Task: Look for space in Arona, Spain from 8th June, 2023 to 19th June, 2023 for 1 adult in price range Rs.5000 to Rs.12000. Place can be shared room with 1  bedroom having 1 bed and 1 bathroom. Property type can be house, flat, guest house, hotel. Booking option can be shelf check-in. Required host language is English.
Action: Mouse moved to (356, 254)
Screenshot: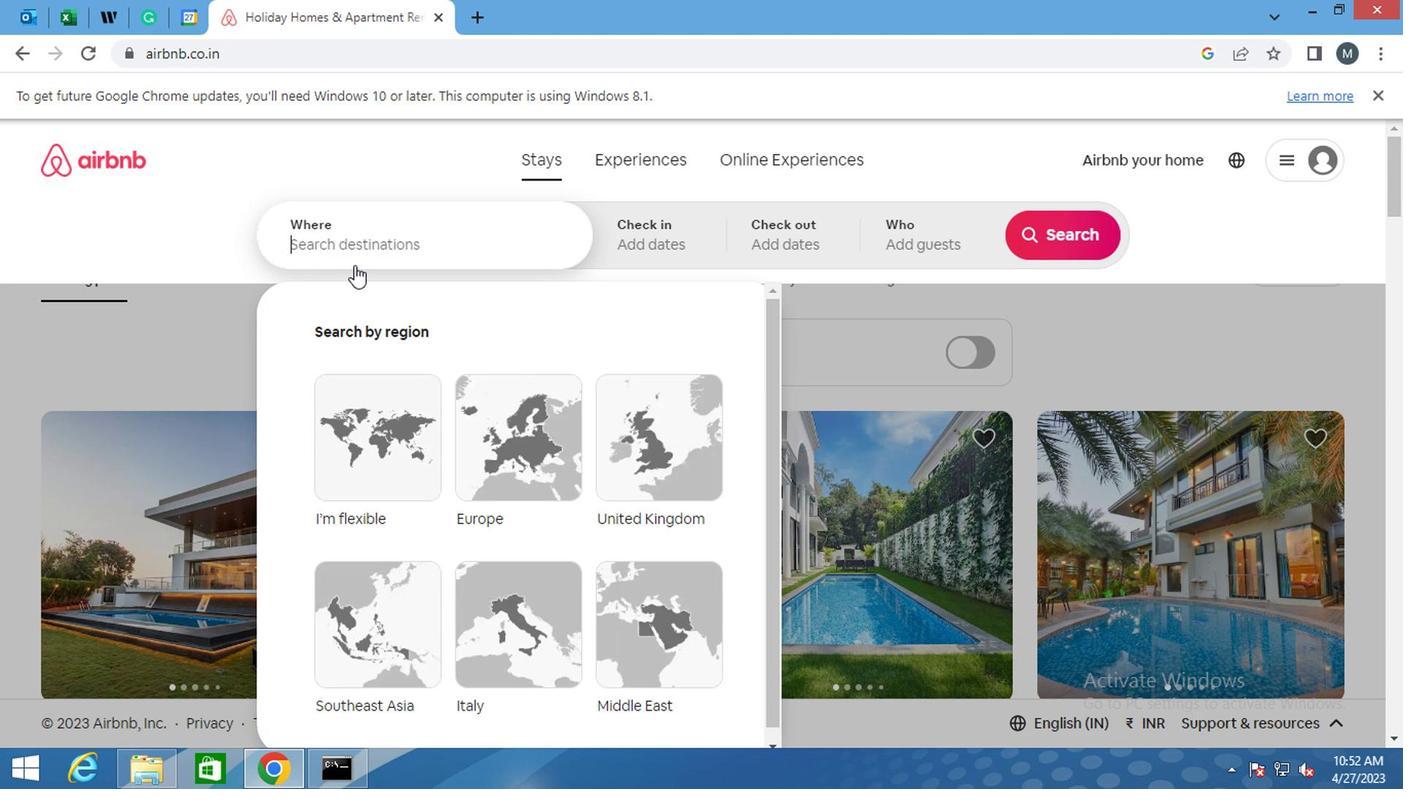 
Action: Mouse pressed left at (356, 254)
Screenshot: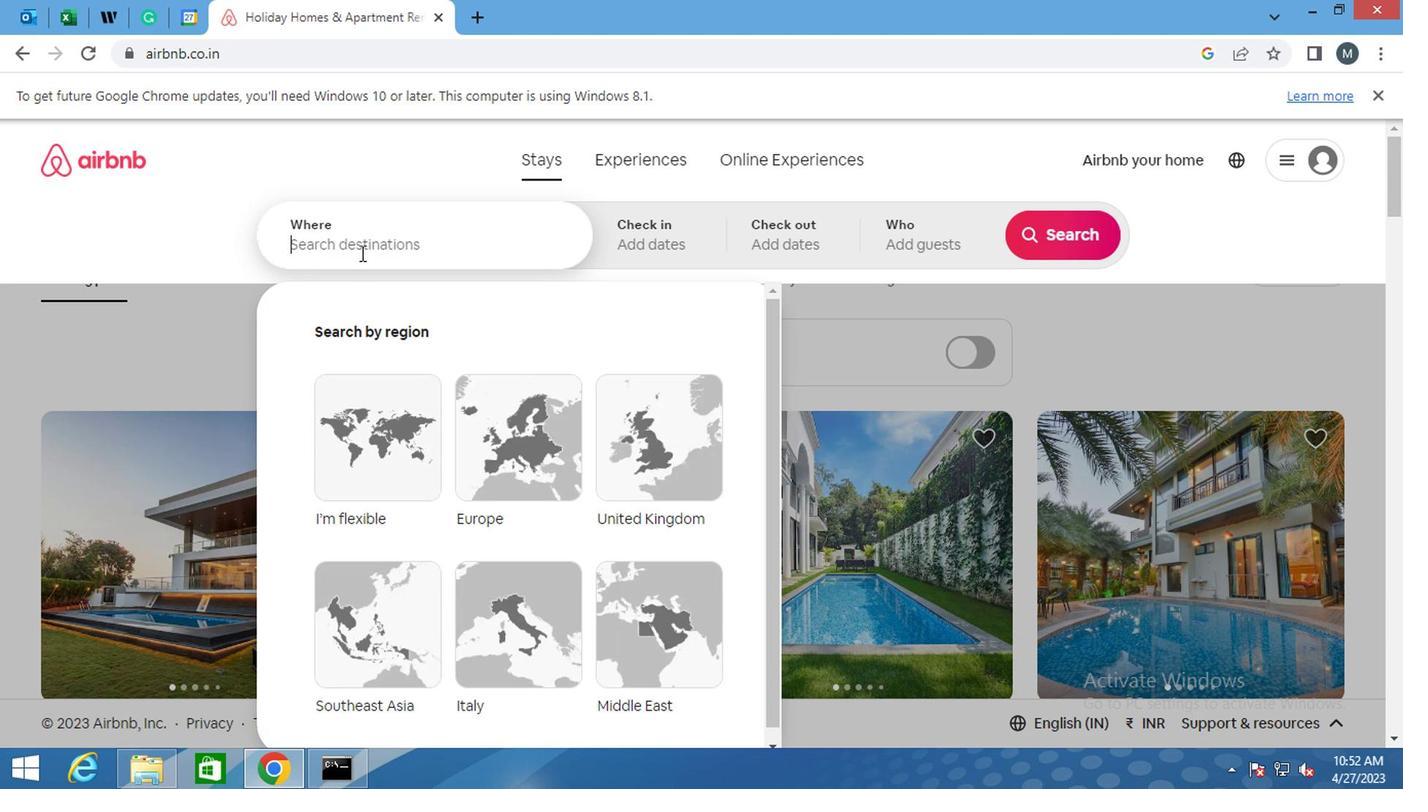 
Action: Mouse moved to (358, 253)
Screenshot: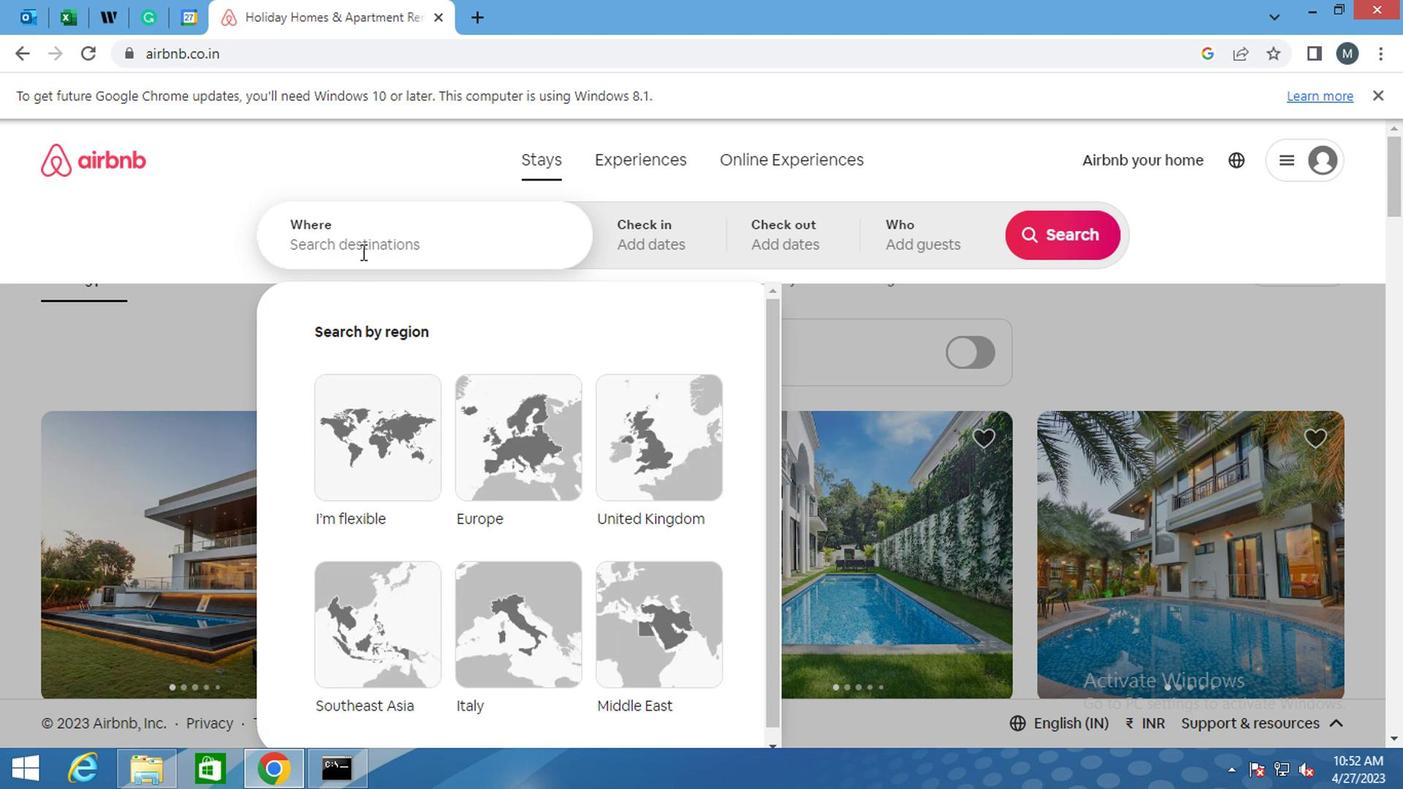 
Action: Key pressed <Key.shift>ARONA,<Key.space><Key.shift>SPAIN<Key.enter>
Screenshot: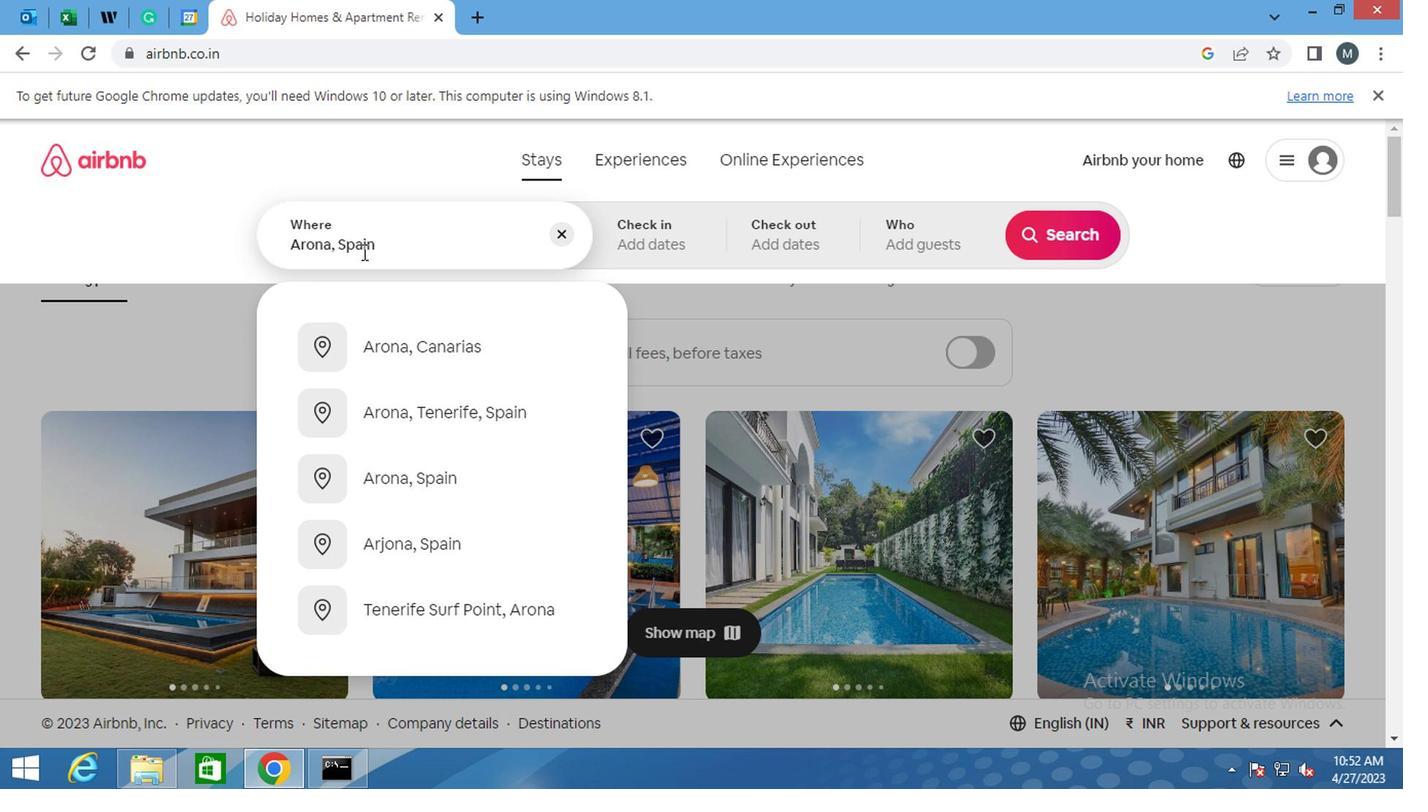 
Action: Mouse moved to (1040, 394)
Screenshot: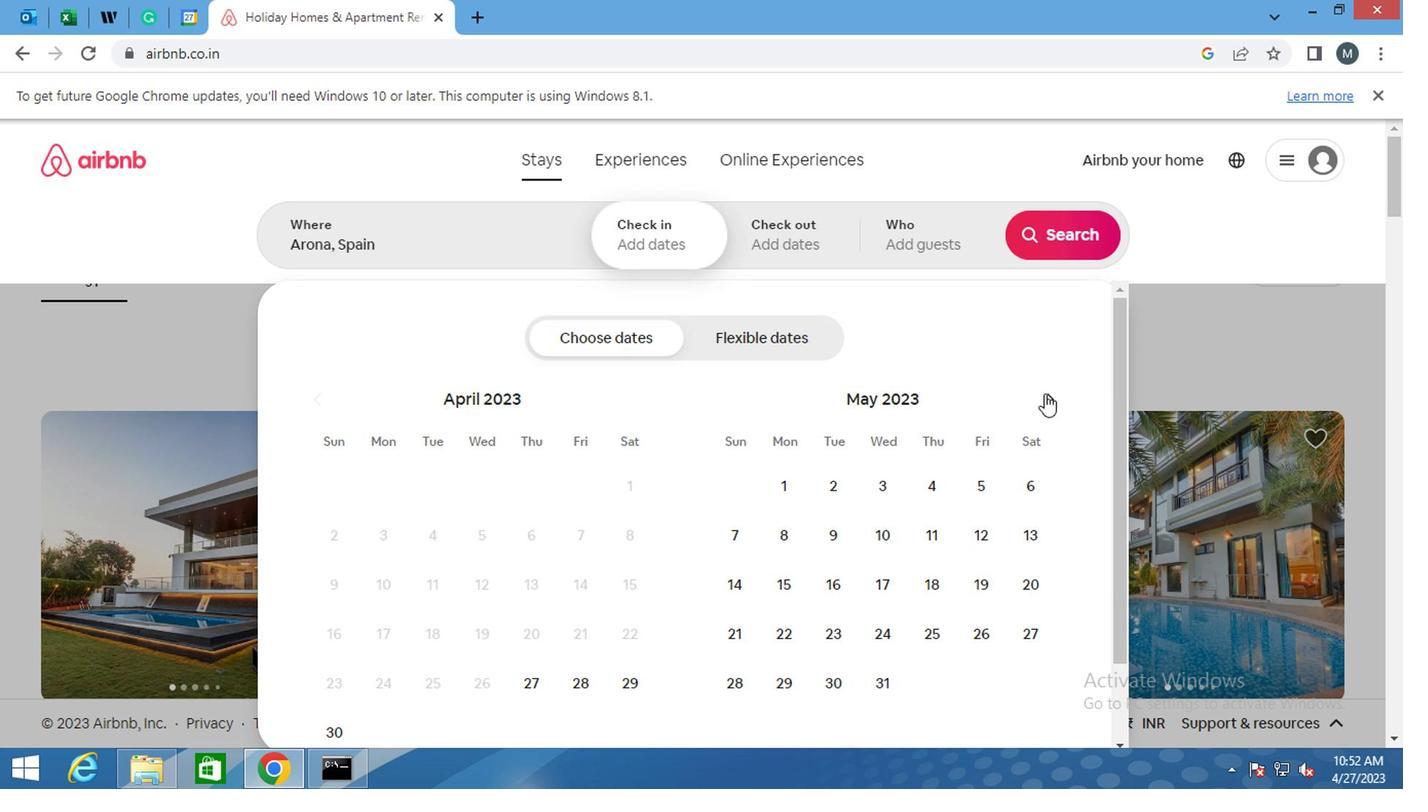 
Action: Mouse pressed left at (1040, 394)
Screenshot: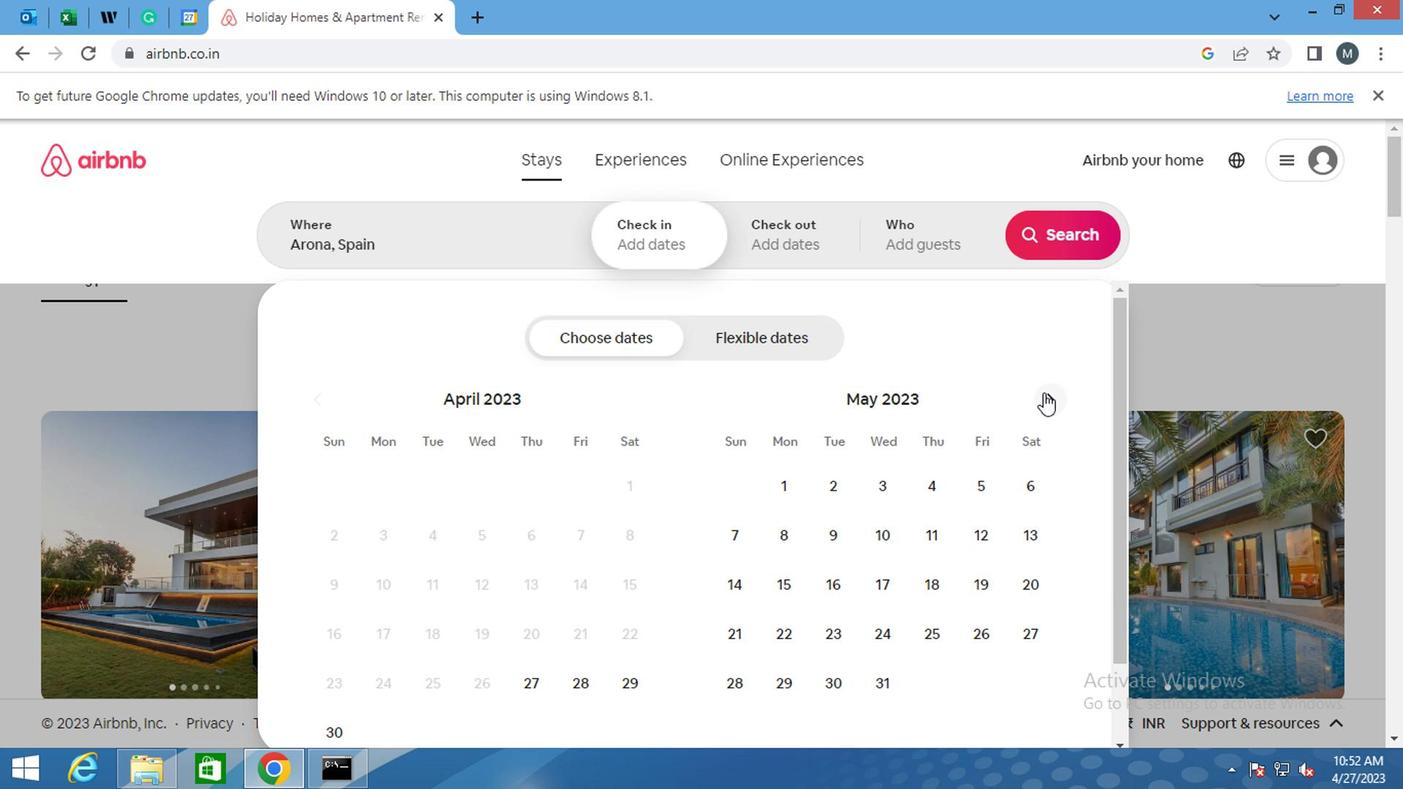 
Action: Mouse moved to (1048, 399)
Screenshot: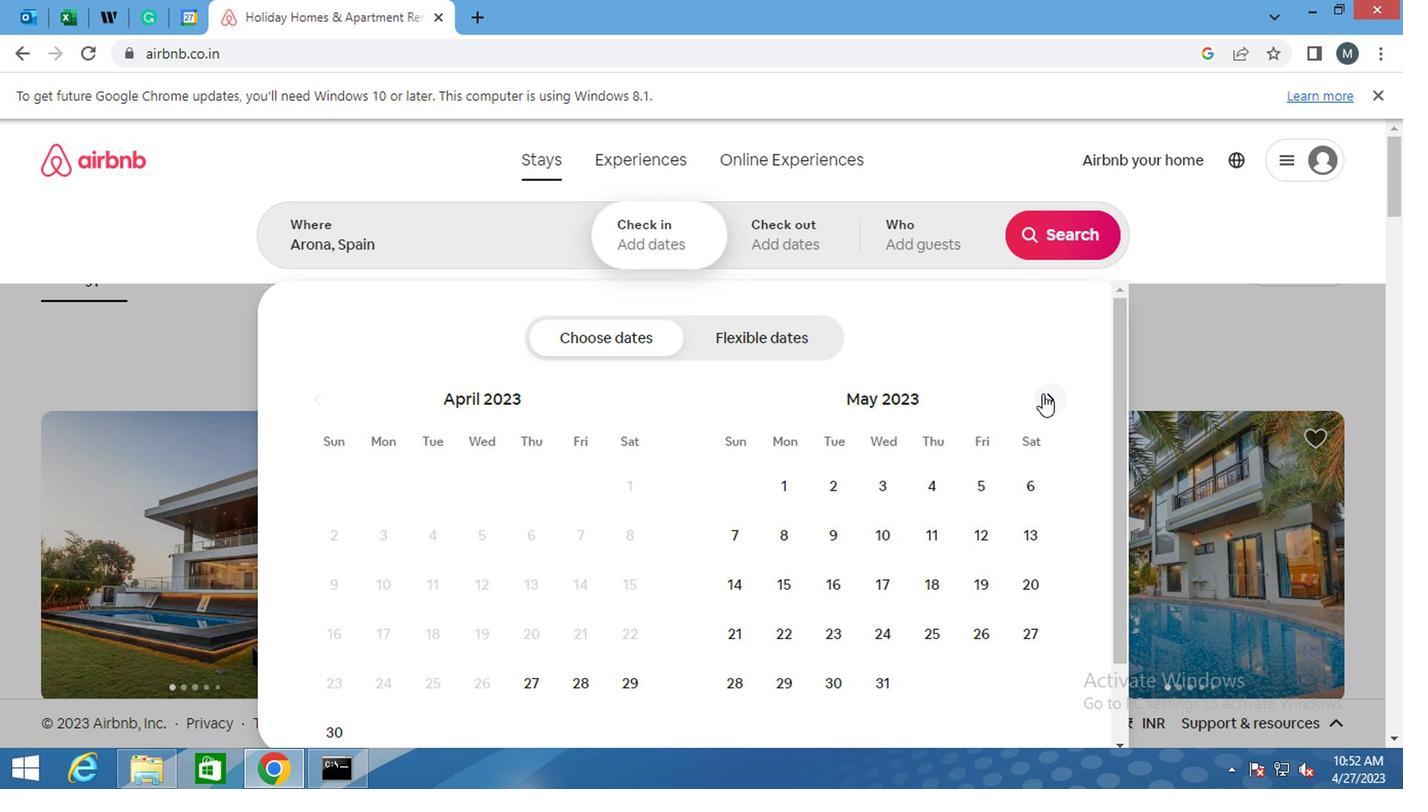 
Action: Mouse pressed left at (1048, 399)
Screenshot: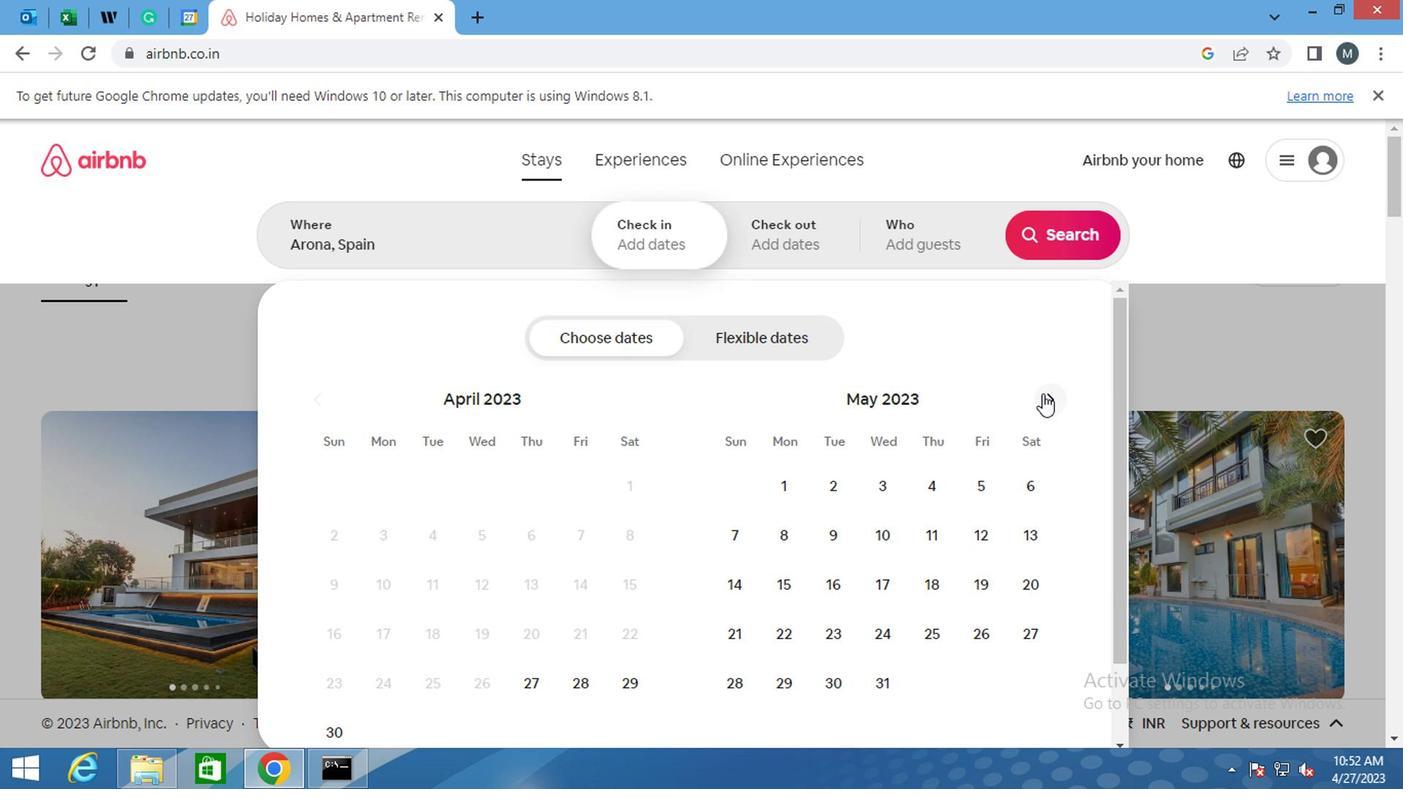 
Action: Mouse moved to (516, 539)
Screenshot: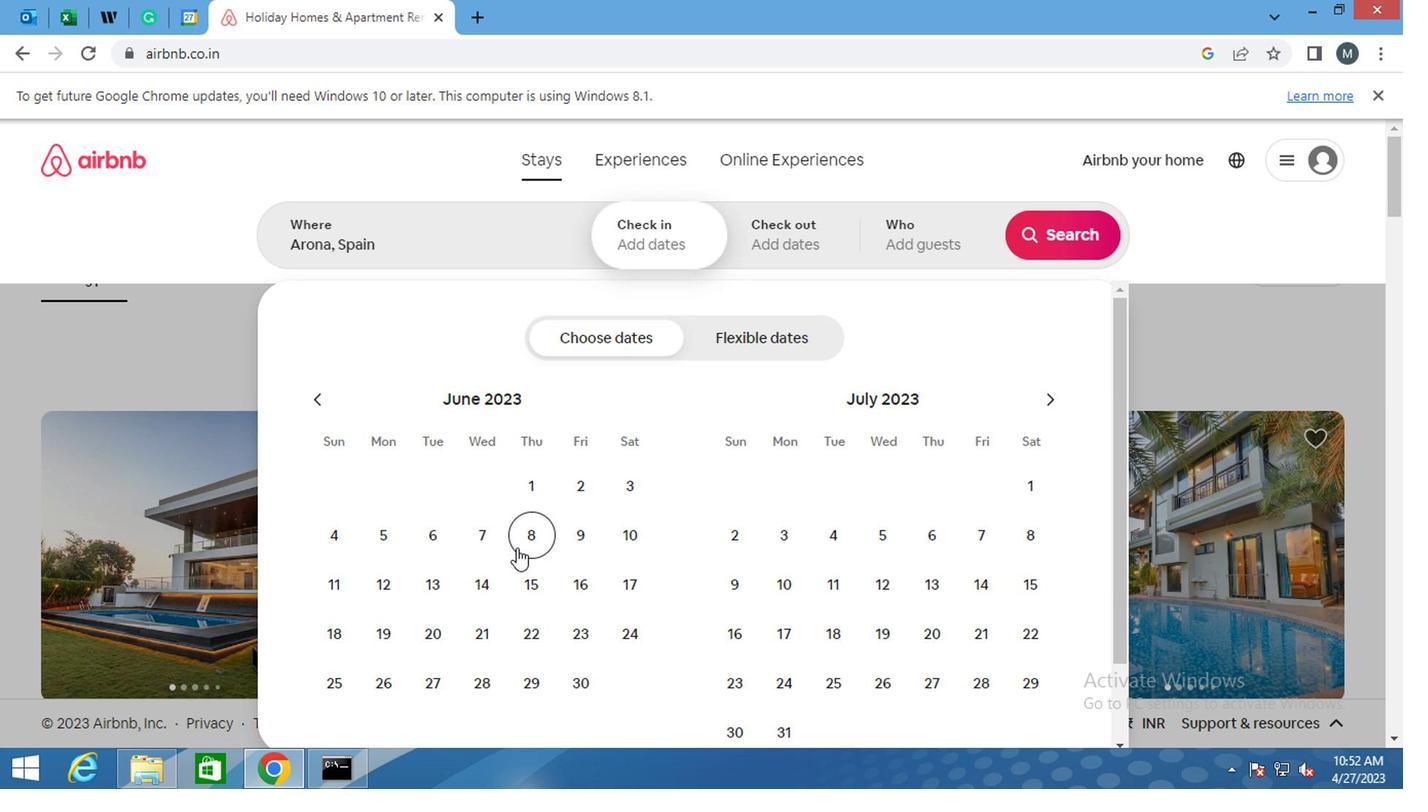 
Action: Mouse pressed left at (516, 539)
Screenshot: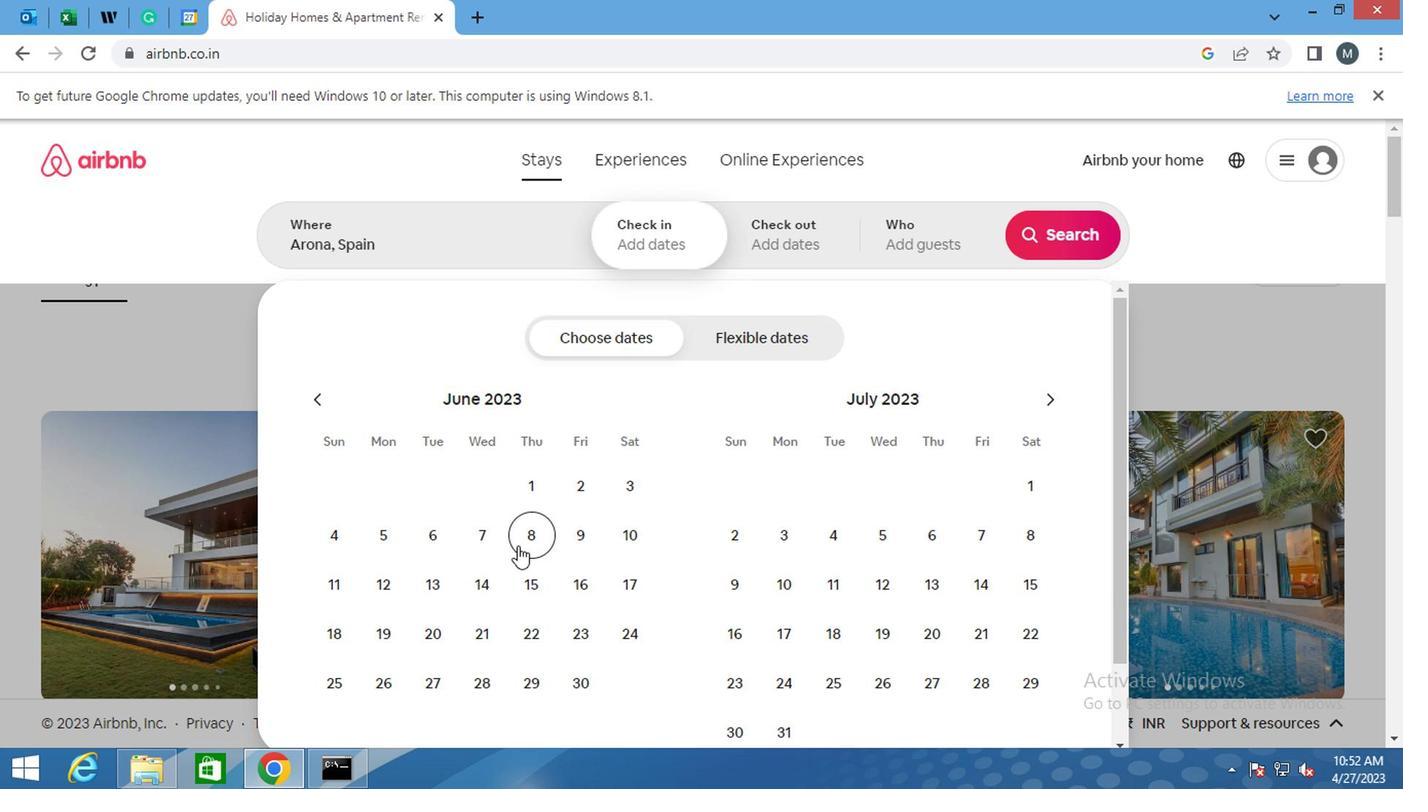 
Action: Mouse moved to (382, 633)
Screenshot: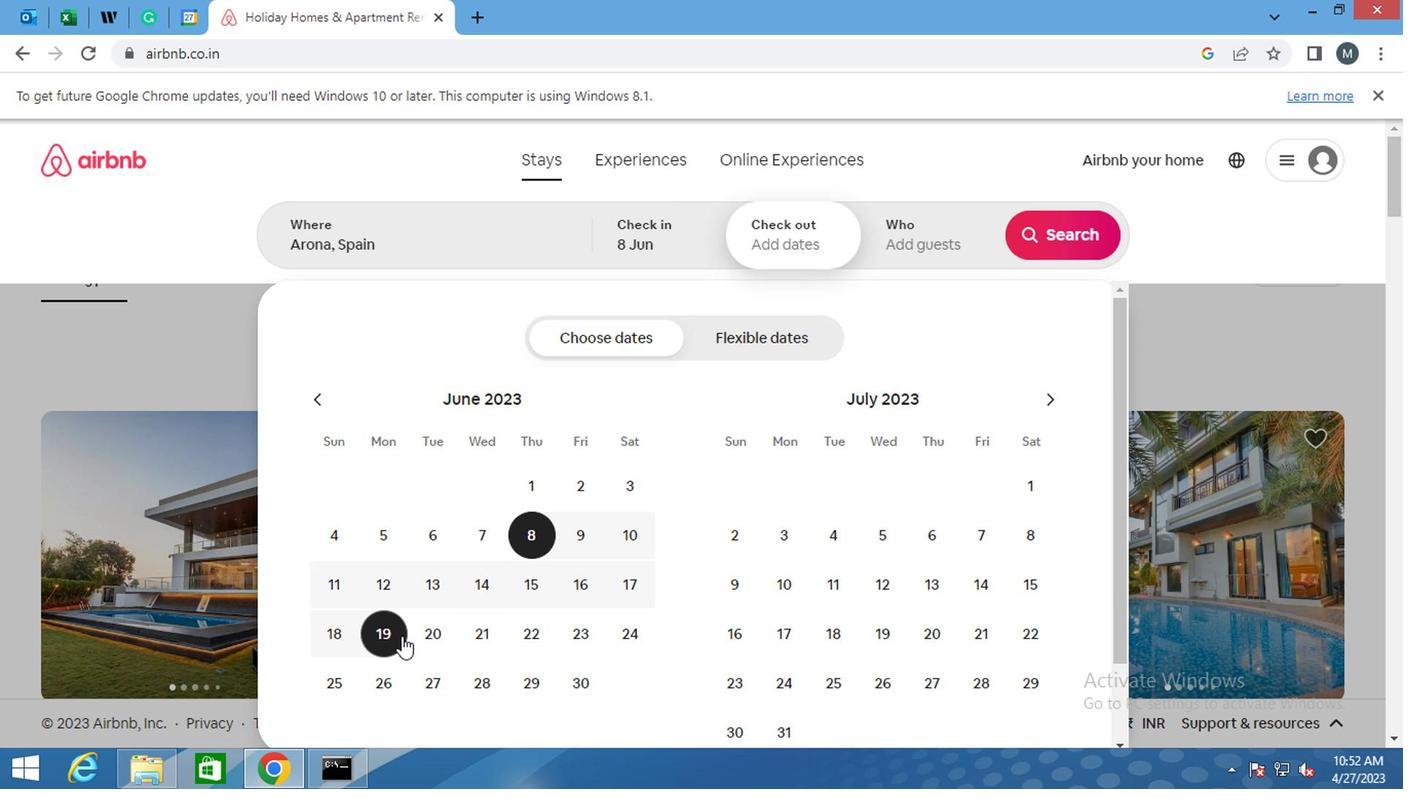 
Action: Mouse pressed left at (382, 633)
Screenshot: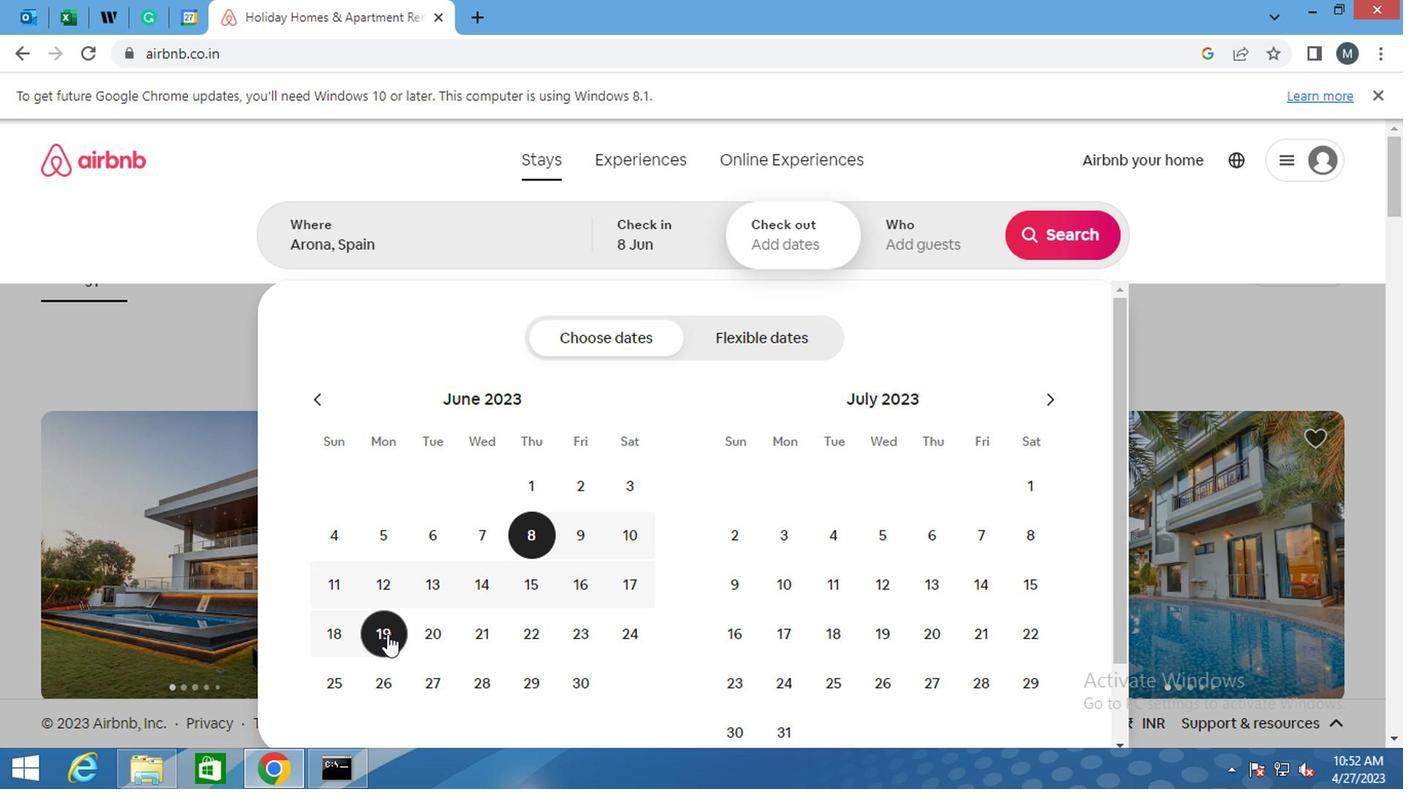
Action: Mouse moved to (896, 230)
Screenshot: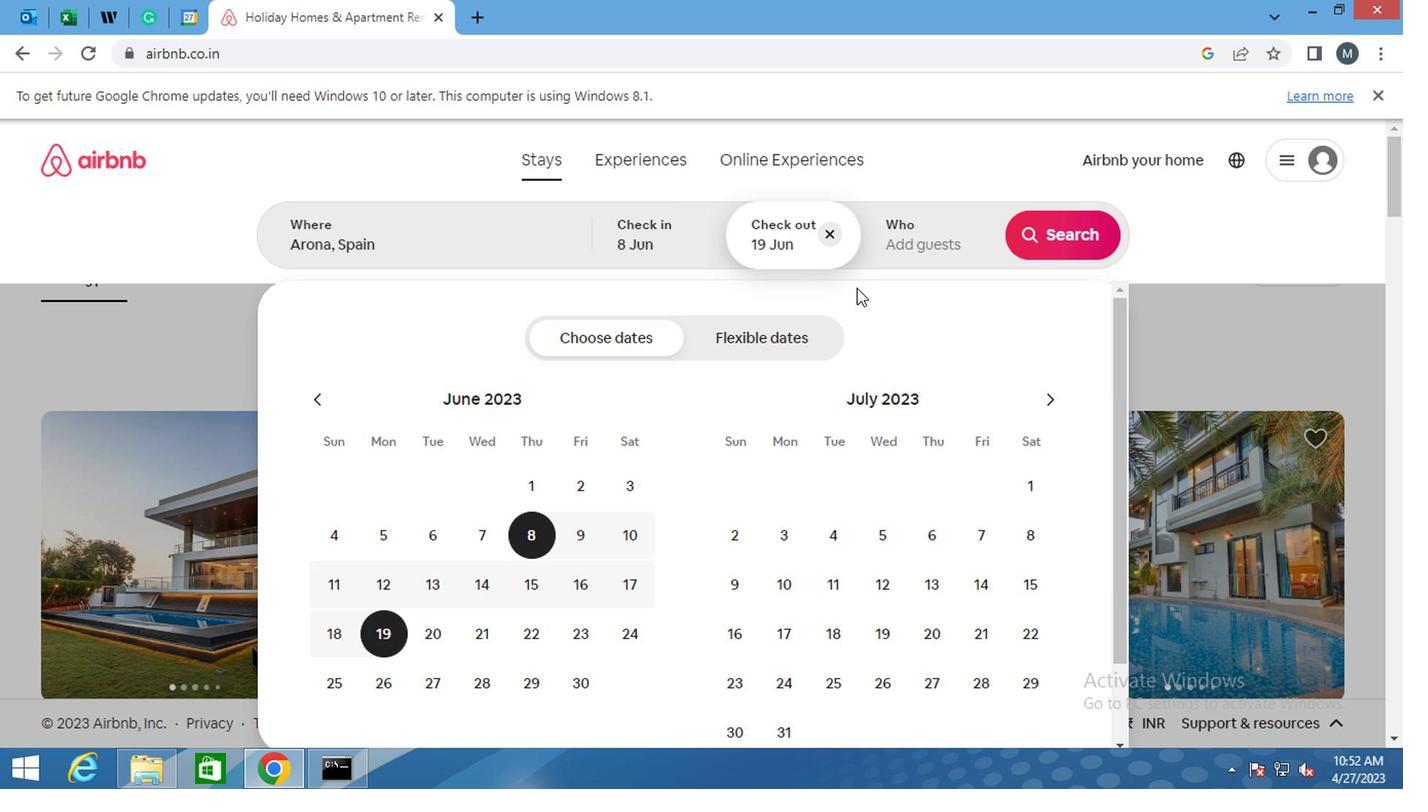 
Action: Mouse pressed left at (896, 230)
Screenshot: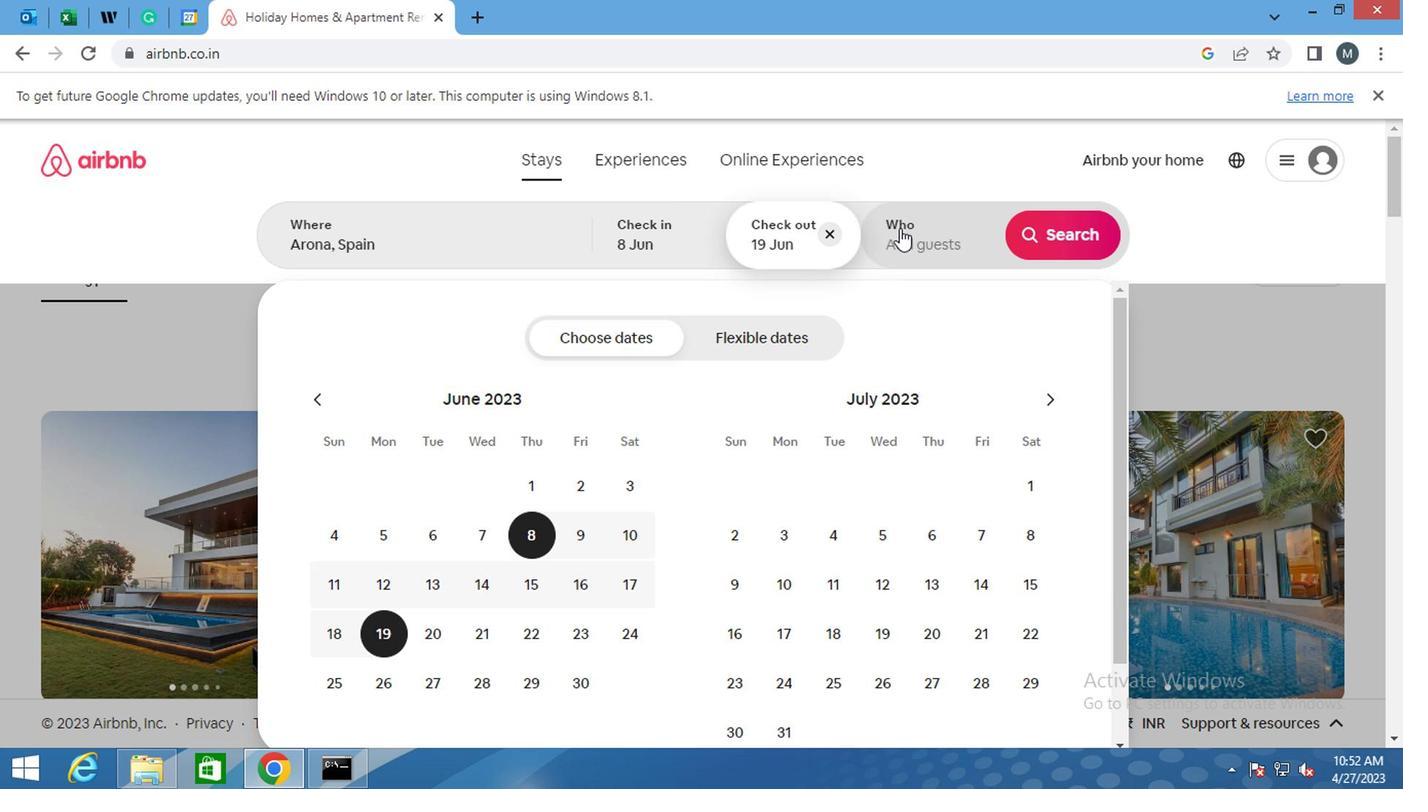 
Action: Mouse moved to (1060, 341)
Screenshot: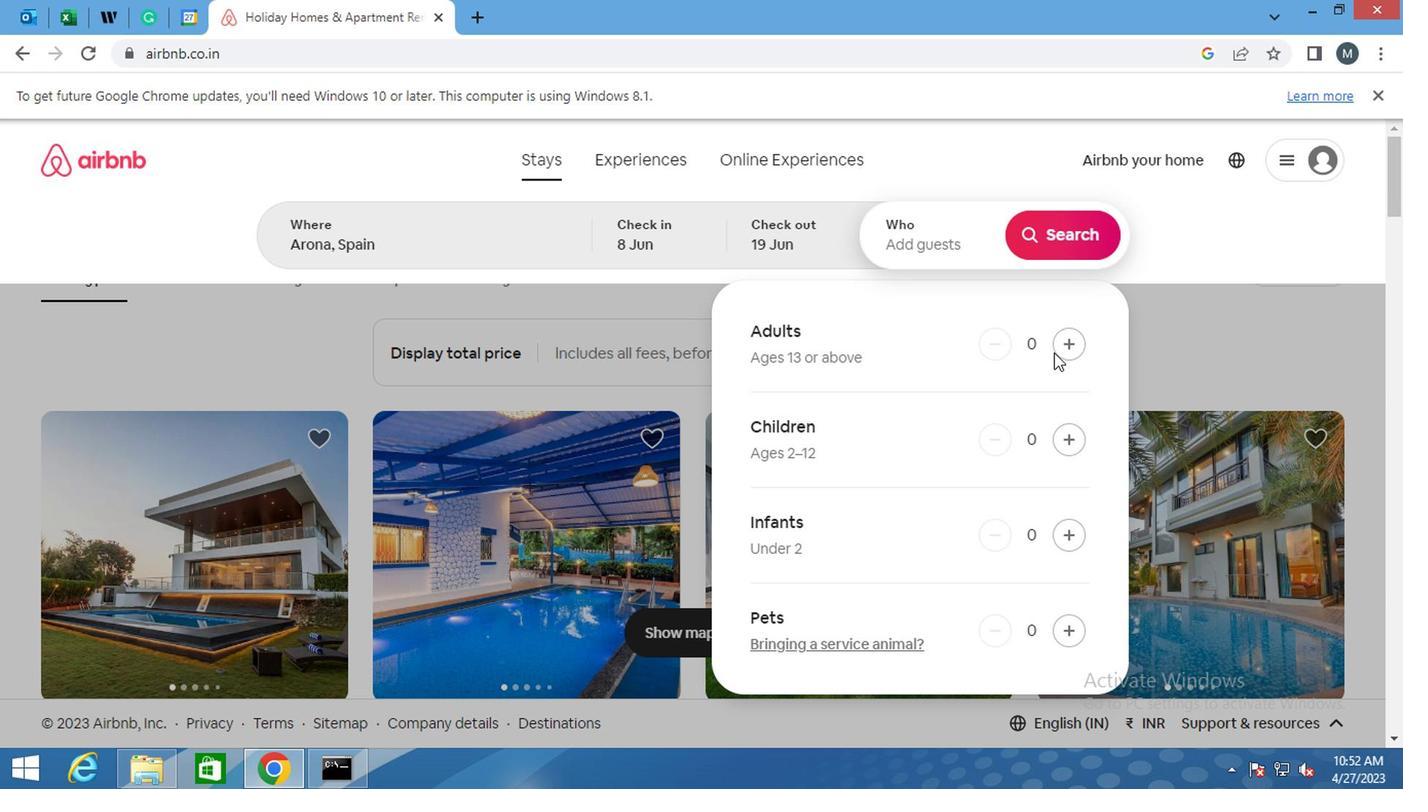 
Action: Mouse pressed left at (1060, 341)
Screenshot: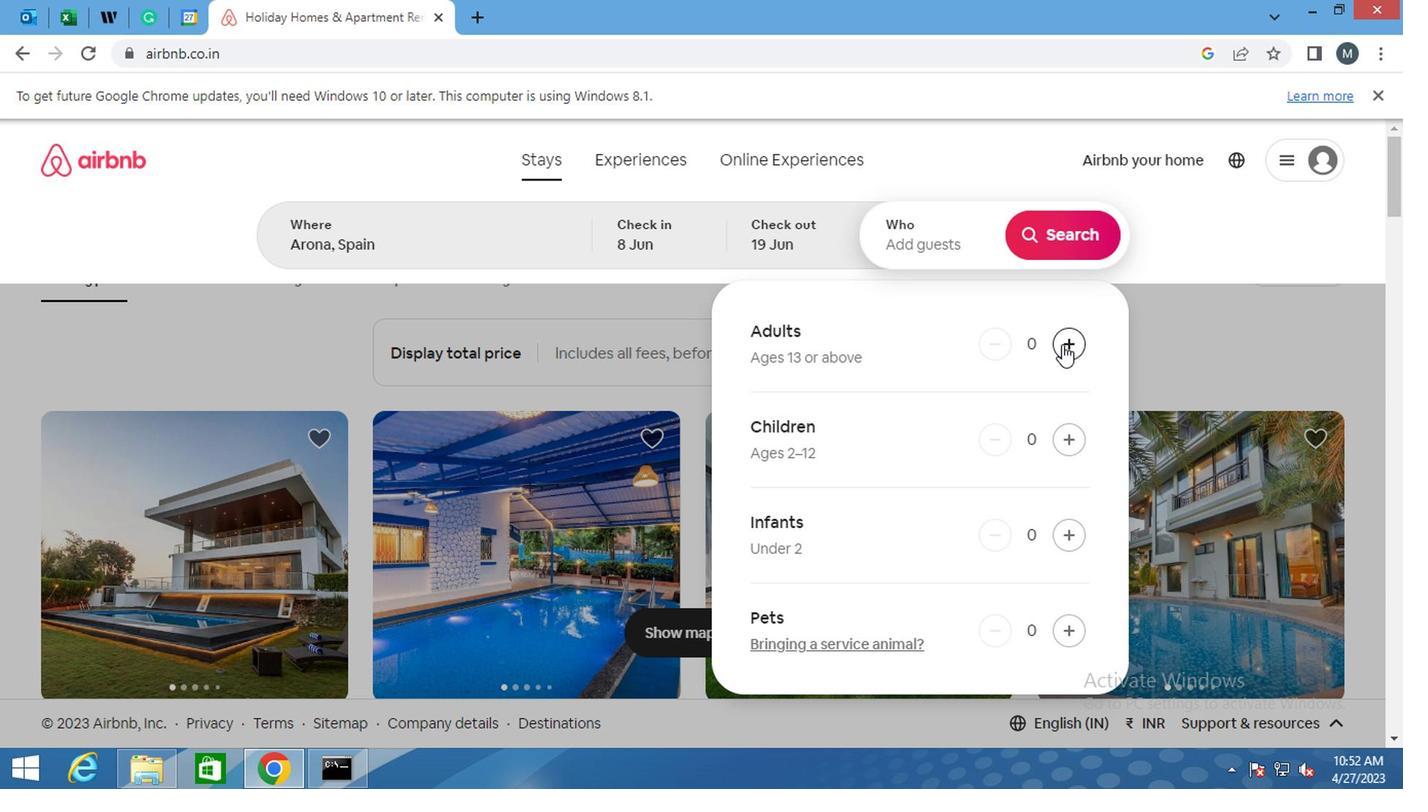 
Action: Mouse moved to (1074, 237)
Screenshot: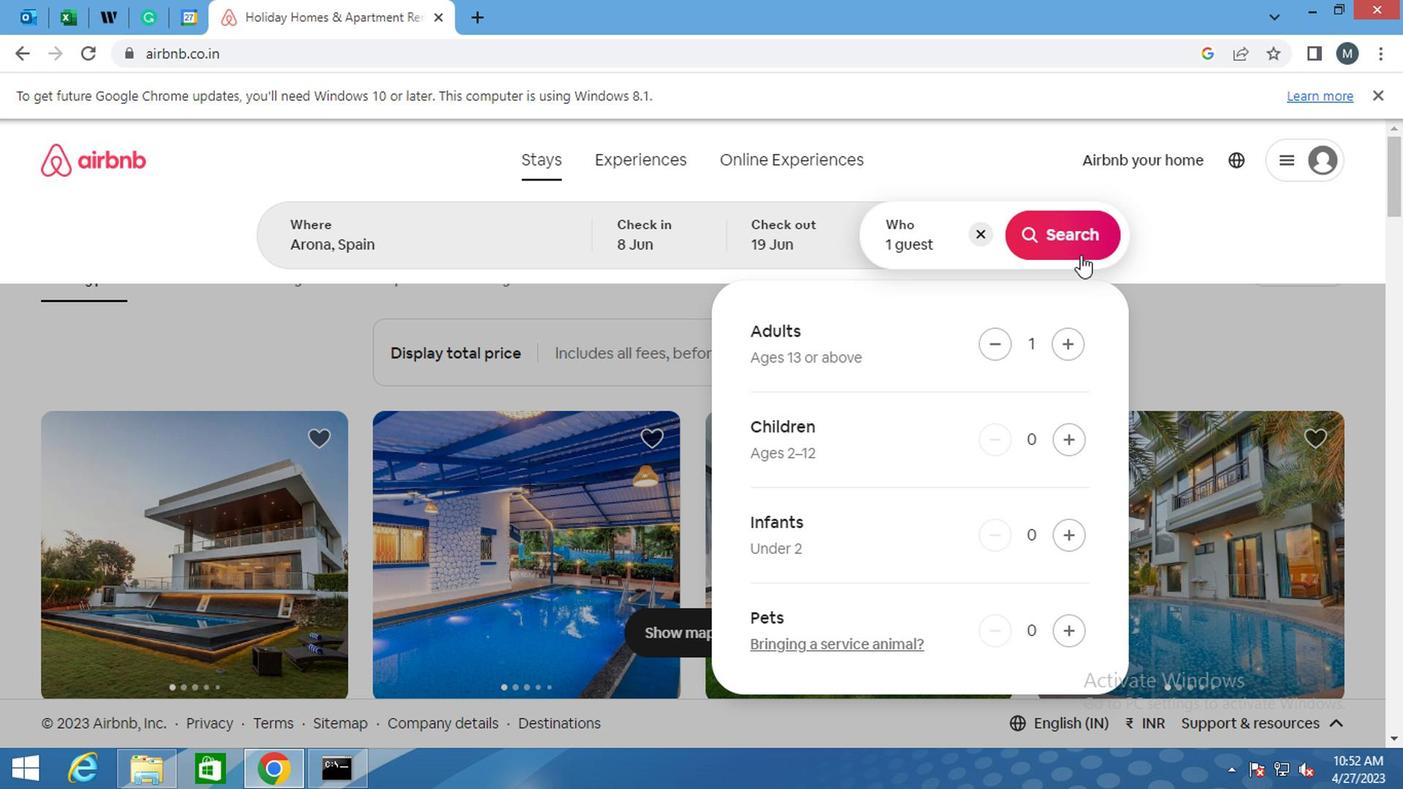 
Action: Mouse pressed left at (1074, 237)
Screenshot: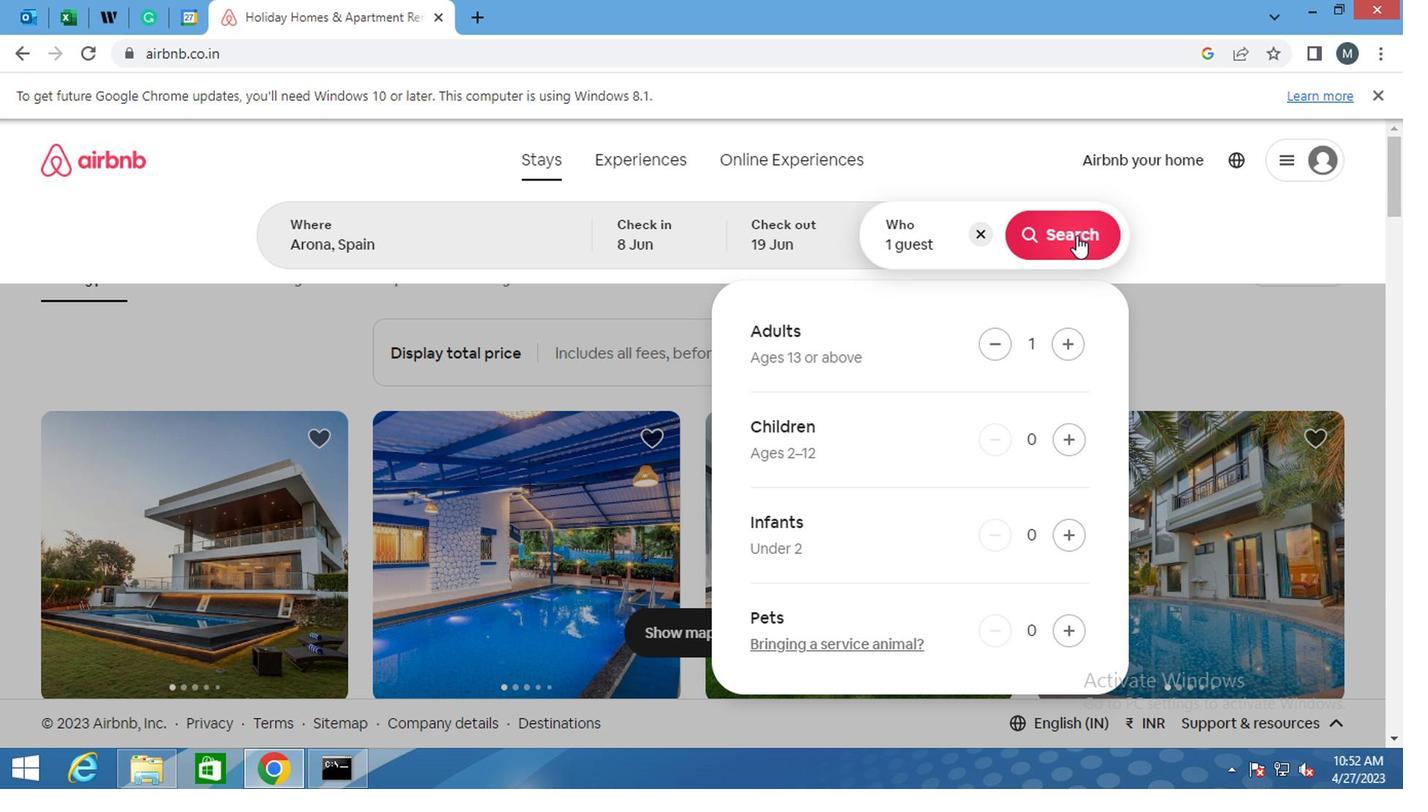 
Action: Mouse moved to (1294, 241)
Screenshot: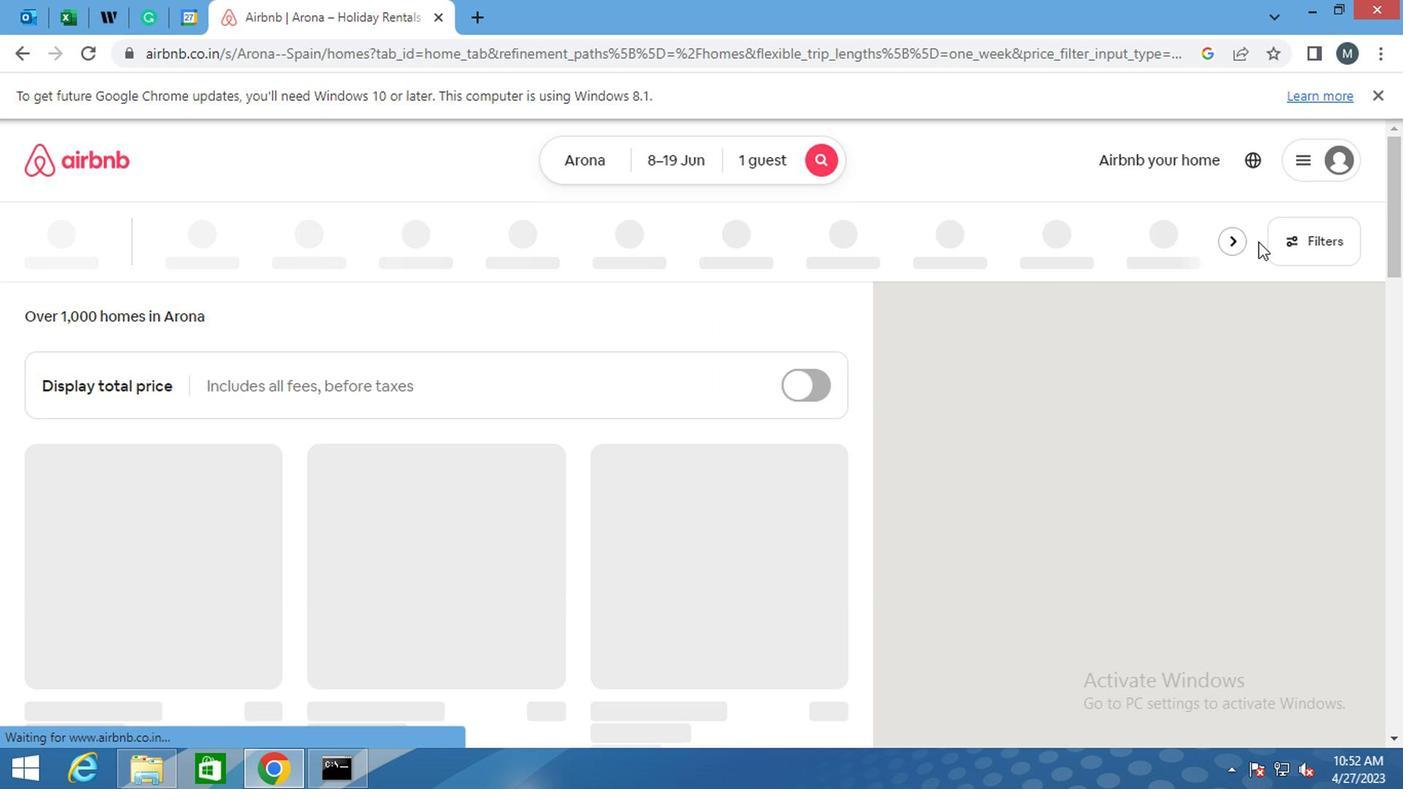 
Action: Mouse pressed left at (1294, 241)
Screenshot: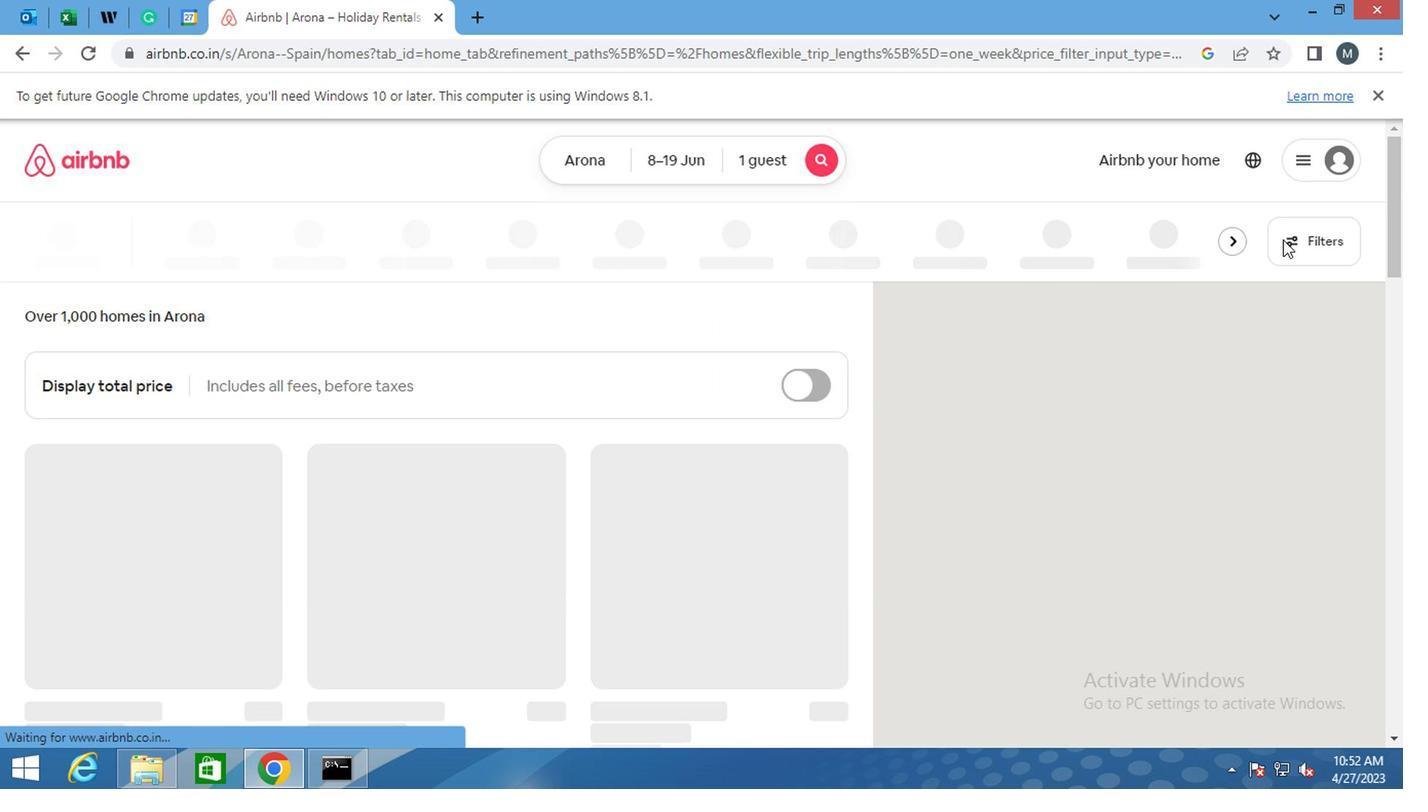 
Action: Mouse moved to (448, 507)
Screenshot: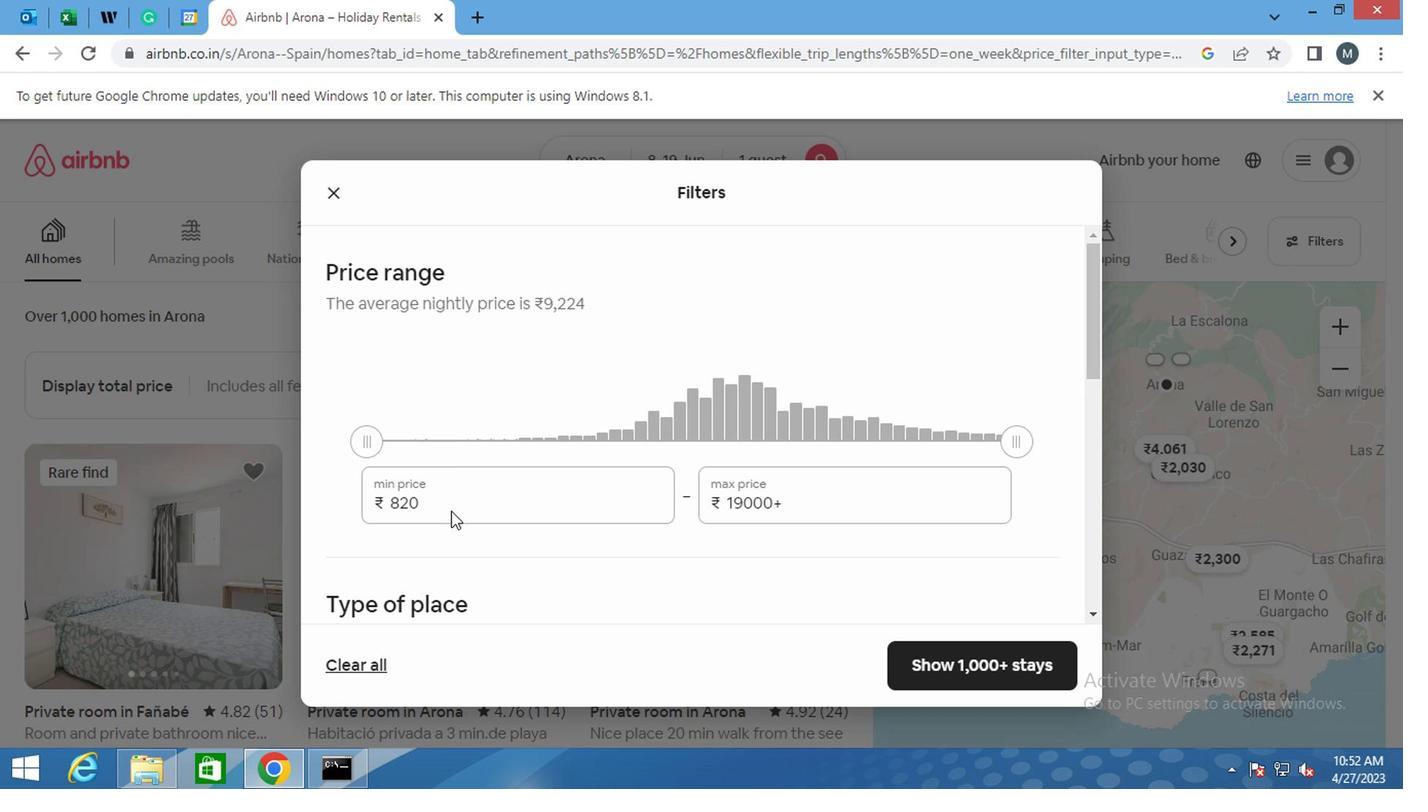 
Action: Mouse pressed left at (448, 507)
Screenshot: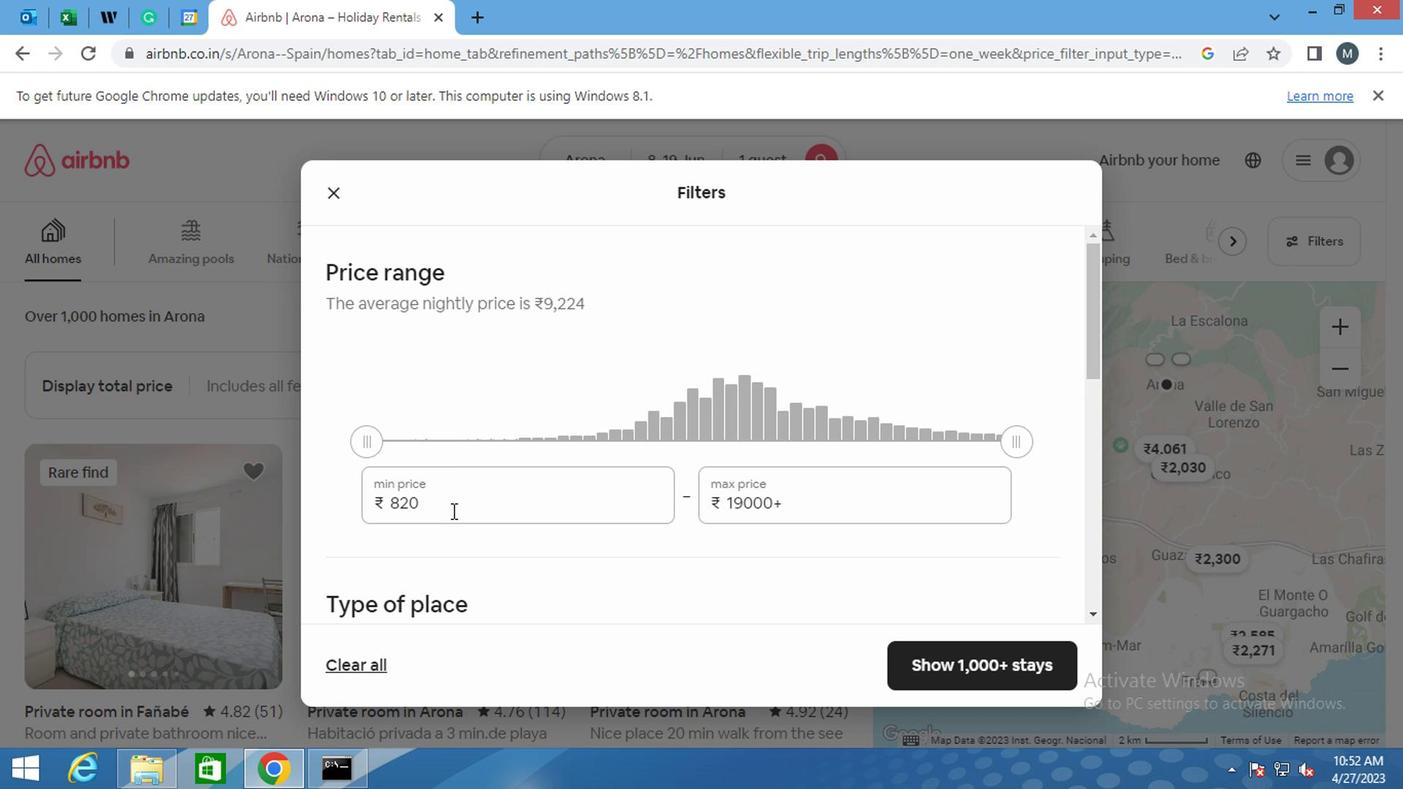 
Action: Mouse moved to (448, 505)
Screenshot: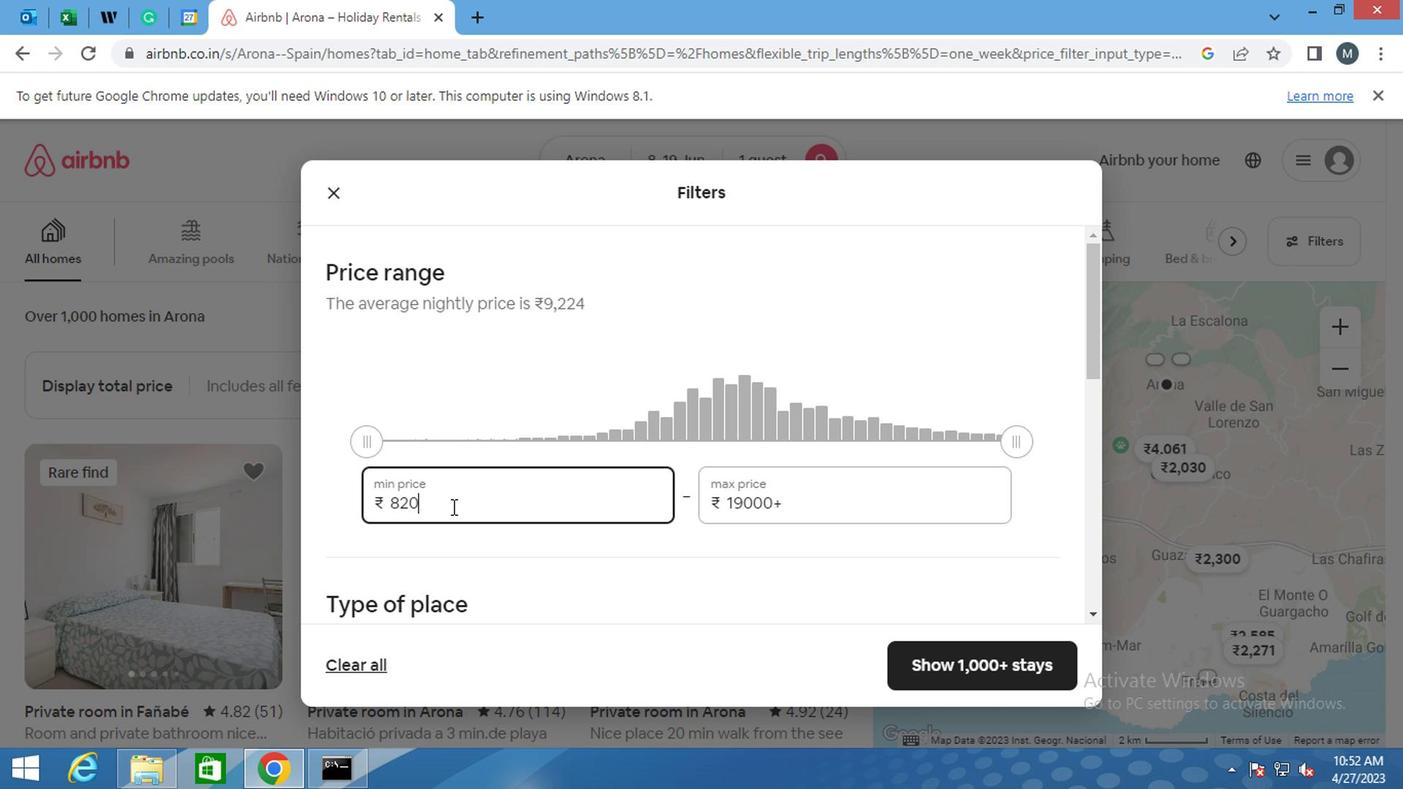 
Action: Key pressed <Key.backspace>
Screenshot: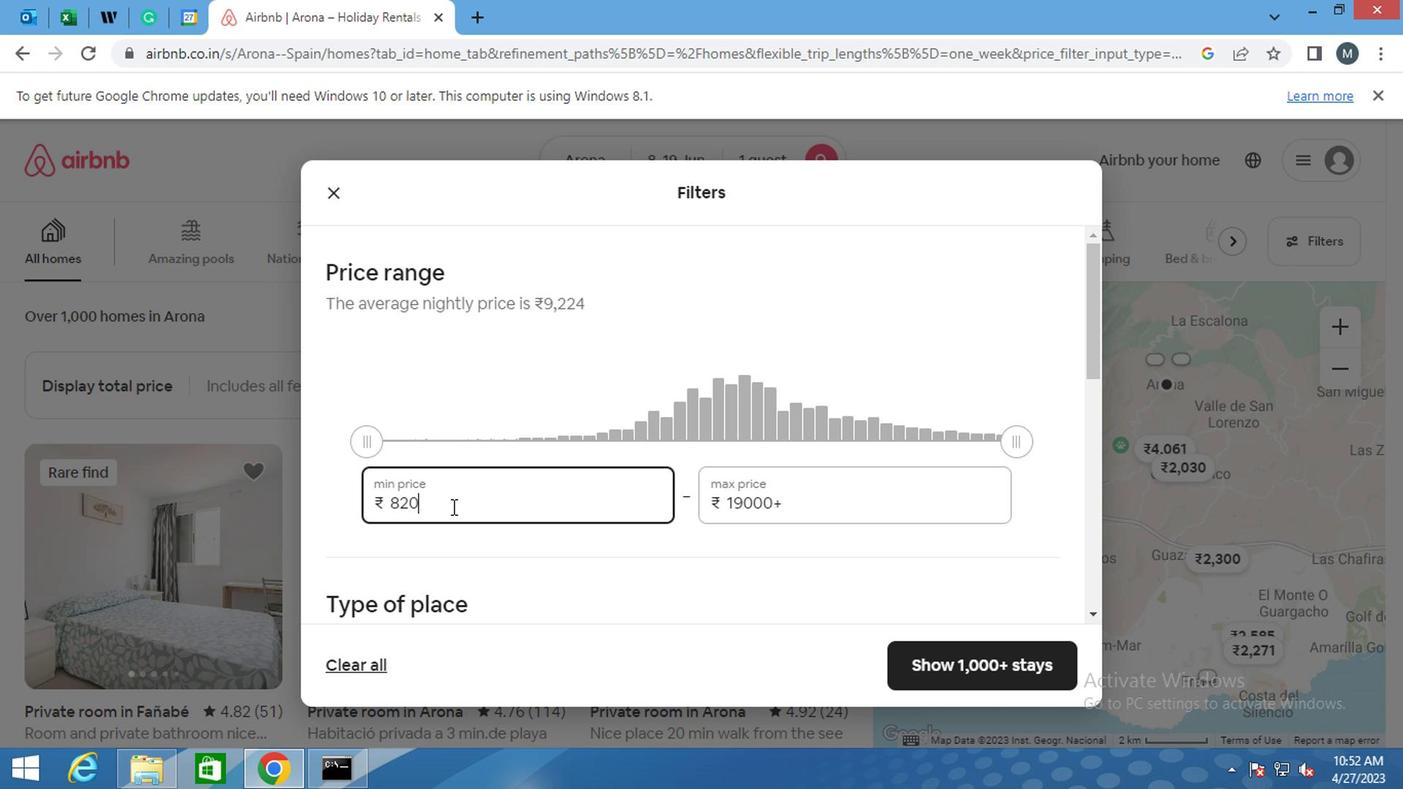 
Action: Mouse moved to (448, 504)
Screenshot: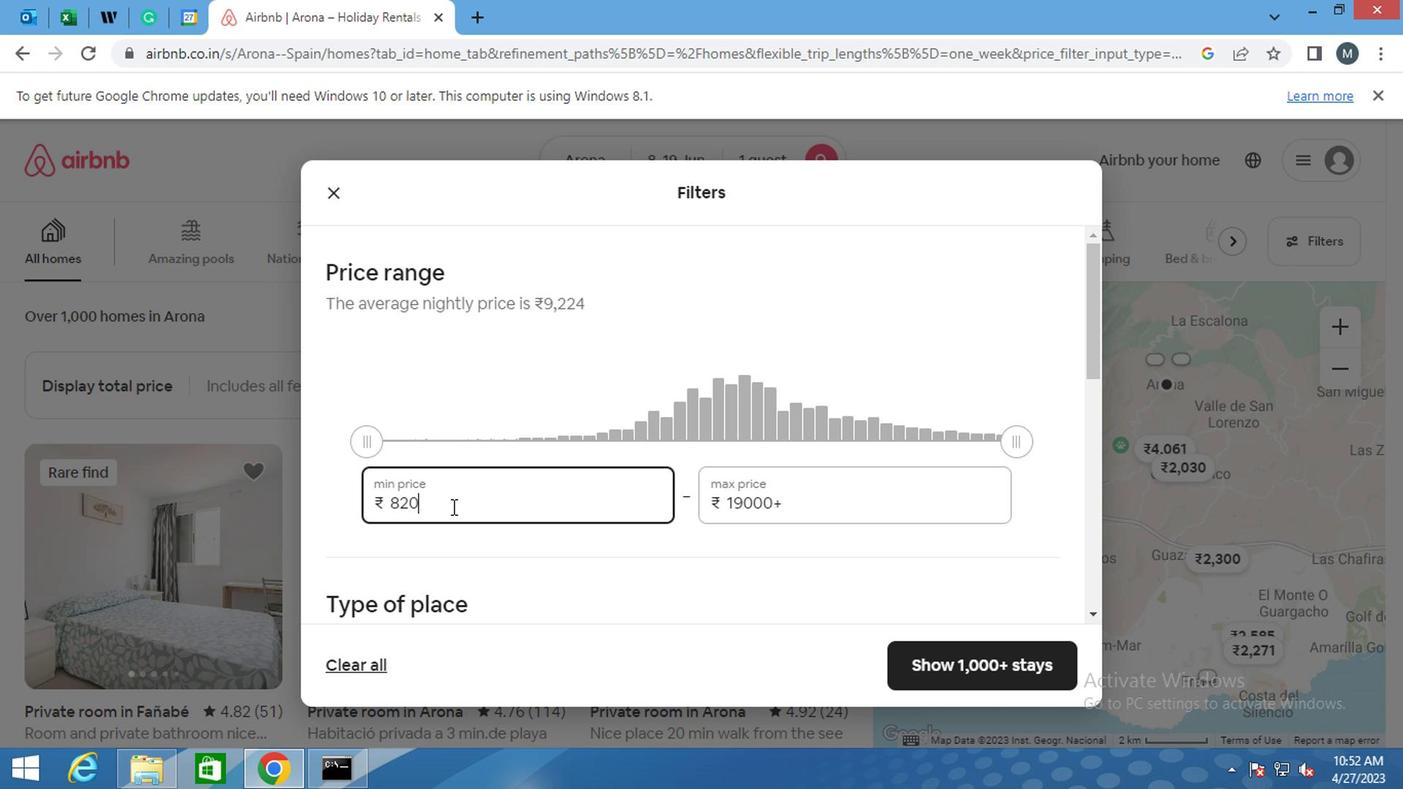 
Action: Key pressed <Key.backspace><Key.backspace>5000
Screenshot: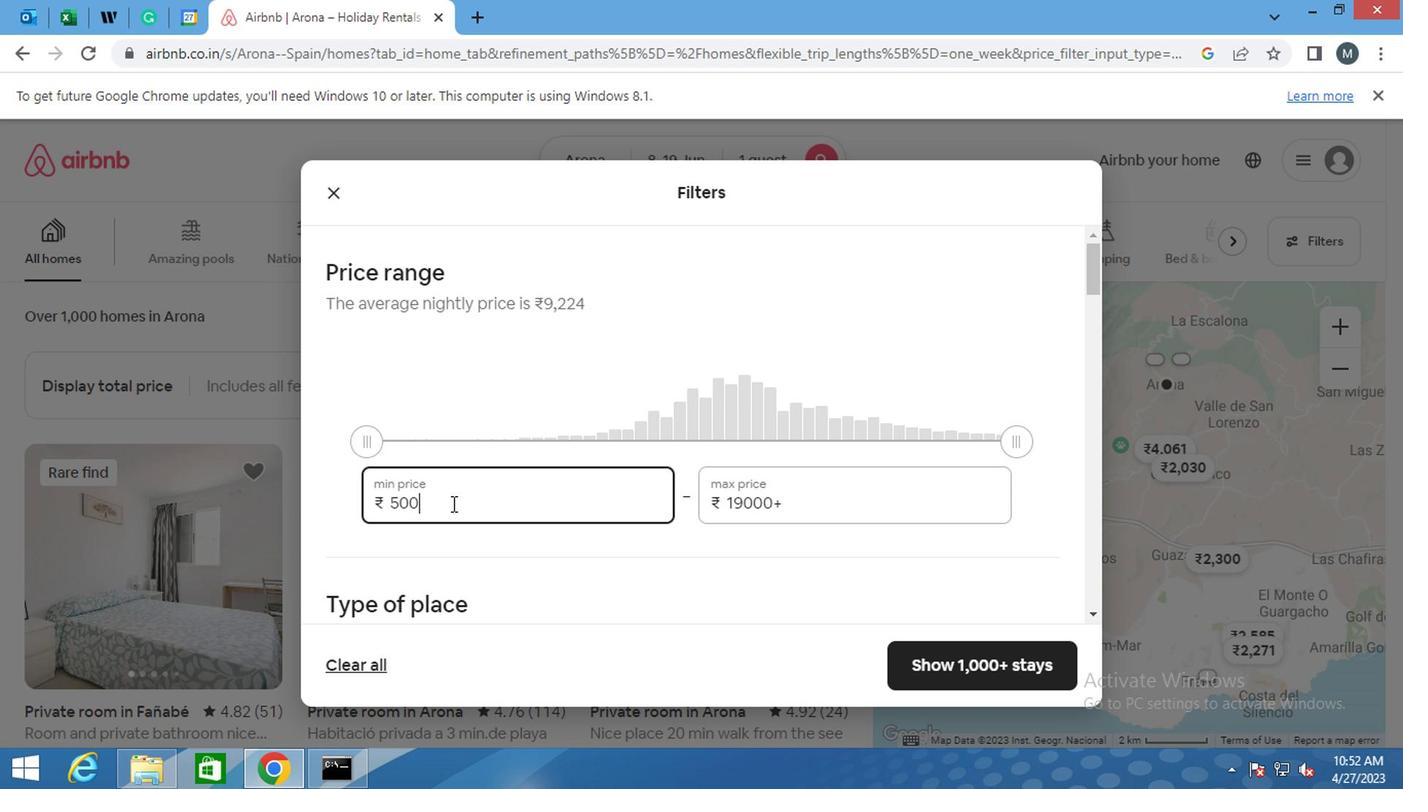 
Action: Mouse moved to (780, 492)
Screenshot: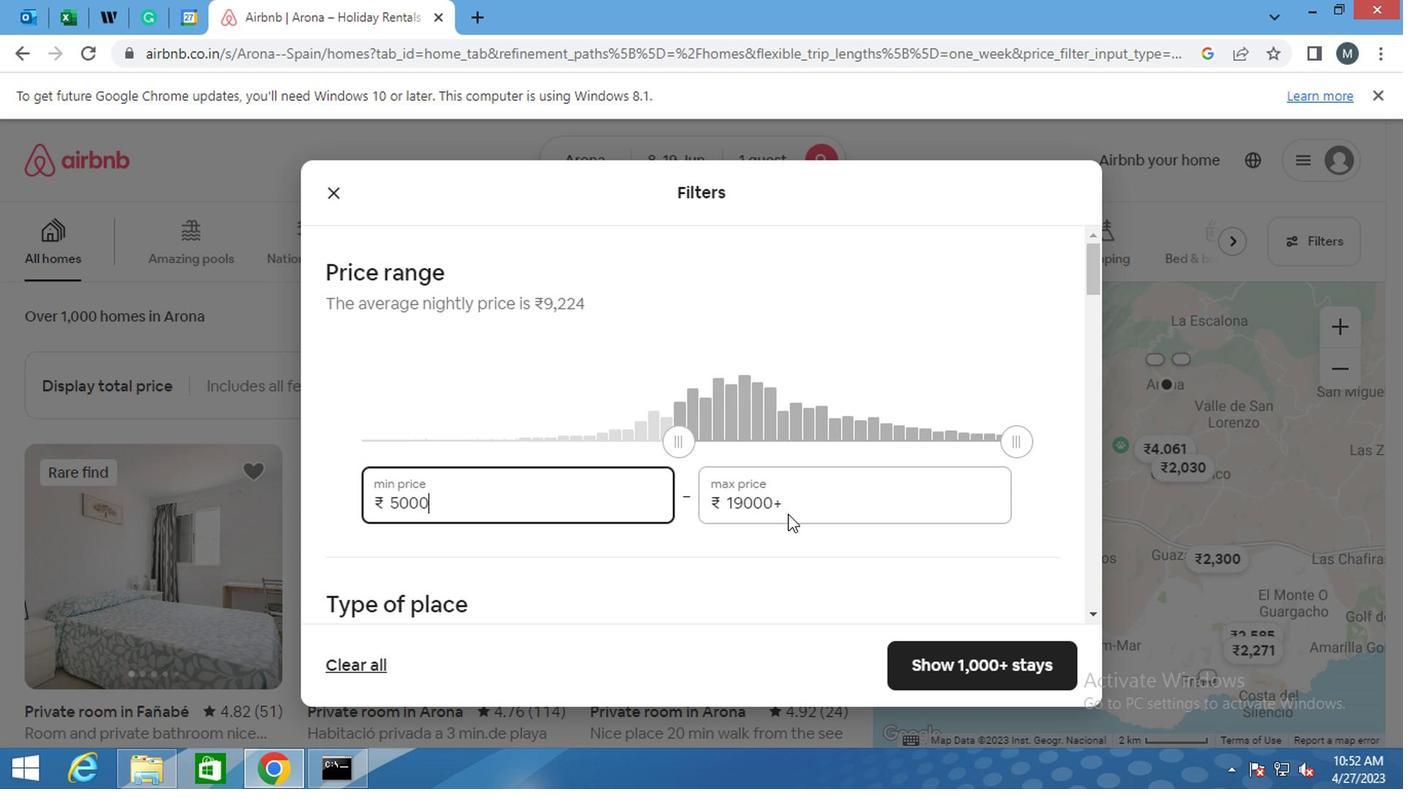 
Action: Mouse pressed left at (780, 492)
Screenshot: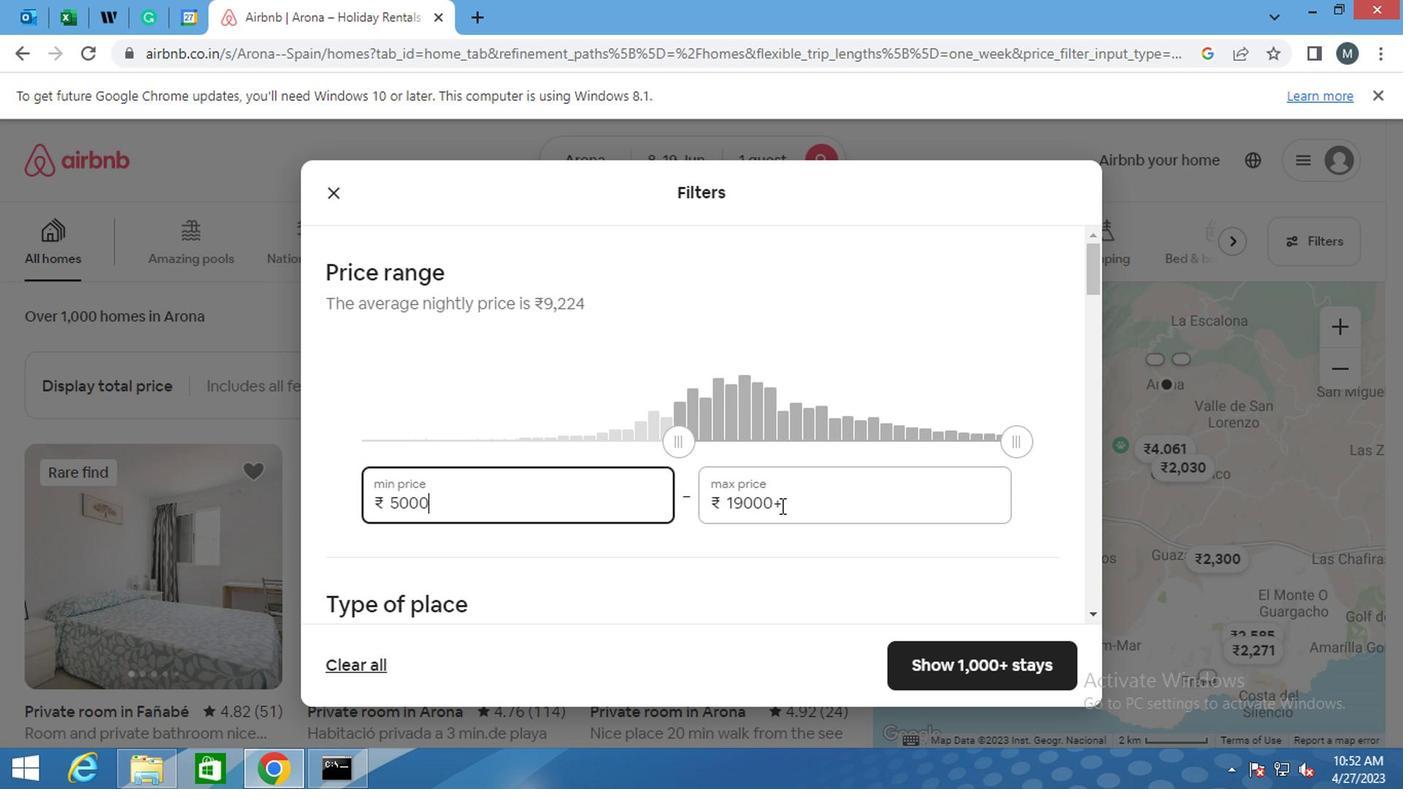 
Action: Mouse moved to (782, 512)
Screenshot: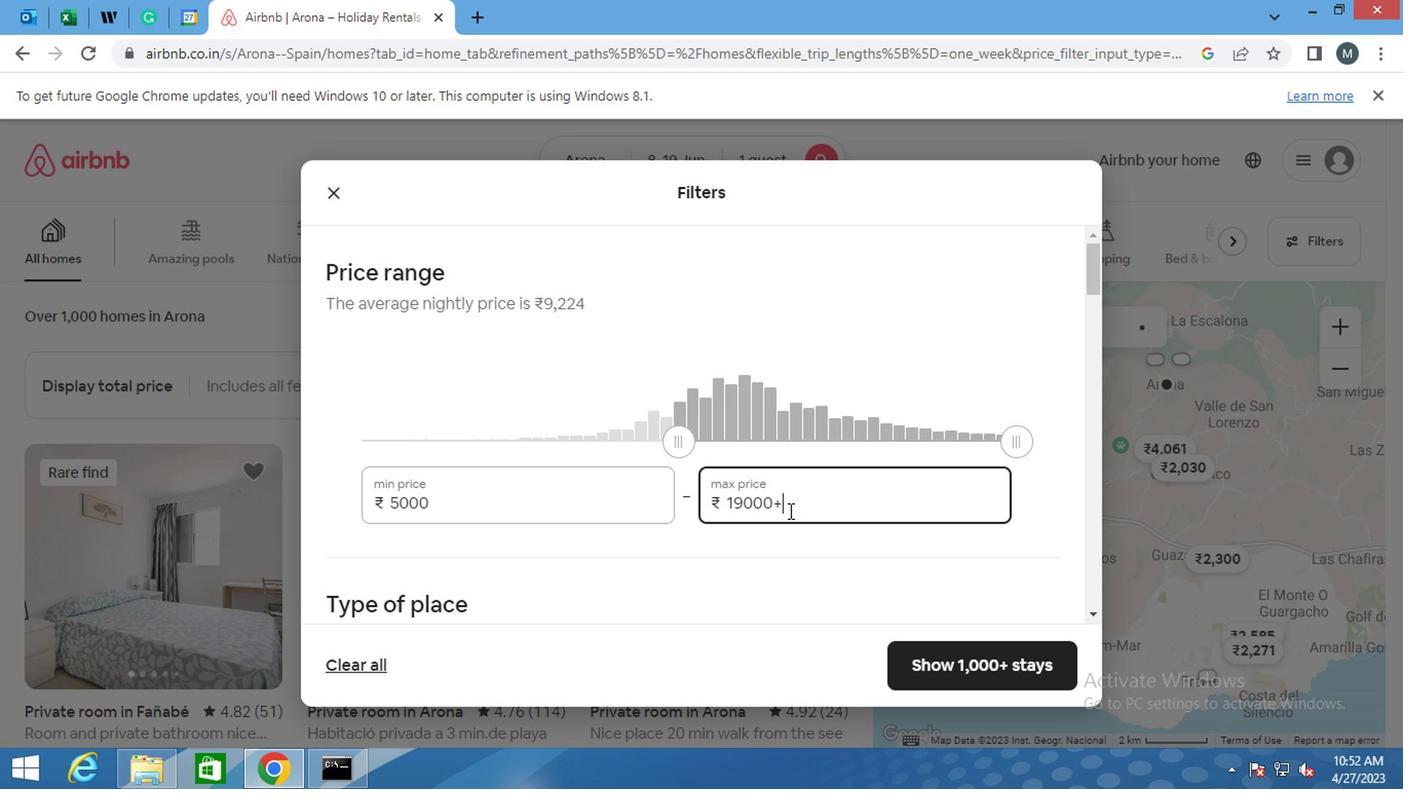 
Action: Key pressed <Key.backspace><Key.backspace><Key.backspace><Key.backspace><Key.backspace>2000
Screenshot: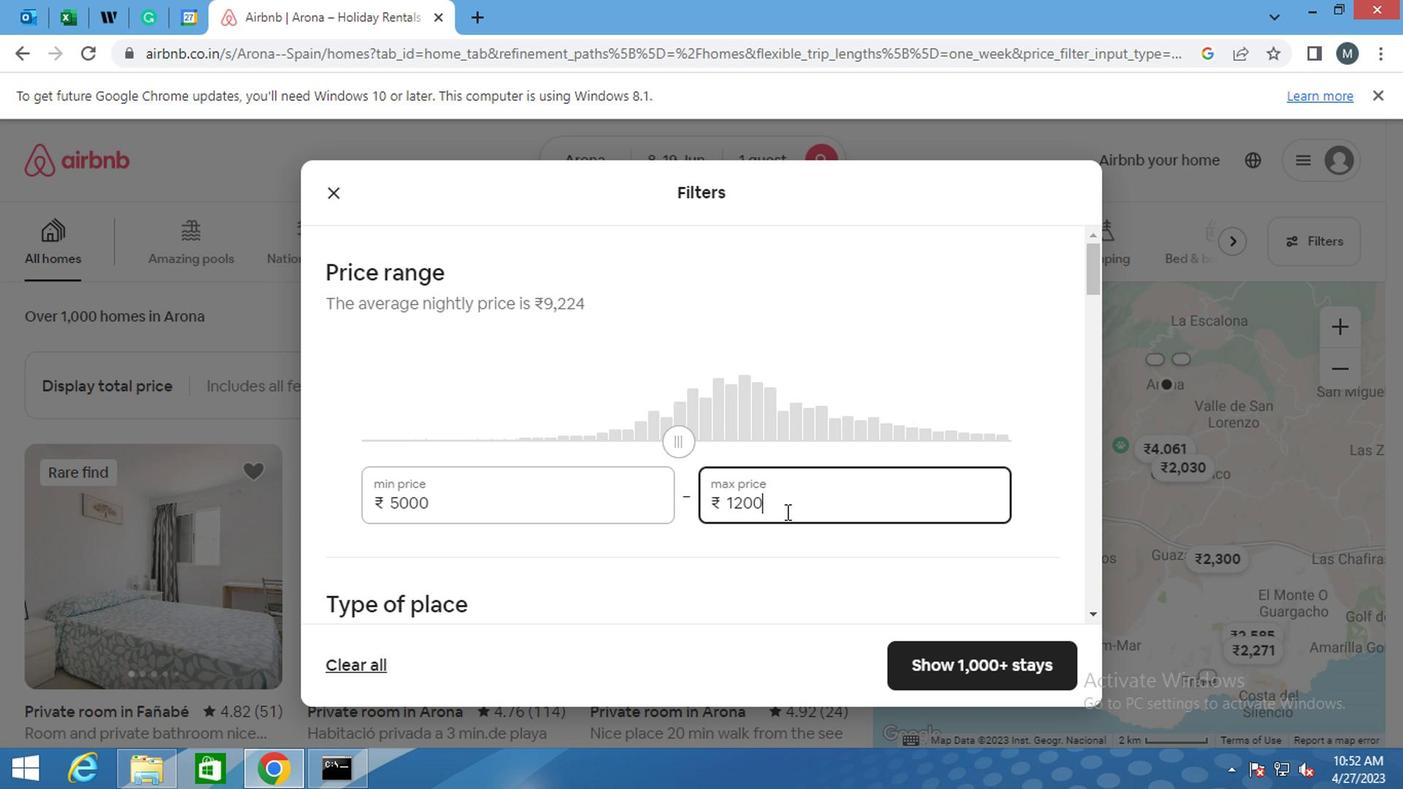 
Action: Mouse moved to (611, 462)
Screenshot: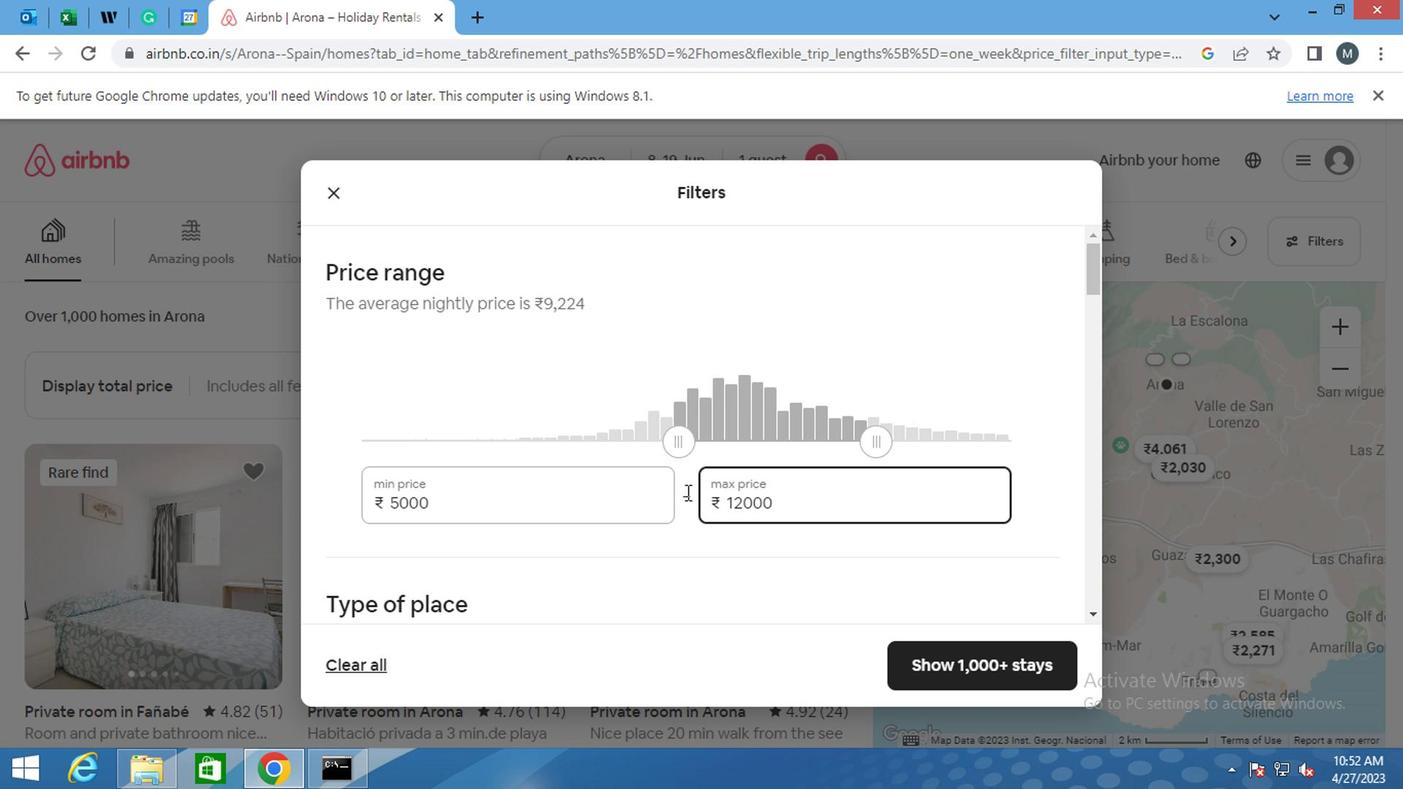 
Action: Mouse scrolled (611, 461) with delta (0, 0)
Screenshot: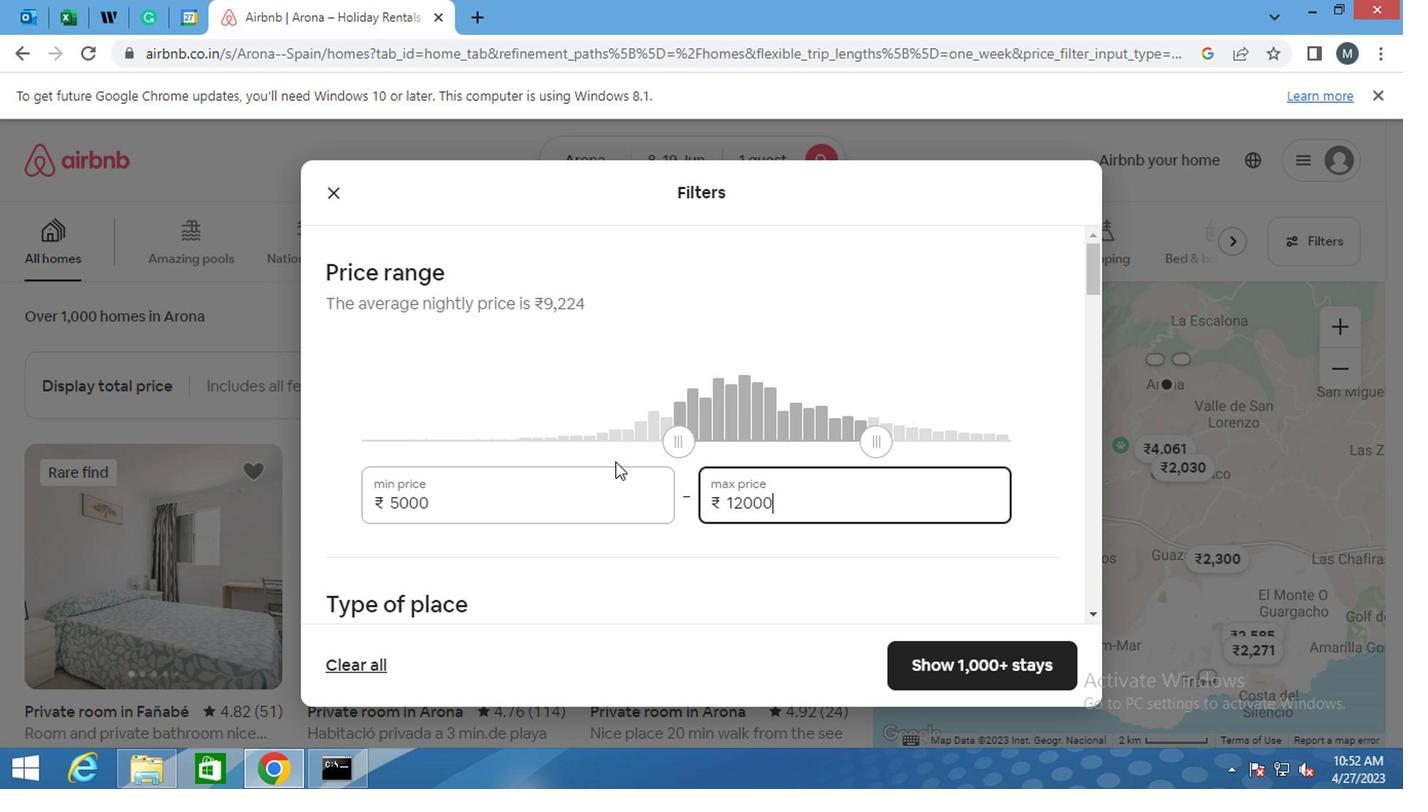 
Action: Mouse scrolled (611, 461) with delta (0, 0)
Screenshot: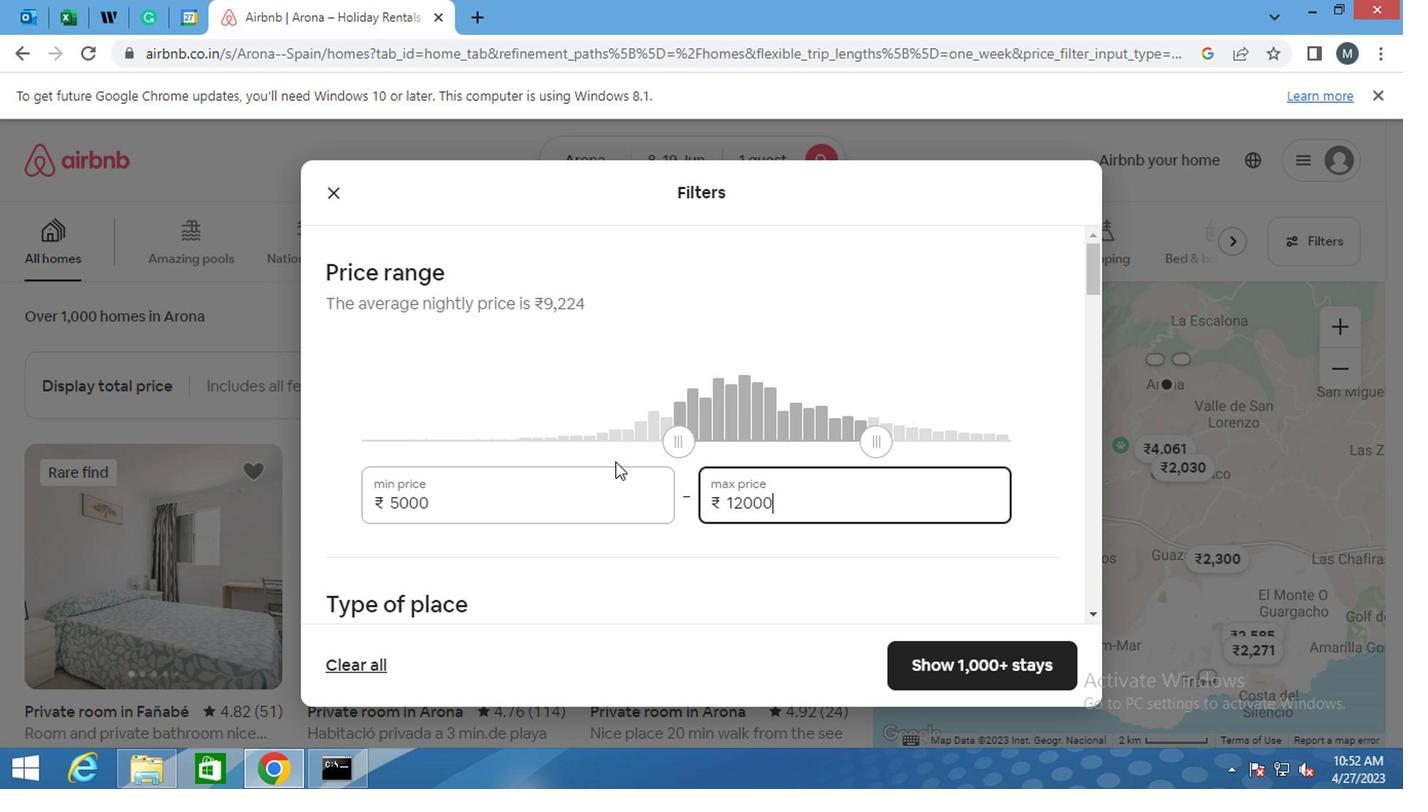 
Action: Mouse moved to (597, 468)
Screenshot: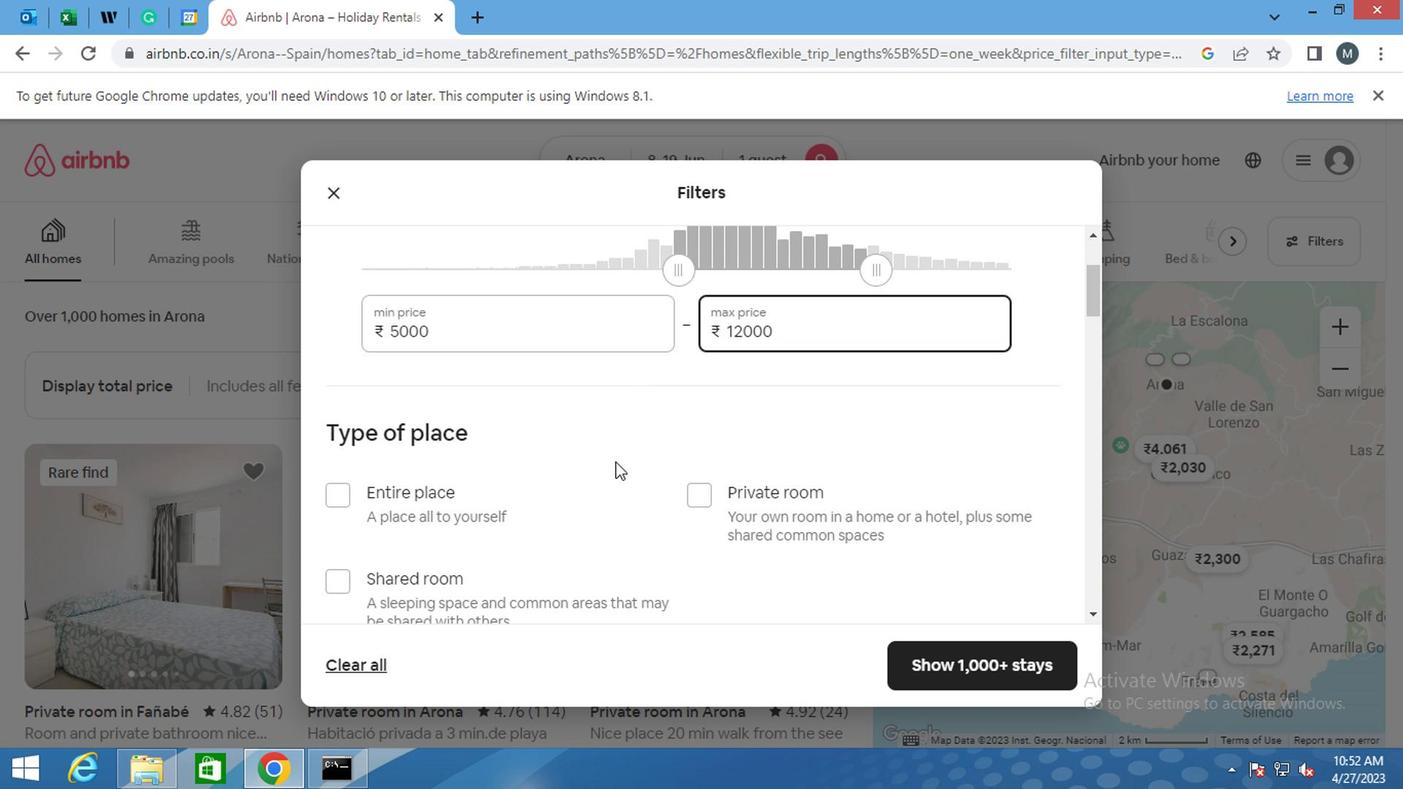 
Action: Mouse scrolled (597, 467) with delta (0, -1)
Screenshot: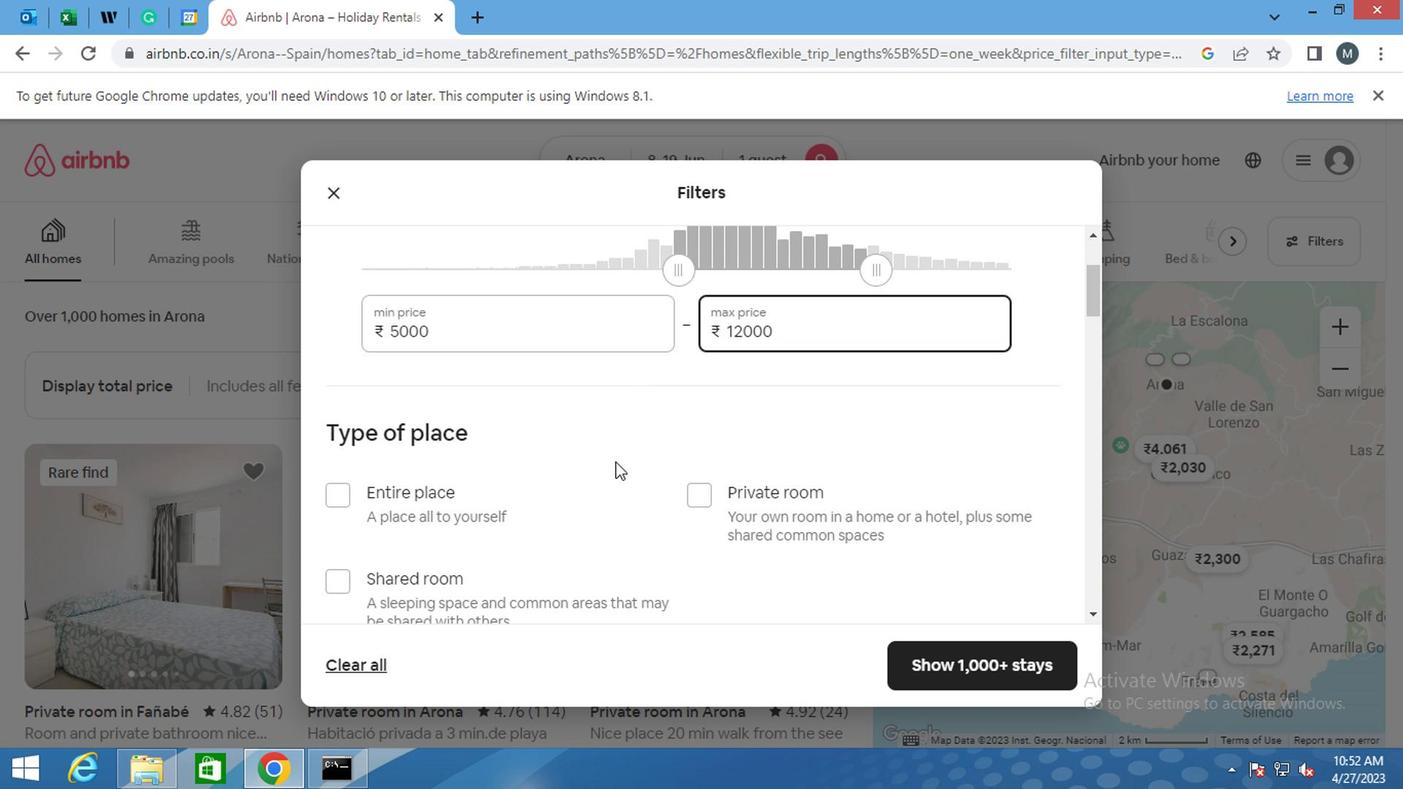 
Action: Mouse moved to (595, 469)
Screenshot: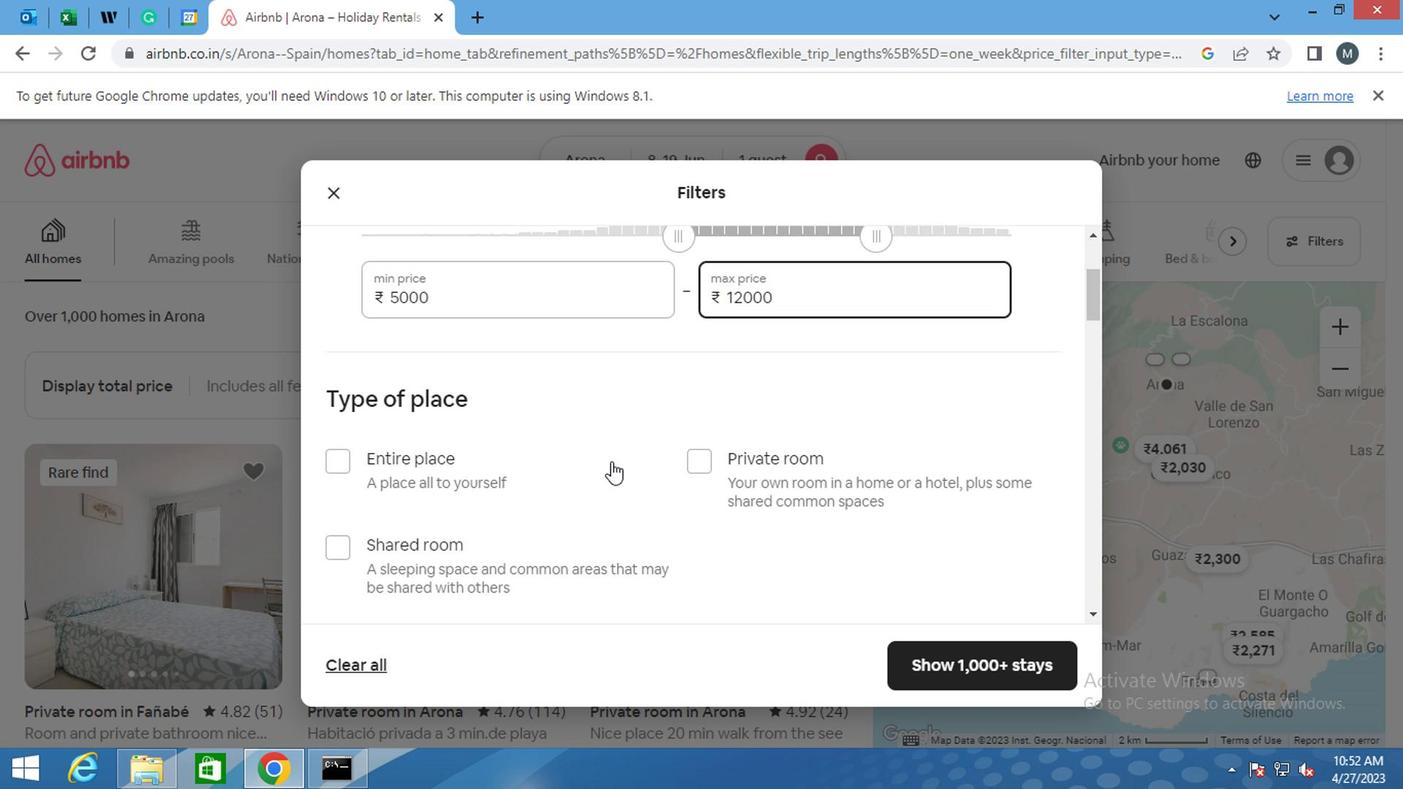 
Action: Mouse scrolled (595, 468) with delta (0, 0)
Screenshot: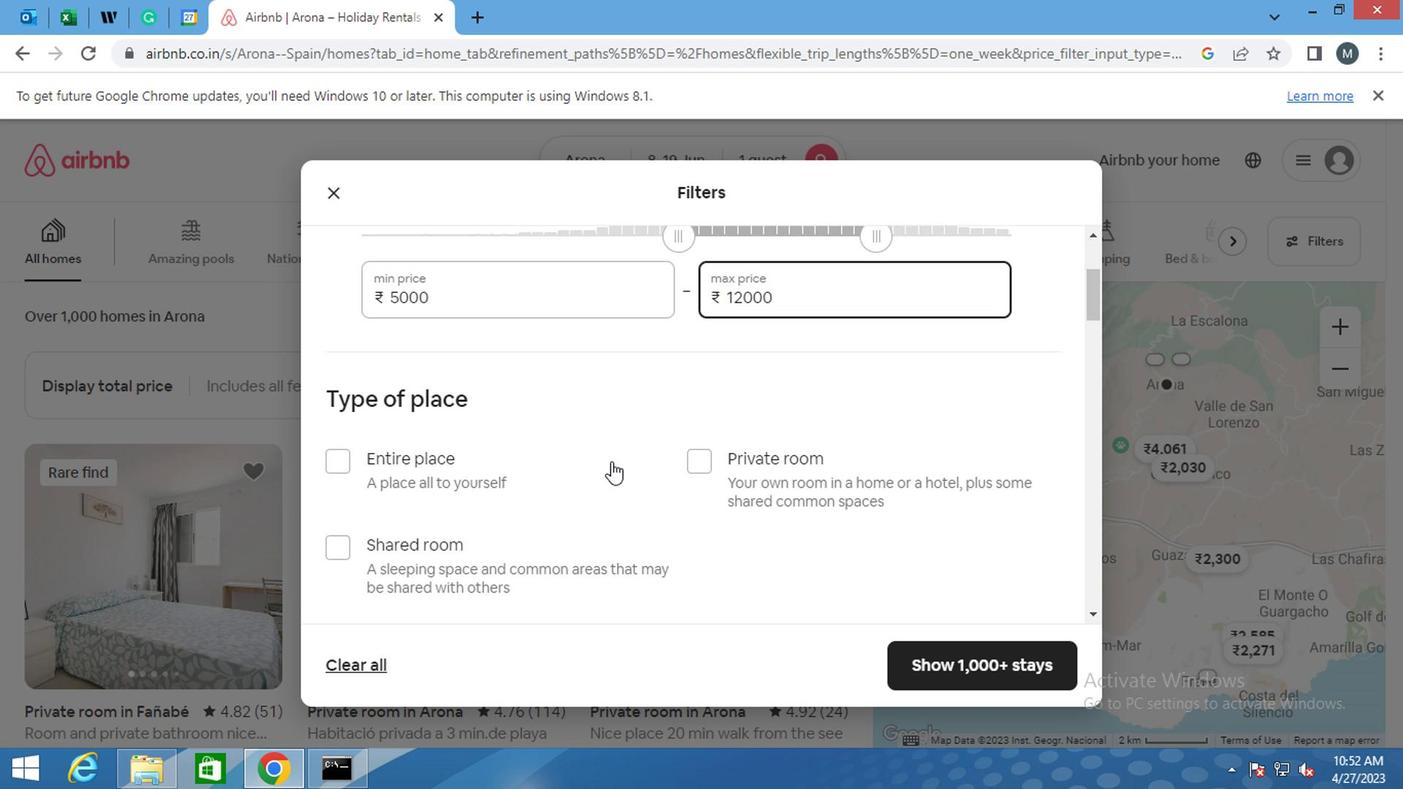 
Action: Mouse moved to (329, 339)
Screenshot: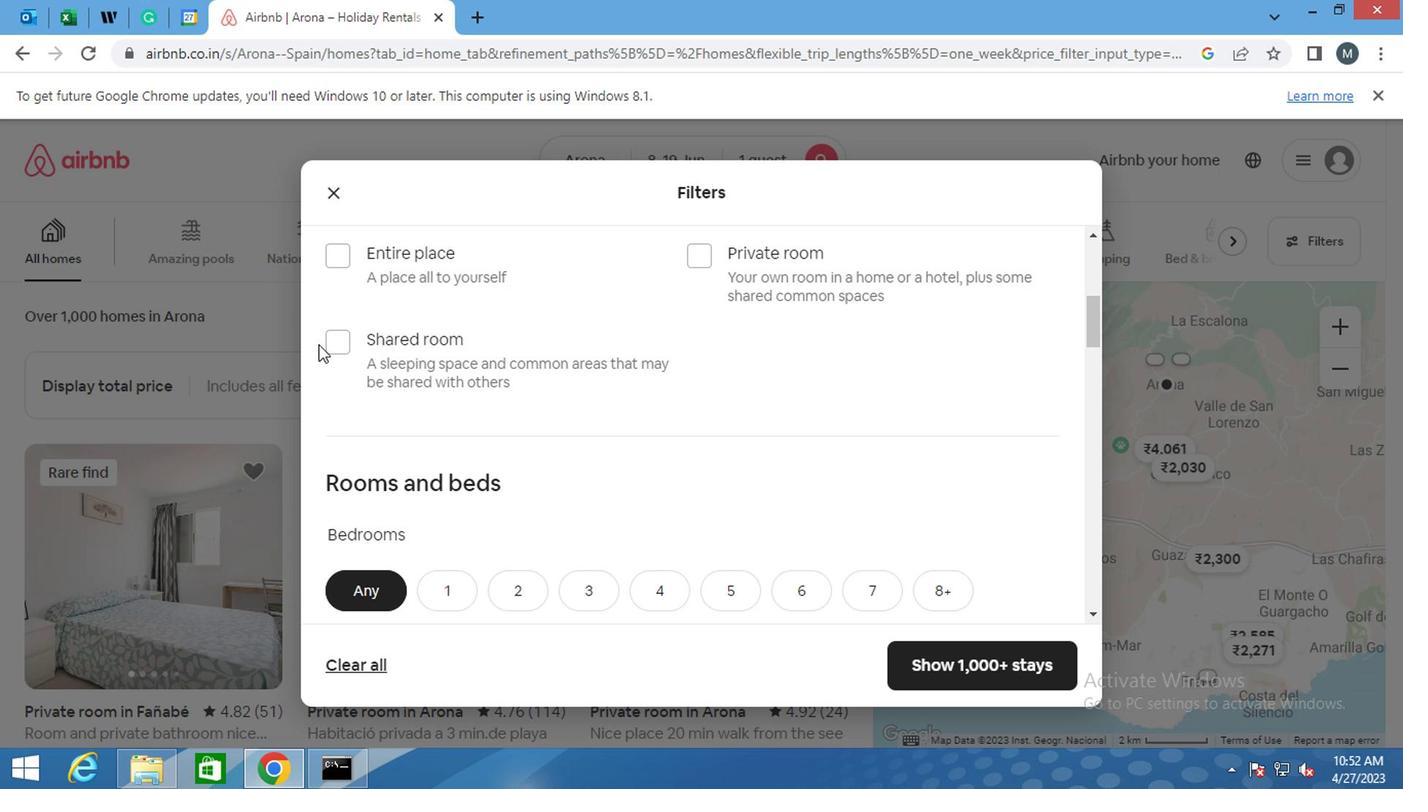 
Action: Mouse pressed left at (329, 339)
Screenshot: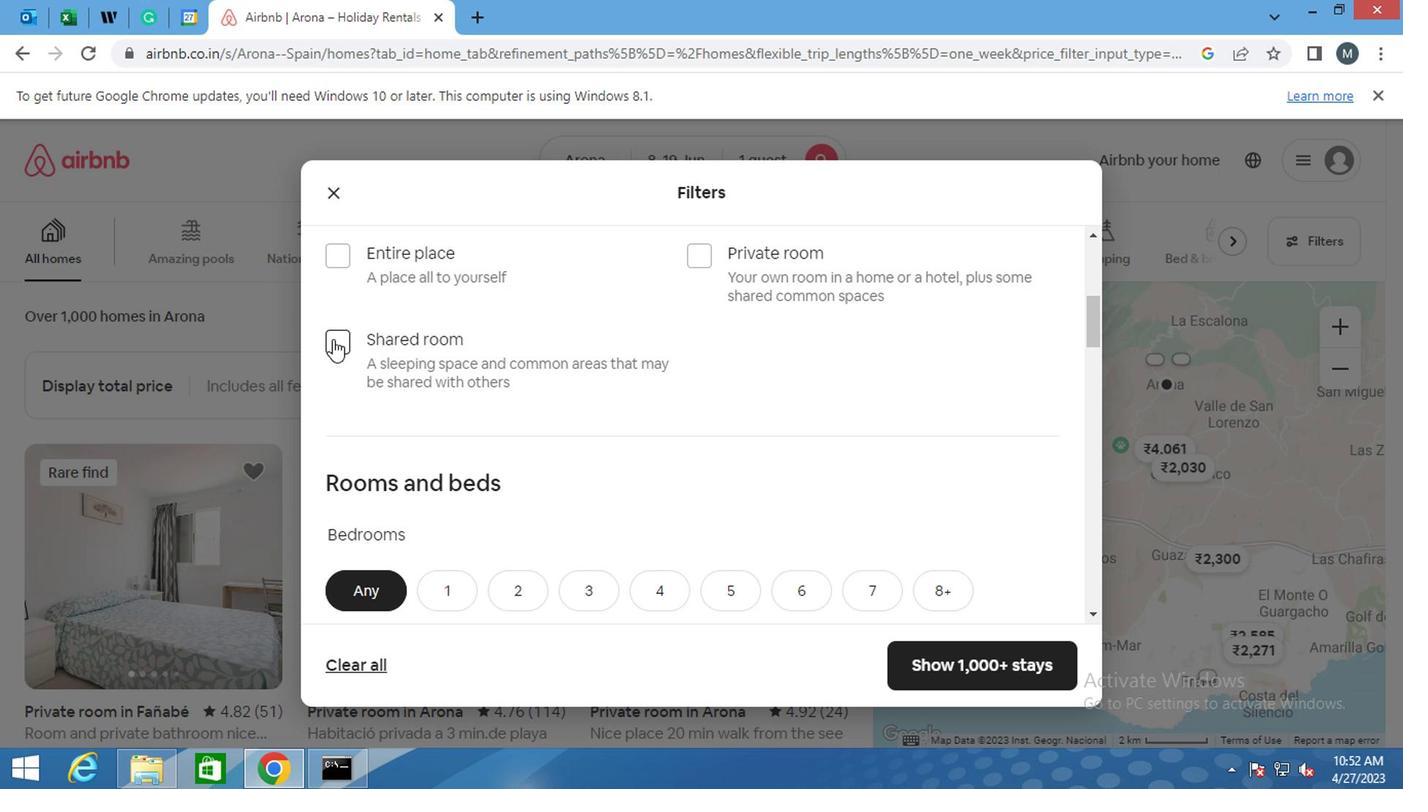 
Action: Mouse moved to (470, 354)
Screenshot: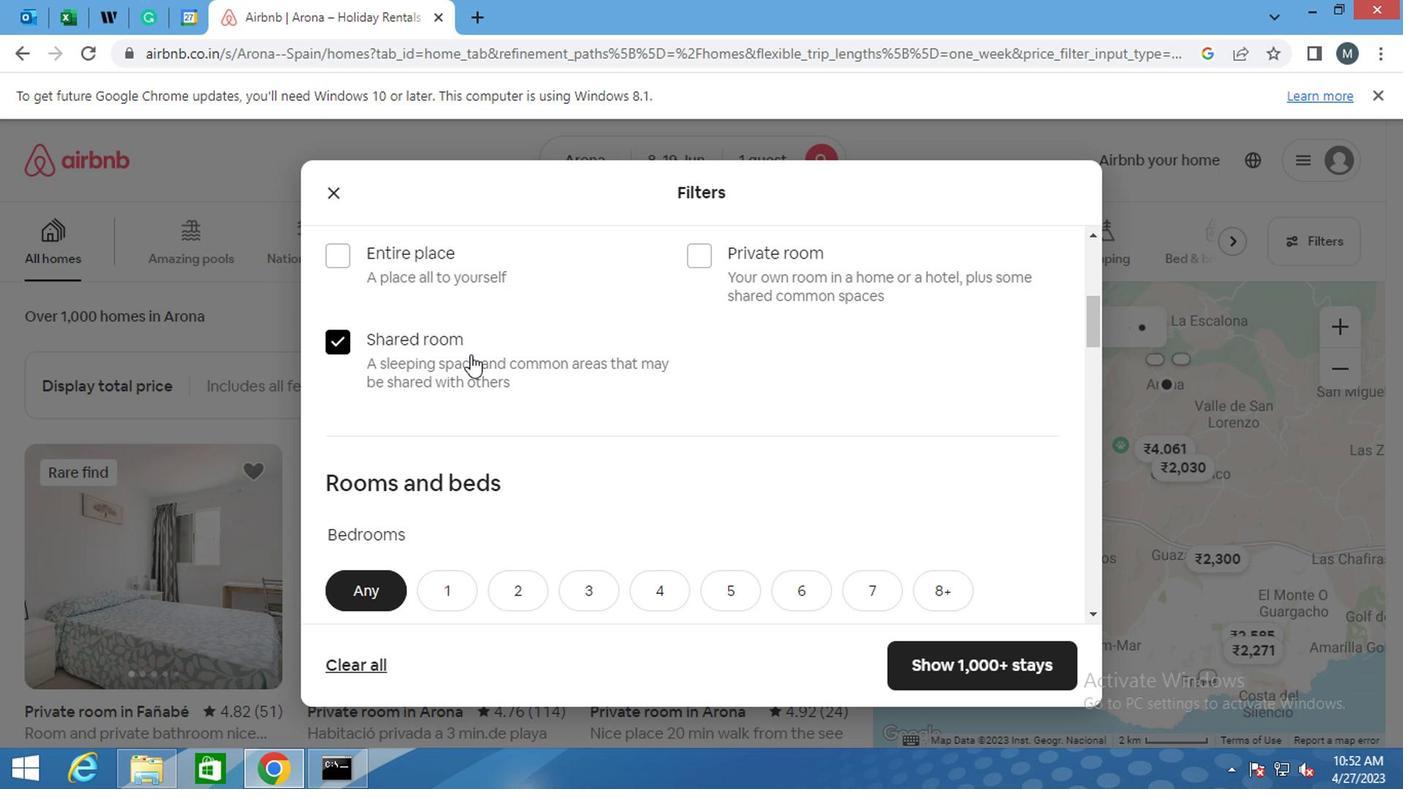 
Action: Mouse scrolled (470, 353) with delta (0, 0)
Screenshot: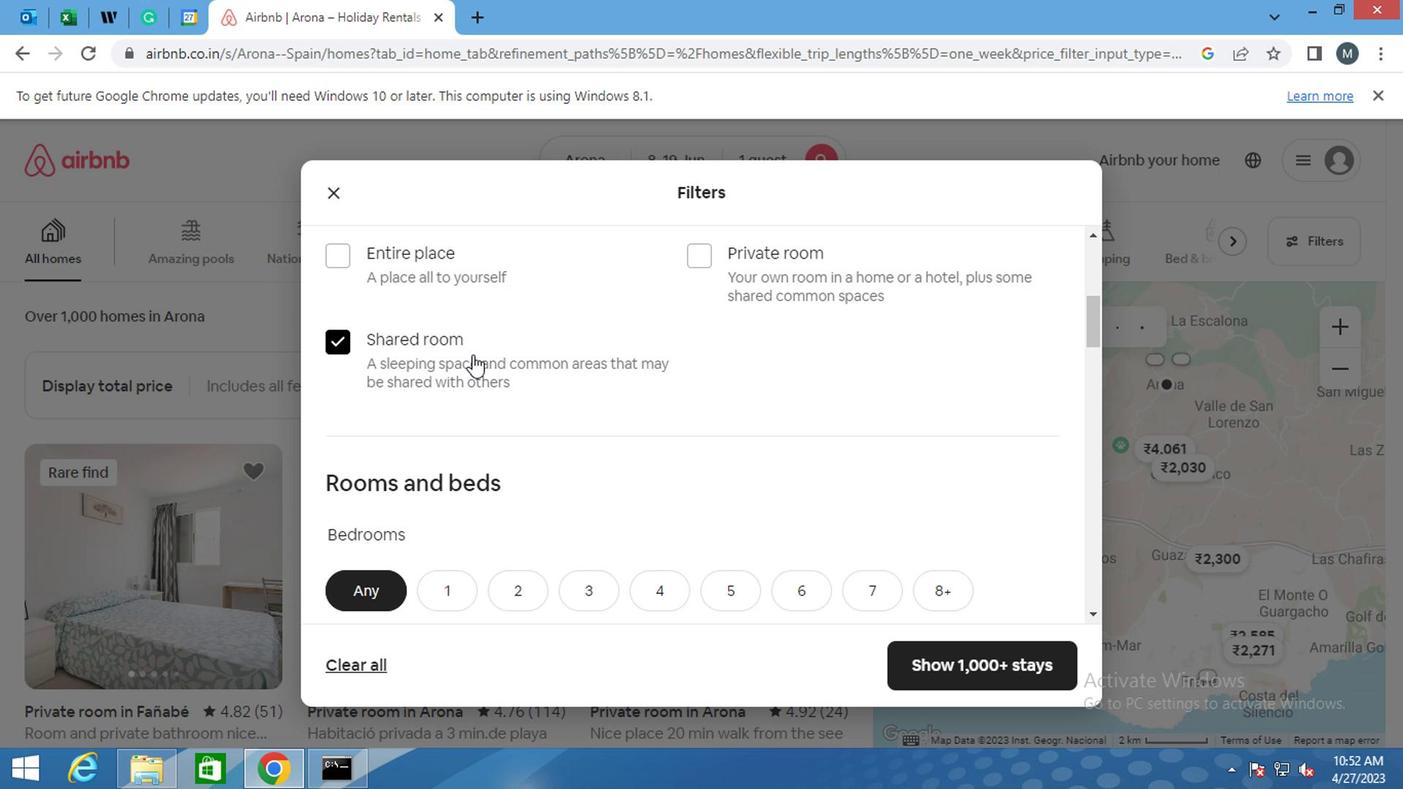 
Action: Mouse moved to (470, 354)
Screenshot: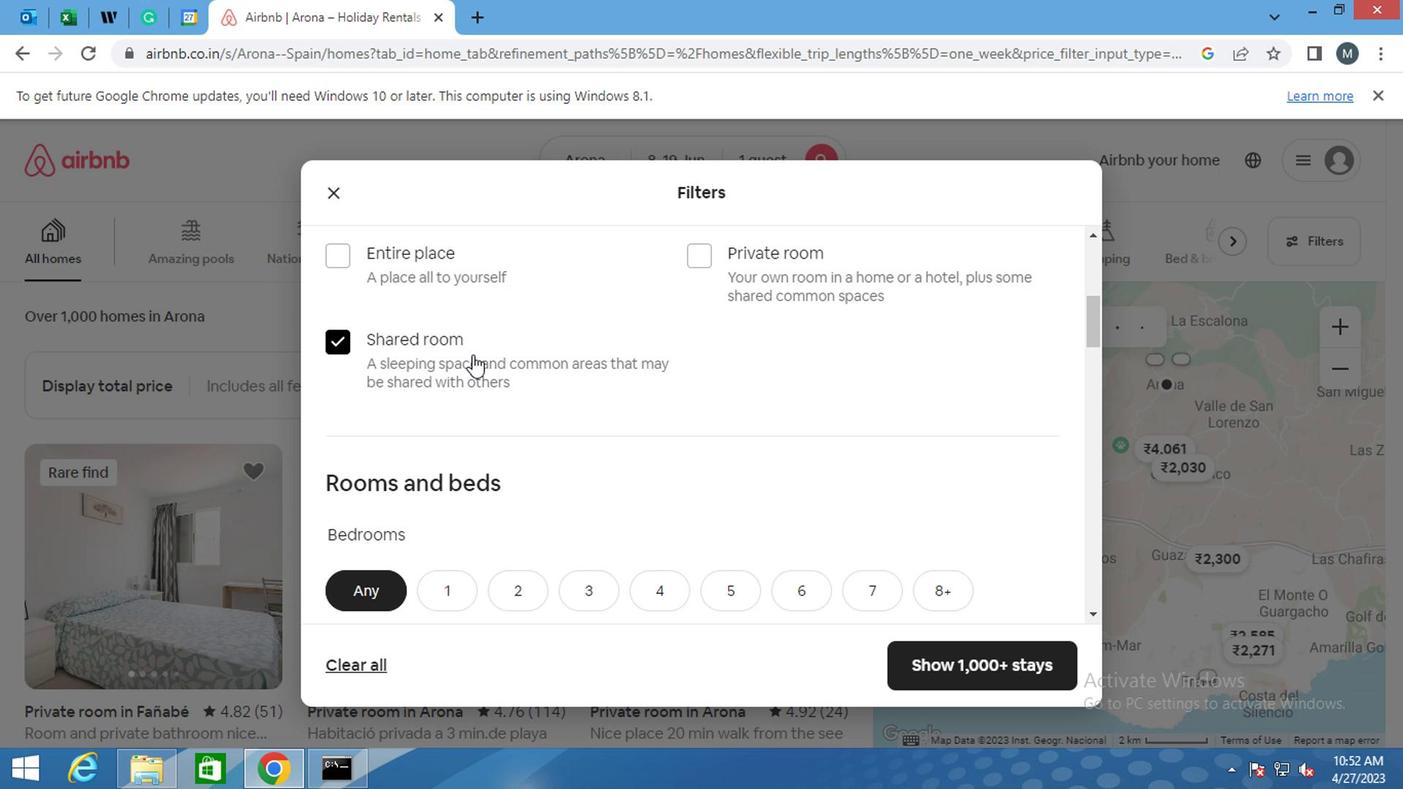 
Action: Mouse scrolled (470, 353) with delta (0, 0)
Screenshot: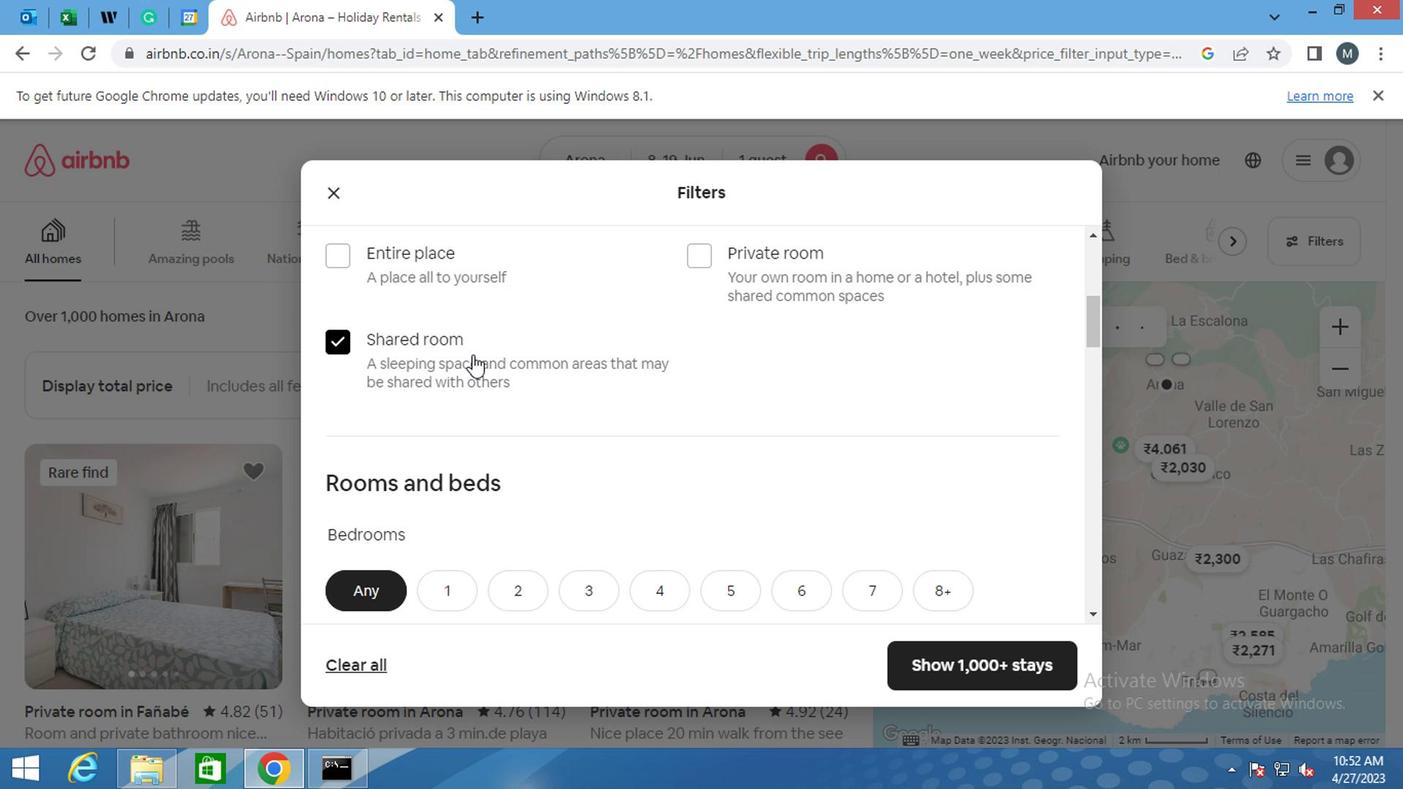
Action: Mouse moved to (445, 379)
Screenshot: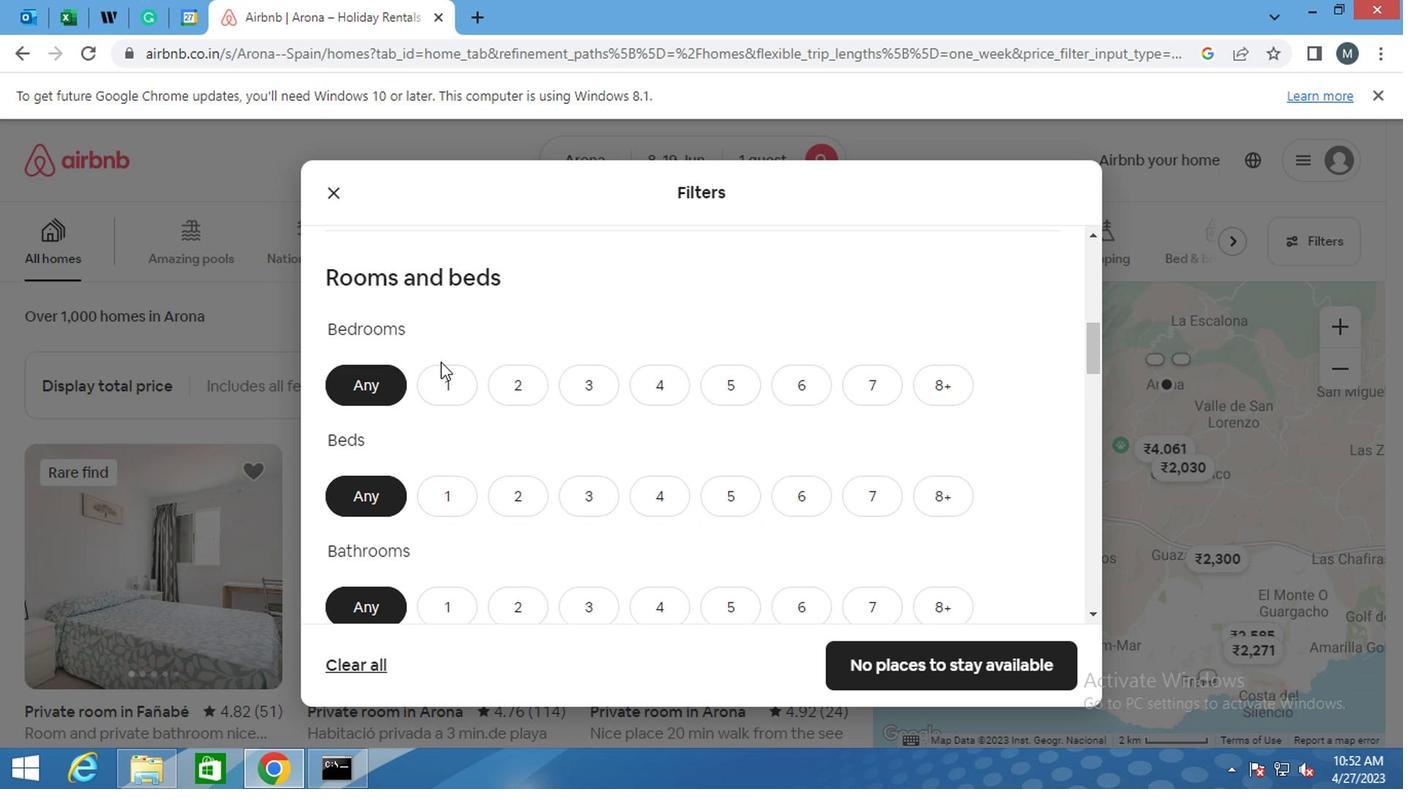 
Action: Mouse pressed left at (445, 379)
Screenshot: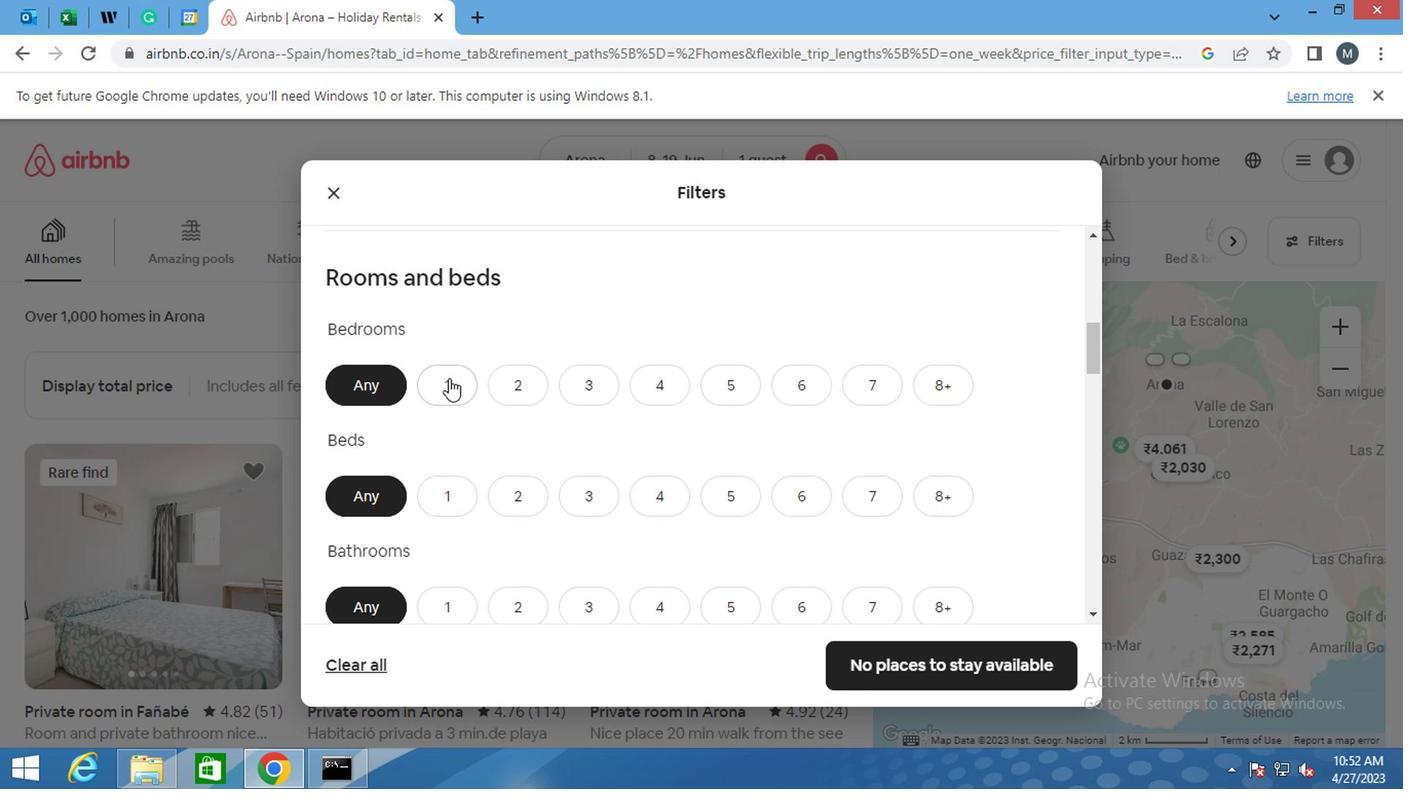 
Action: Mouse moved to (448, 497)
Screenshot: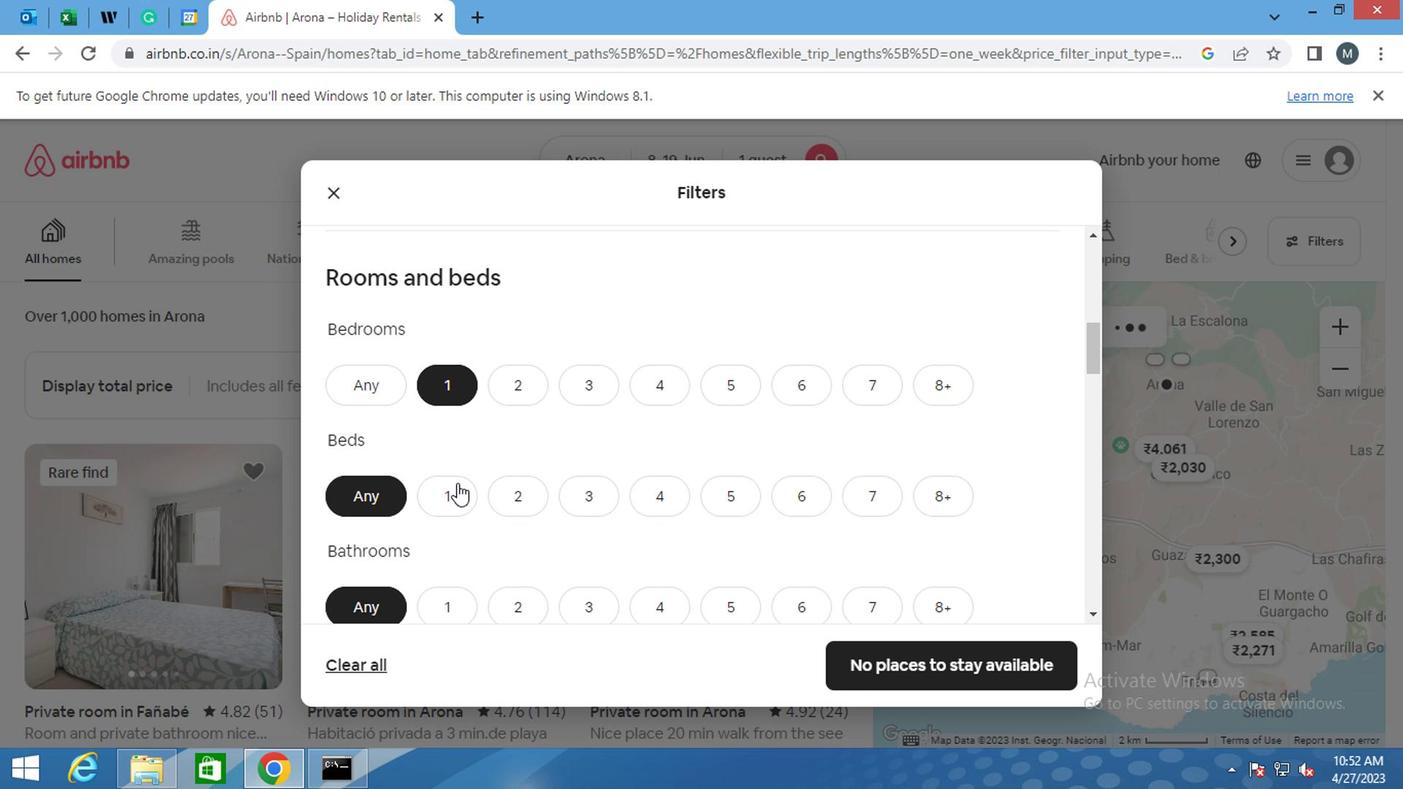 
Action: Mouse pressed left at (448, 497)
Screenshot: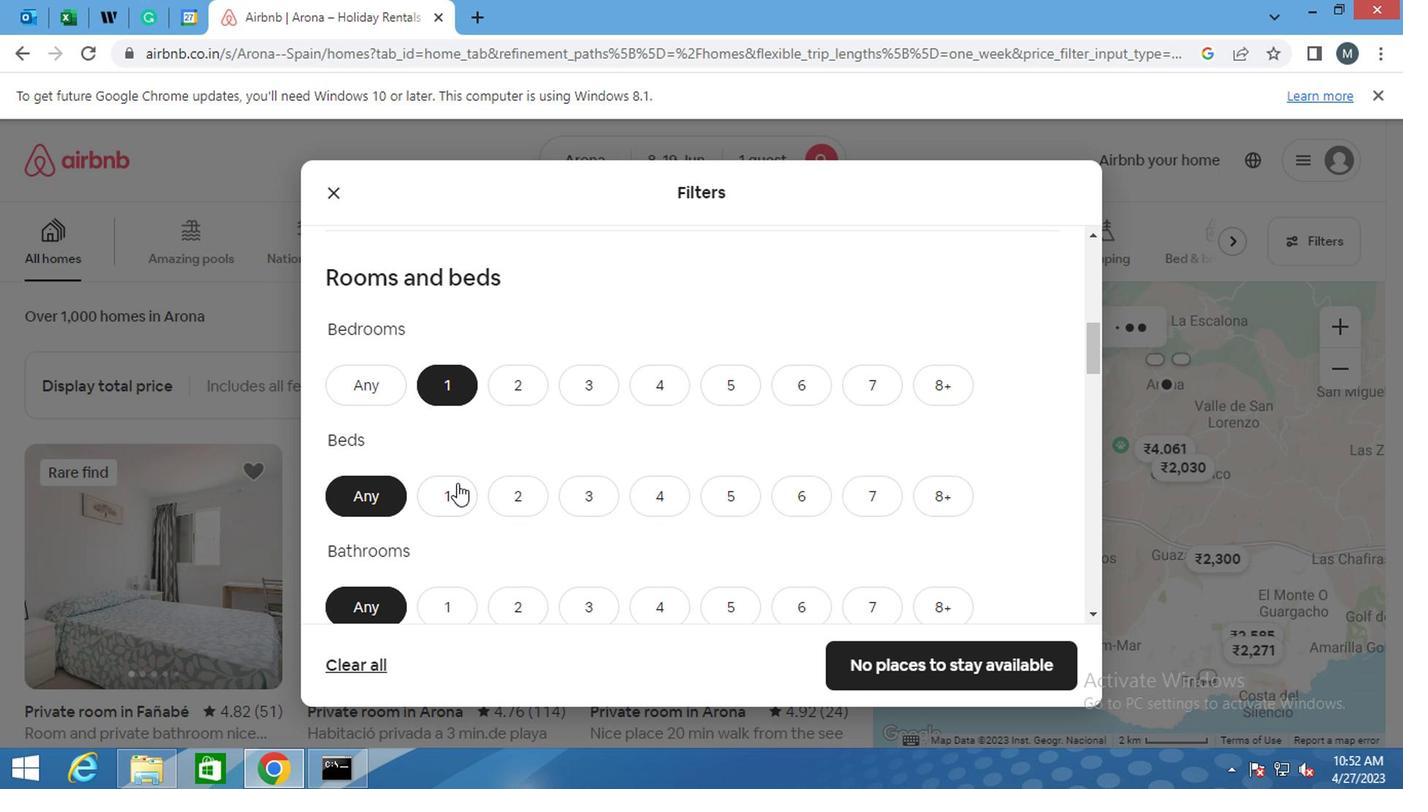 
Action: Mouse moved to (443, 490)
Screenshot: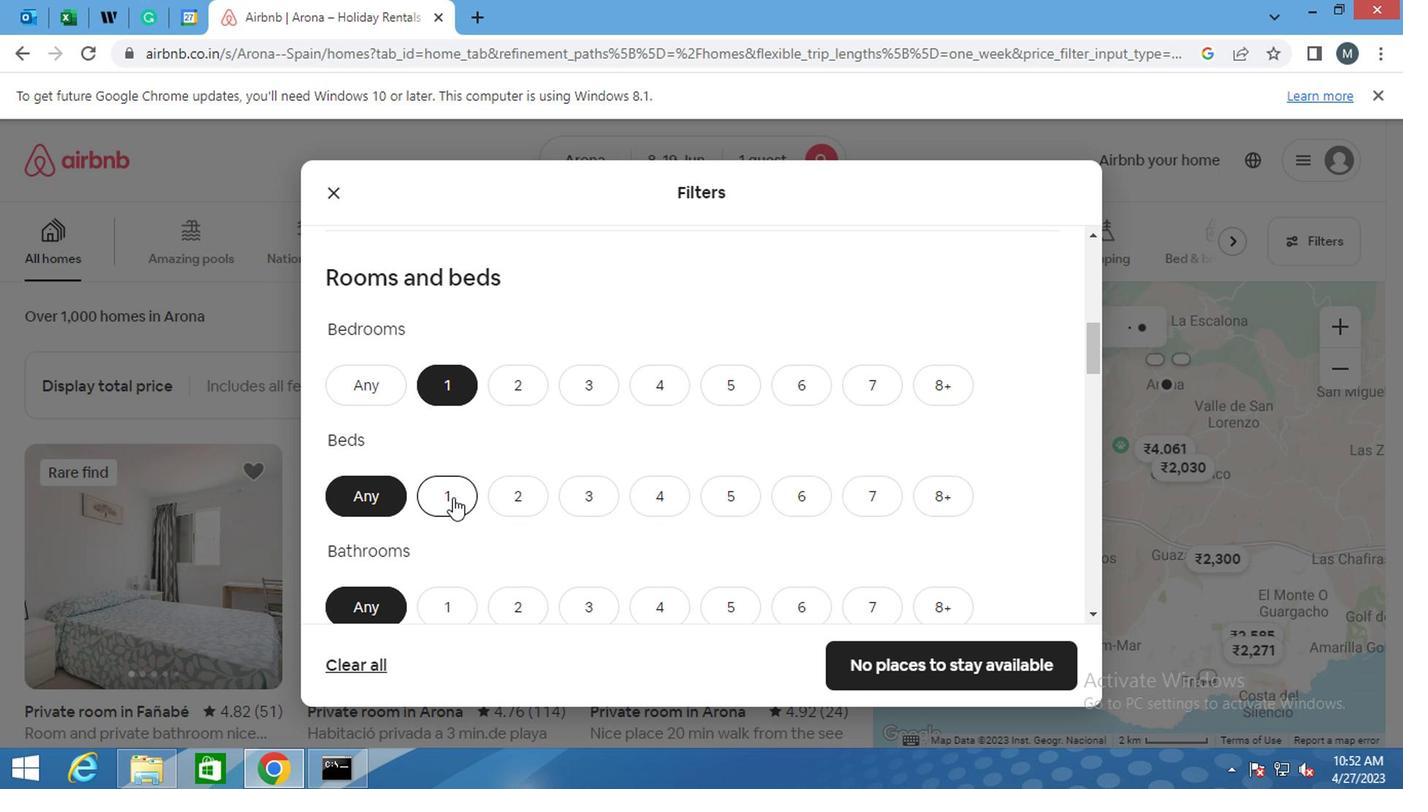 
Action: Mouse scrolled (443, 489) with delta (0, 0)
Screenshot: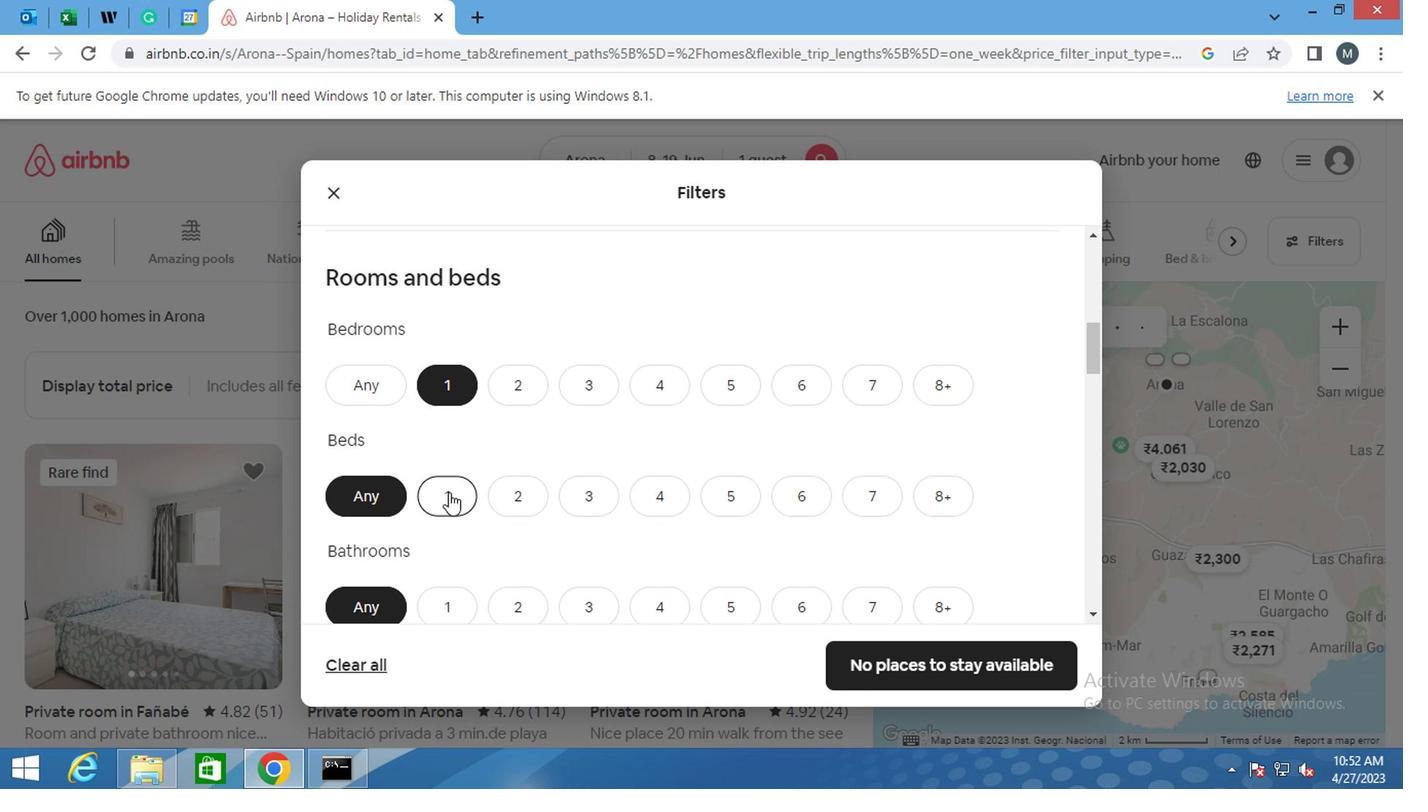 
Action: Mouse moved to (437, 508)
Screenshot: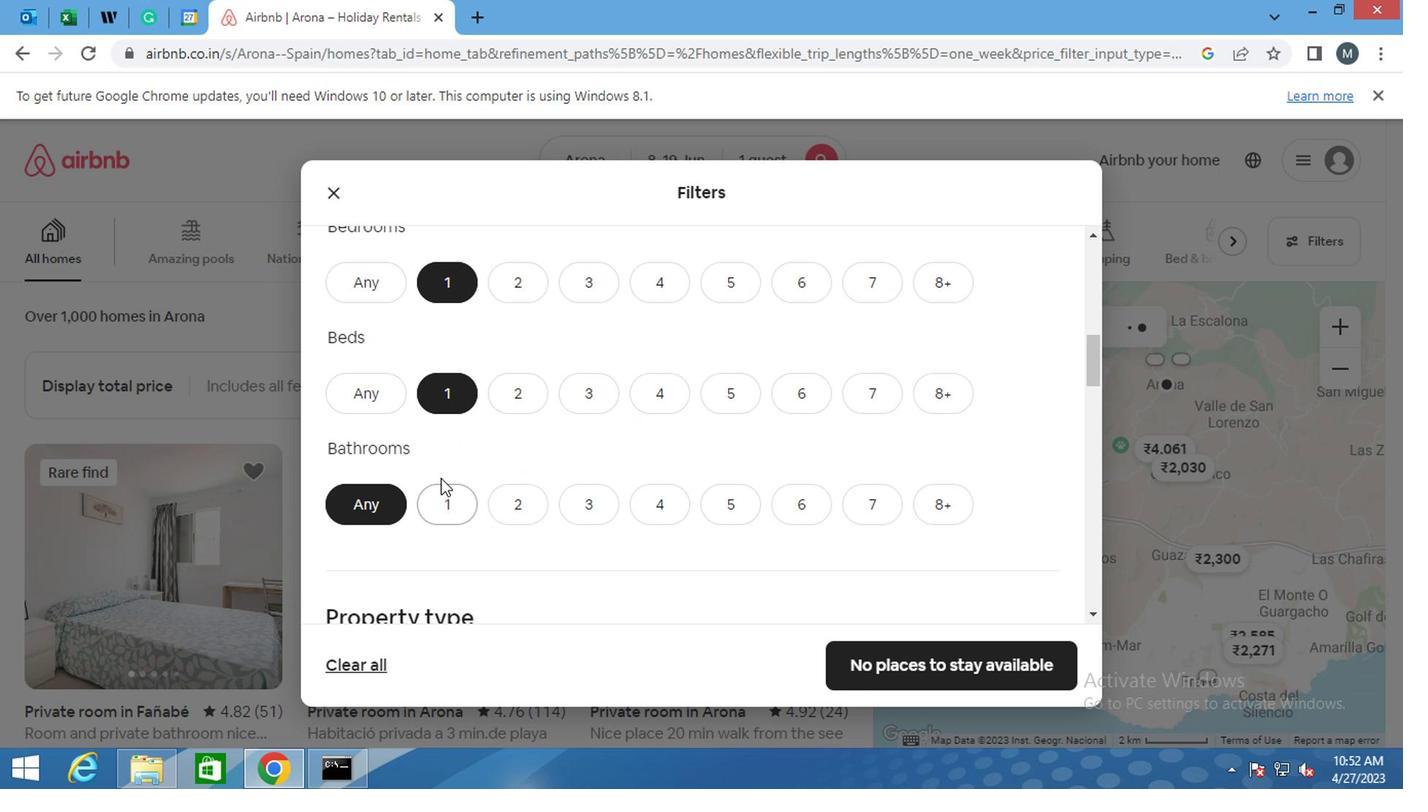 
Action: Mouse pressed left at (437, 508)
Screenshot: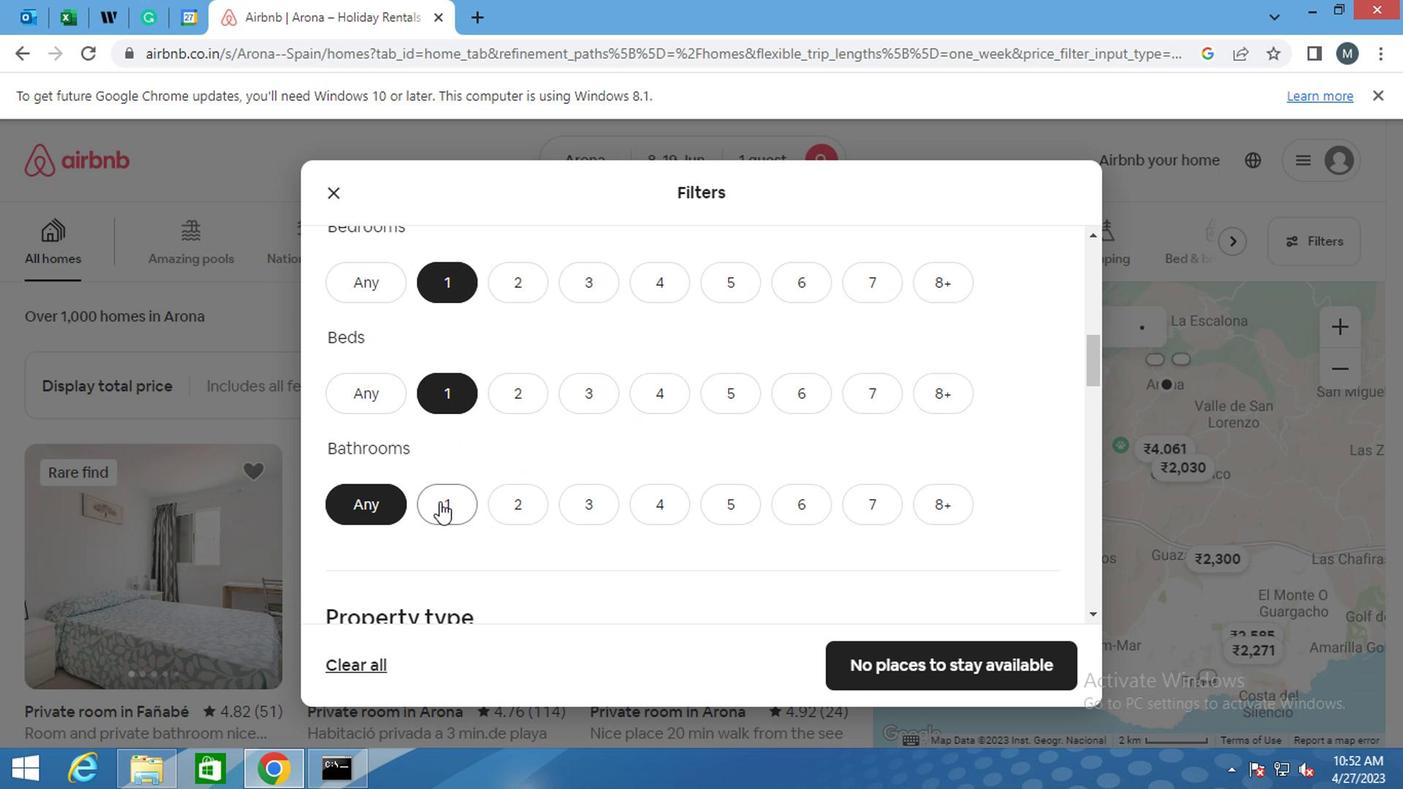 
Action: Mouse moved to (413, 425)
Screenshot: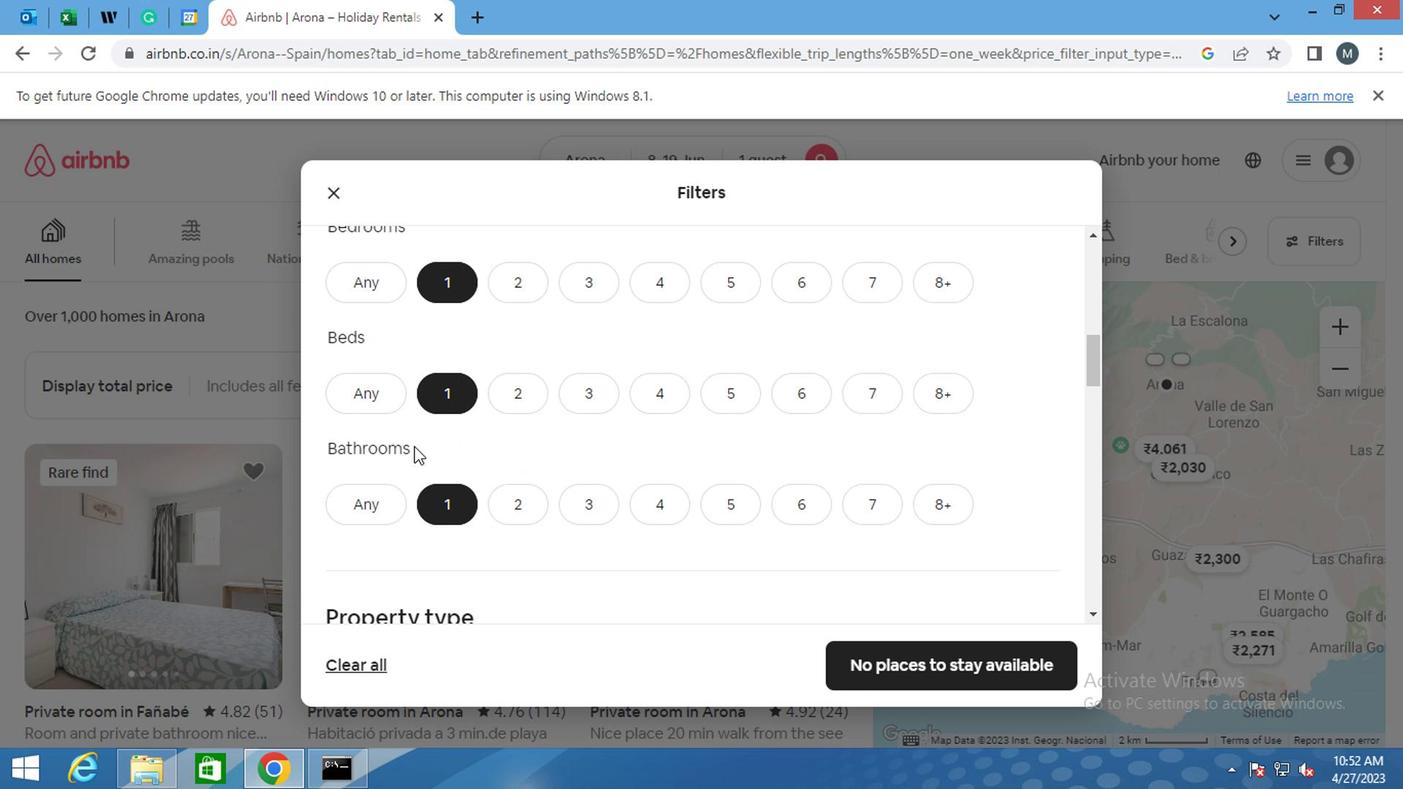
Action: Mouse scrolled (413, 424) with delta (0, -1)
Screenshot: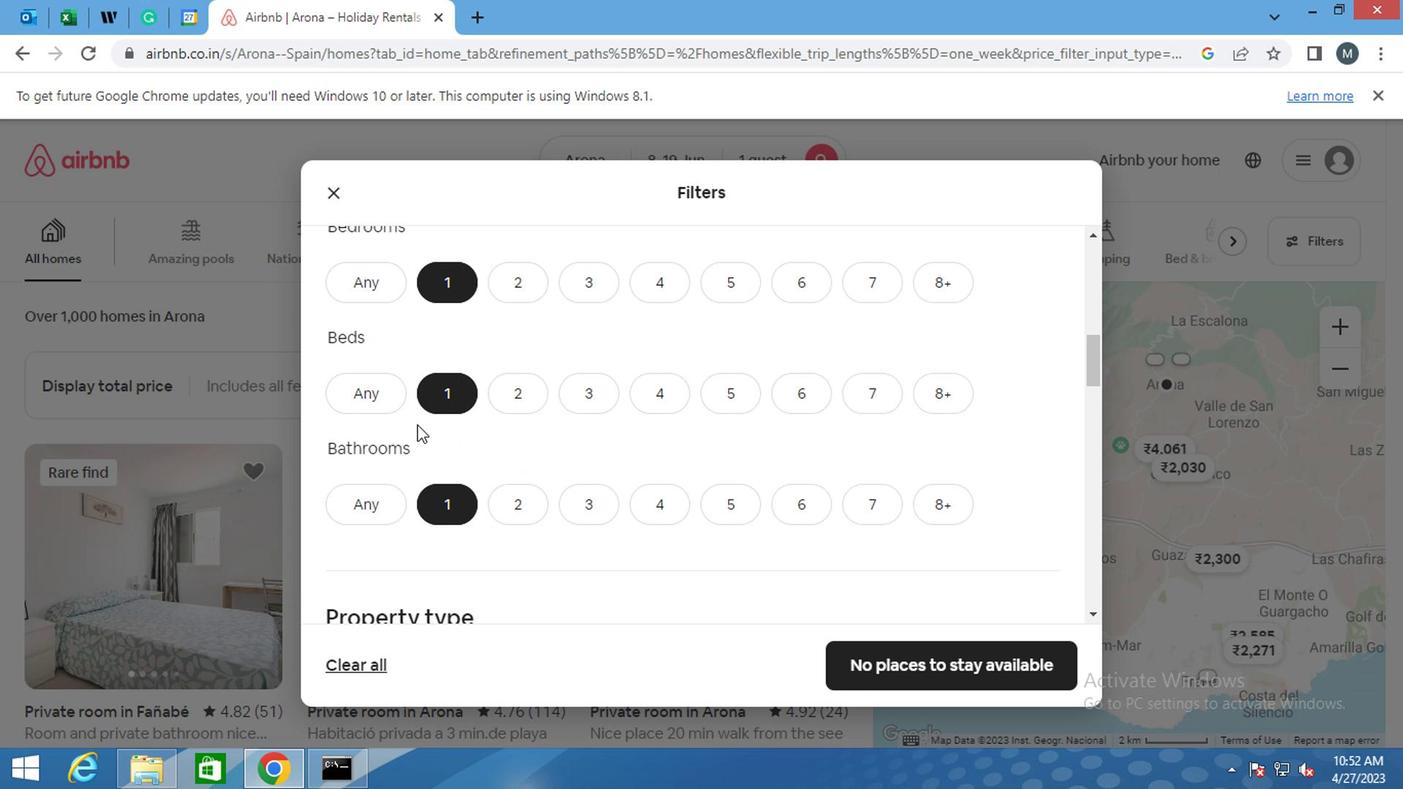 
Action: Mouse scrolled (413, 424) with delta (0, -1)
Screenshot: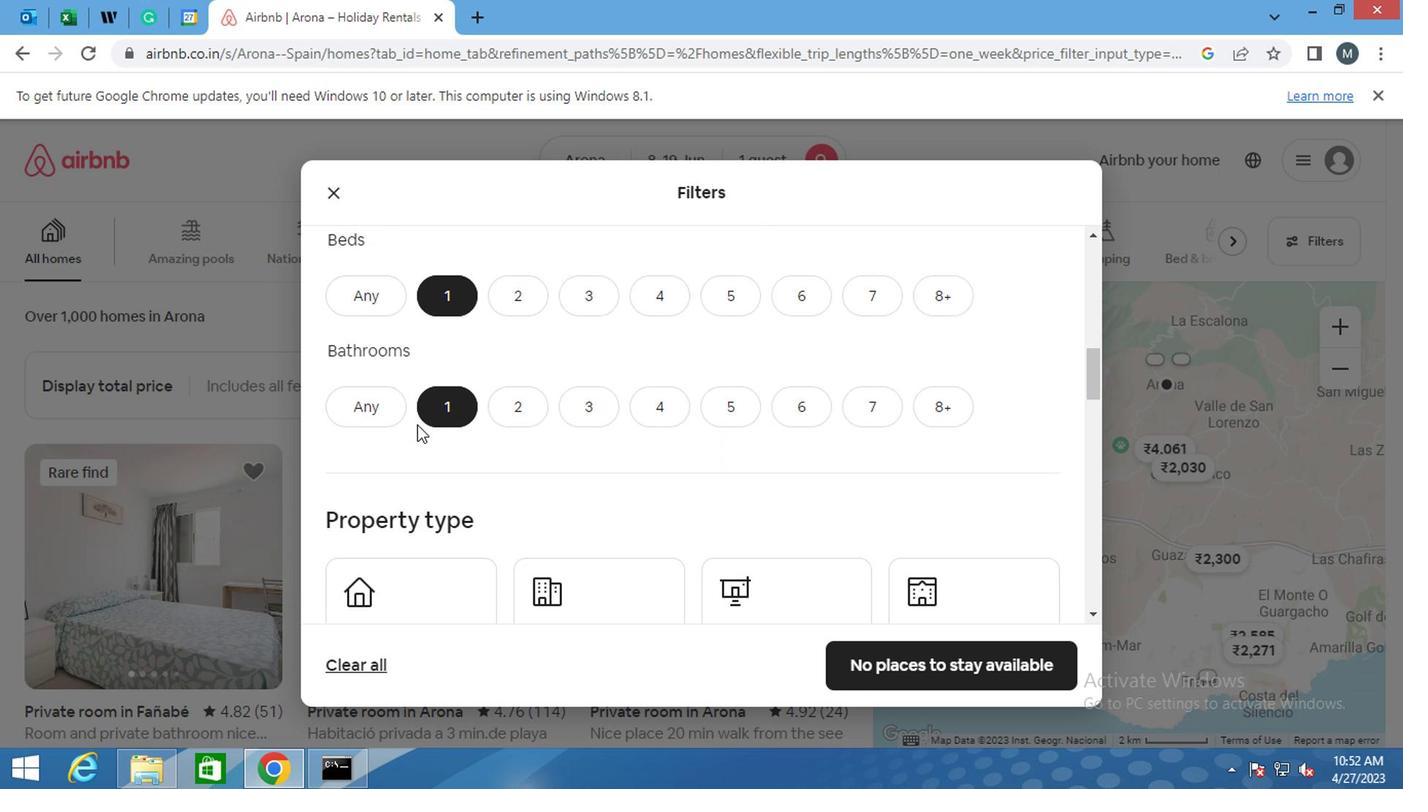 
Action: Mouse moved to (407, 399)
Screenshot: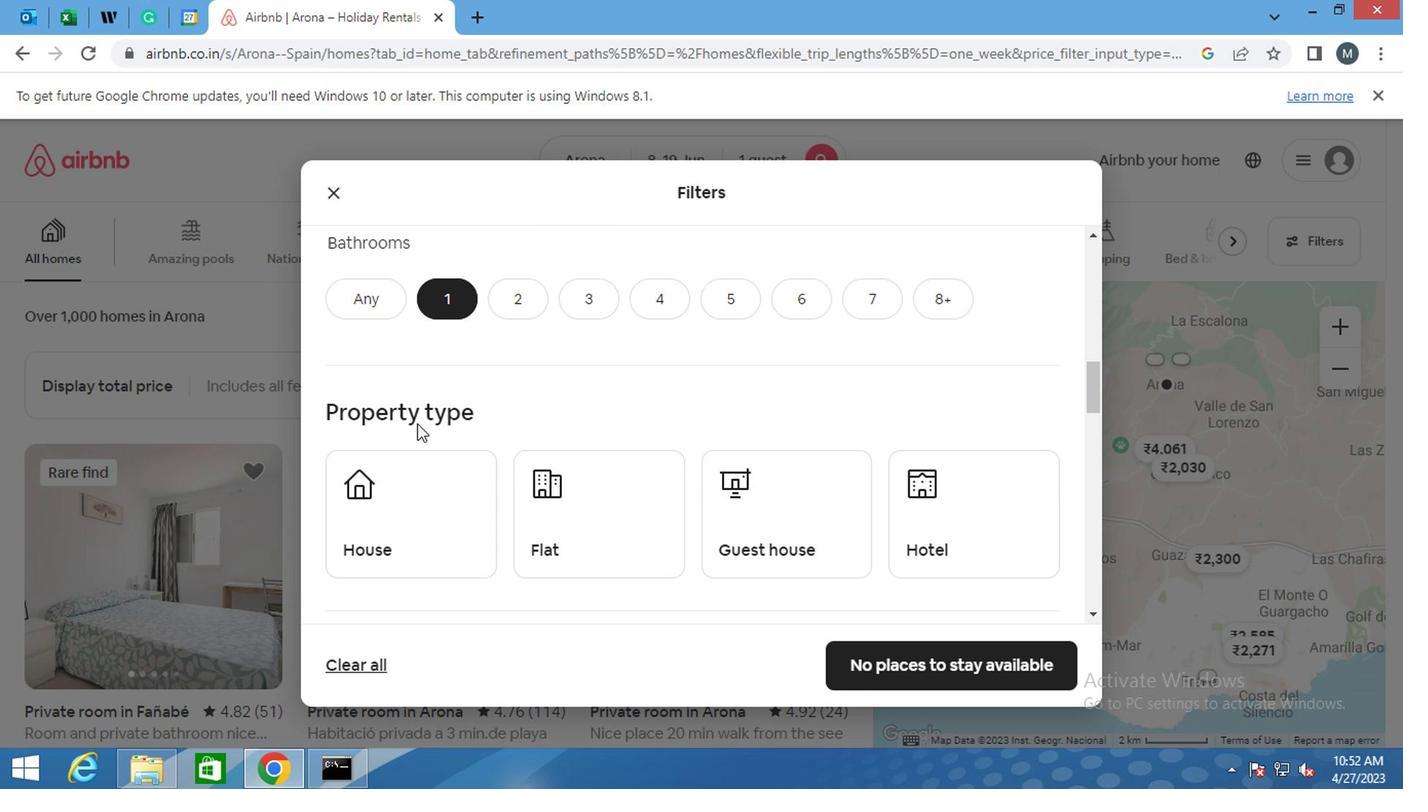 
Action: Mouse scrolled (407, 399) with delta (0, 0)
Screenshot: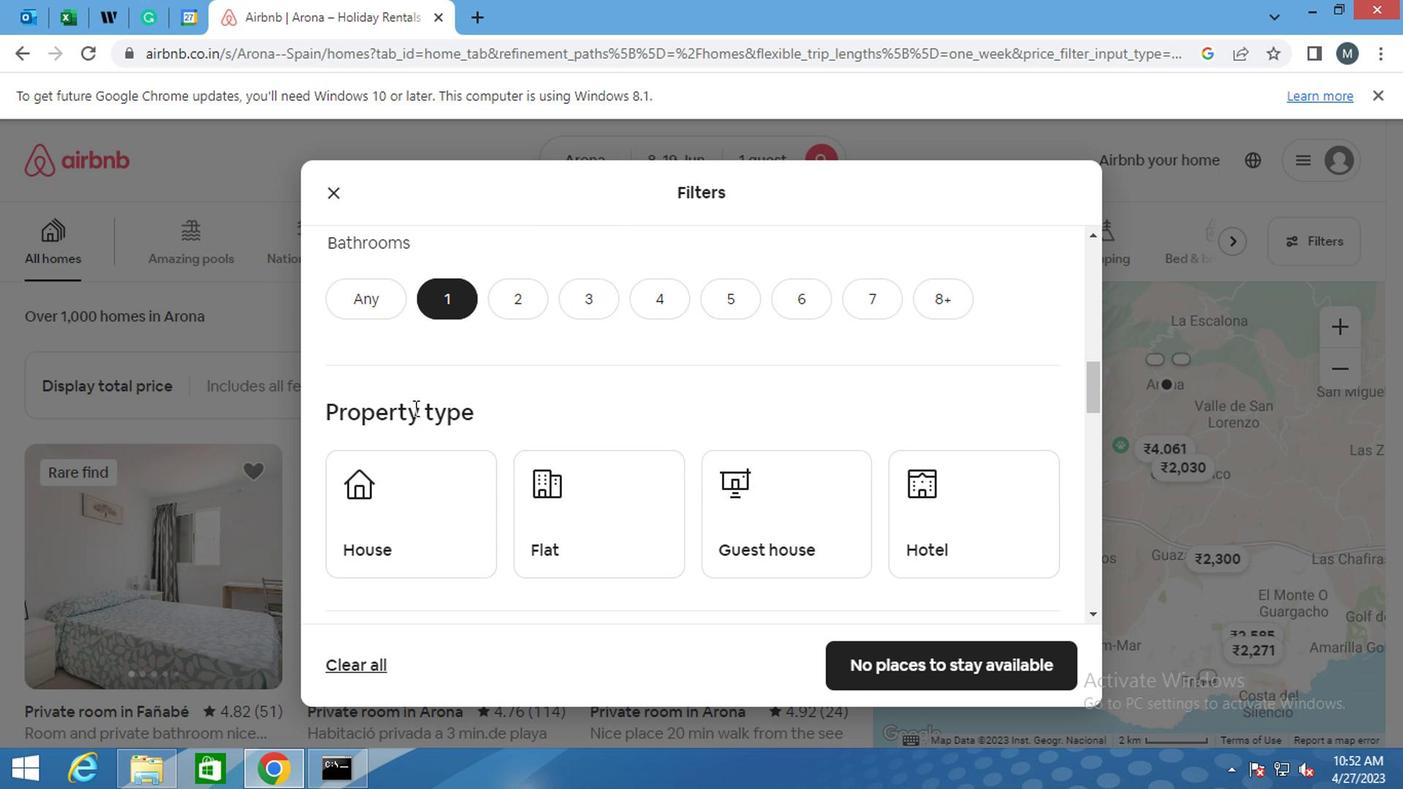 
Action: Mouse moved to (407, 399)
Screenshot: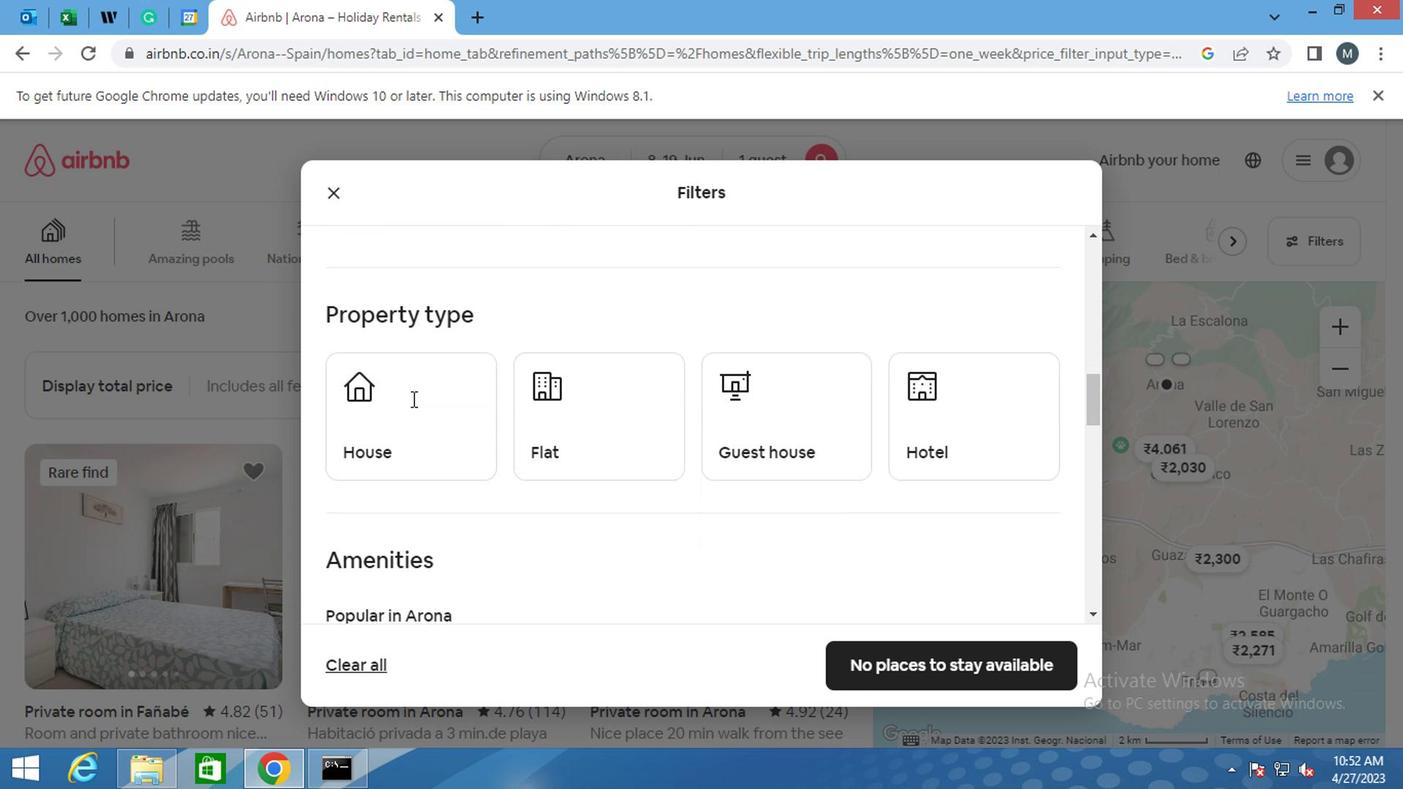 
Action: Mouse scrolled (407, 399) with delta (0, 0)
Screenshot: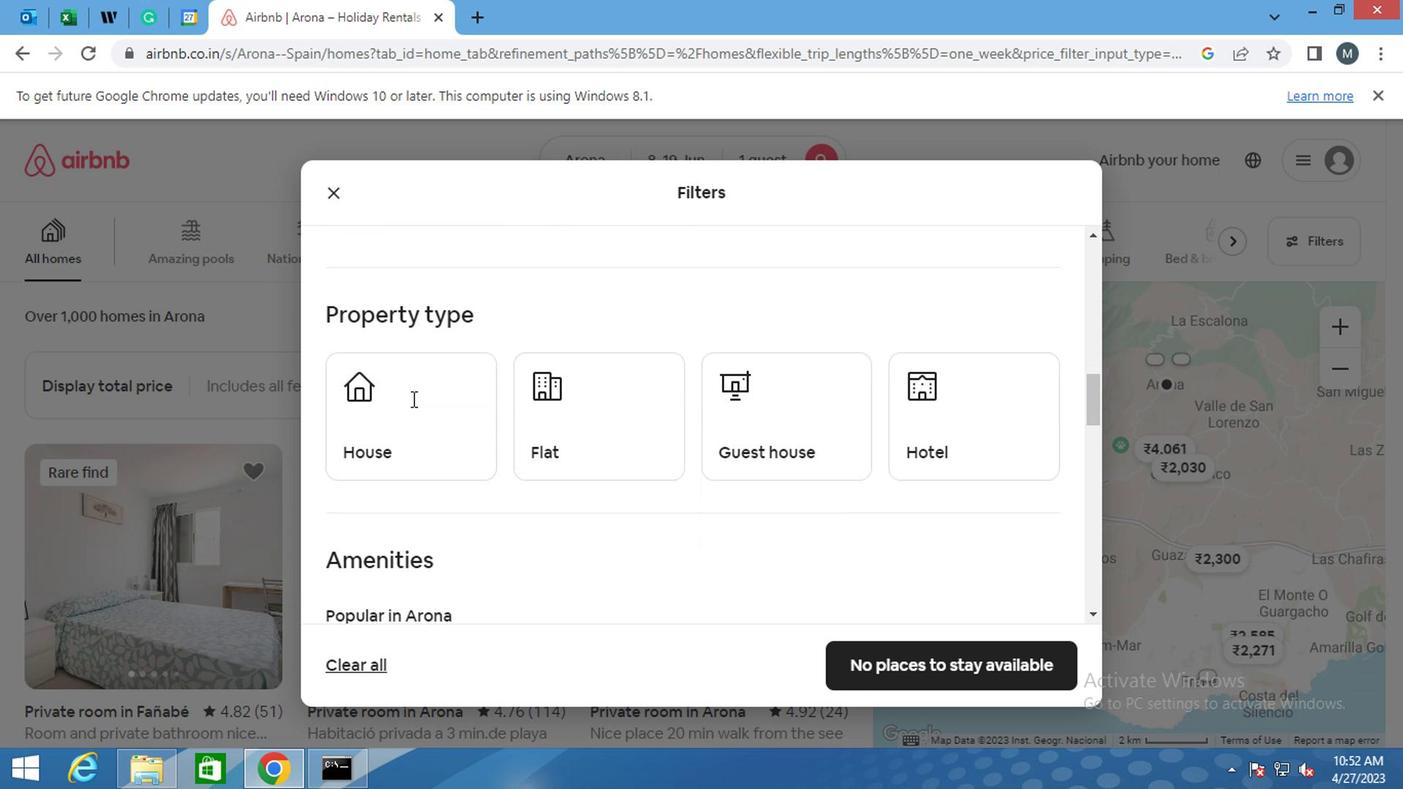 
Action: Mouse moved to (392, 320)
Screenshot: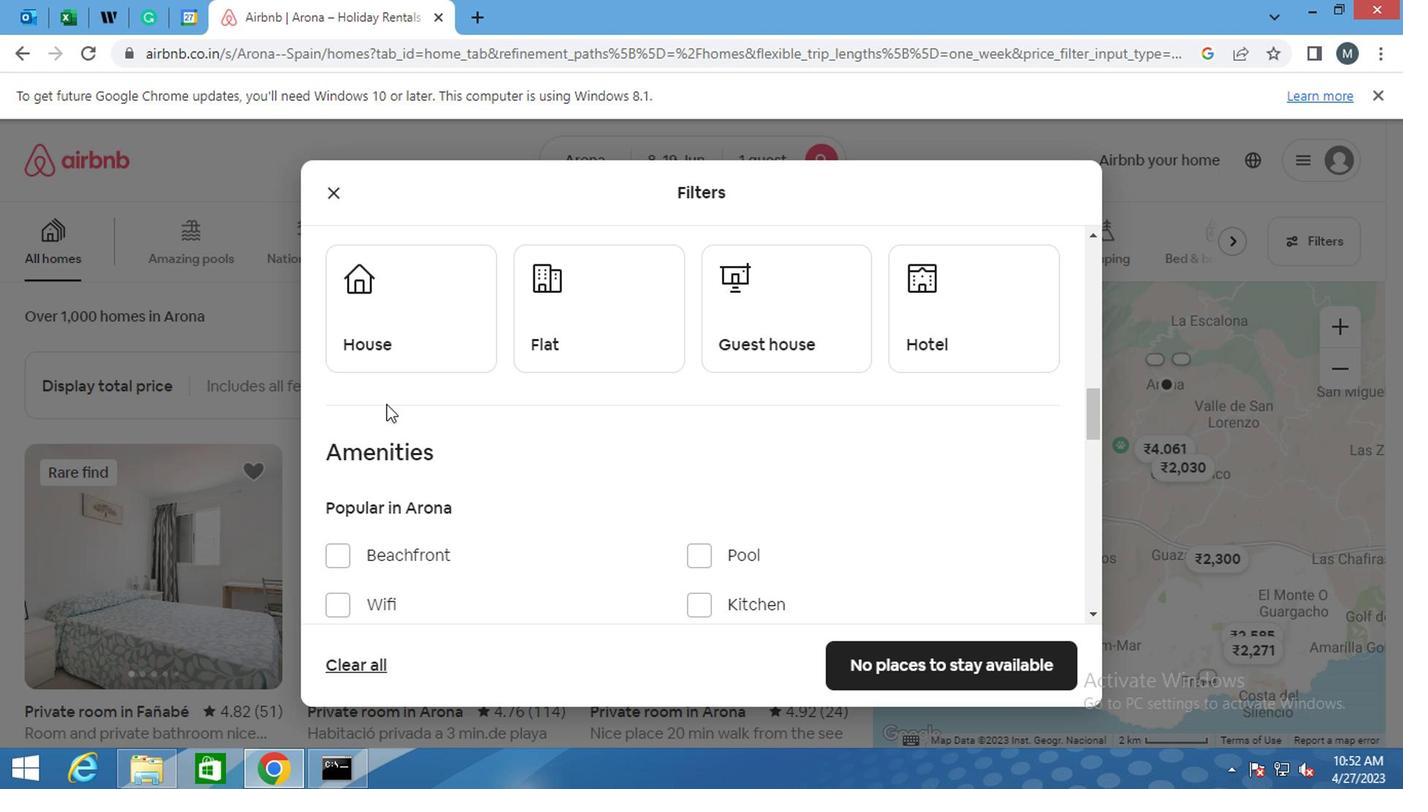 
Action: Mouse pressed left at (392, 320)
Screenshot: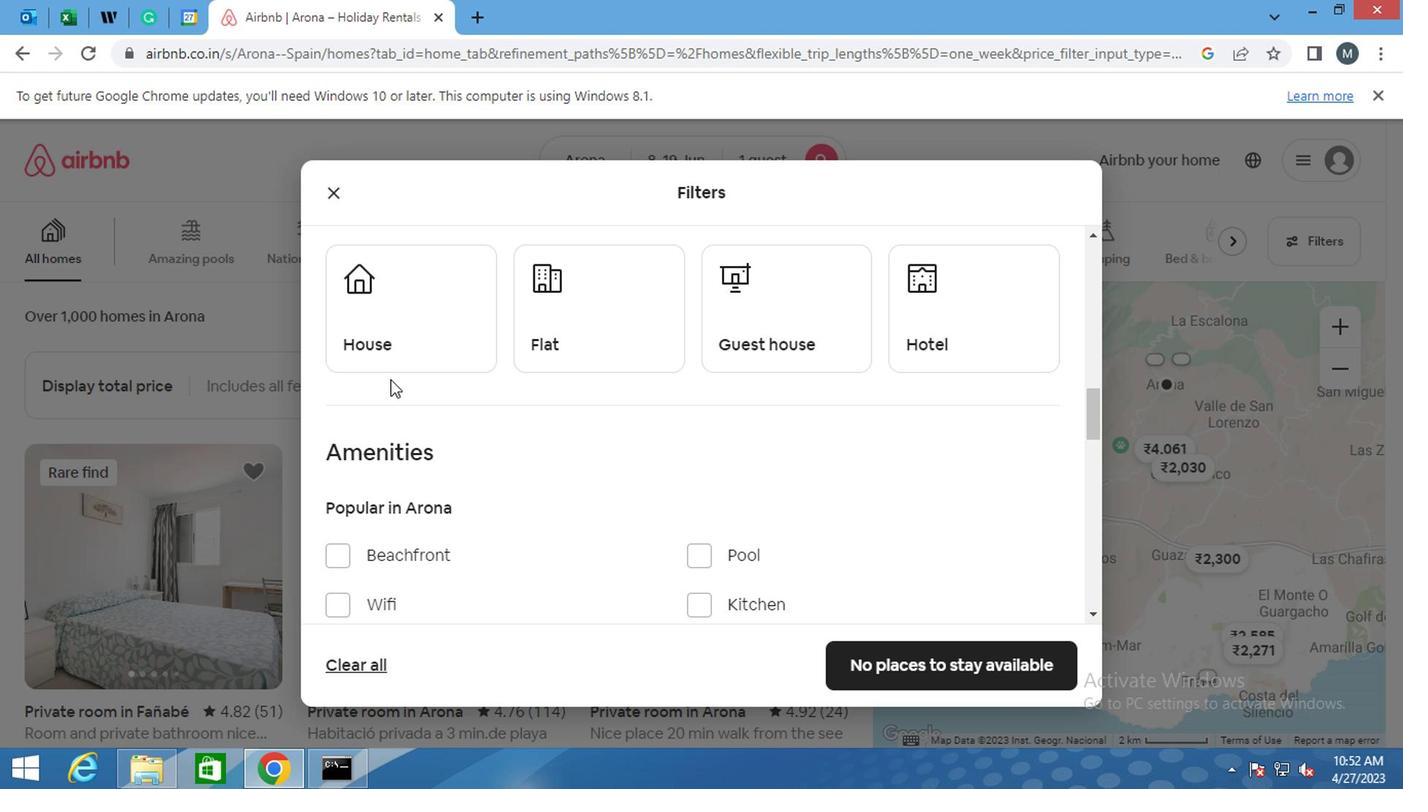 
Action: Mouse moved to (473, 308)
Screenshot: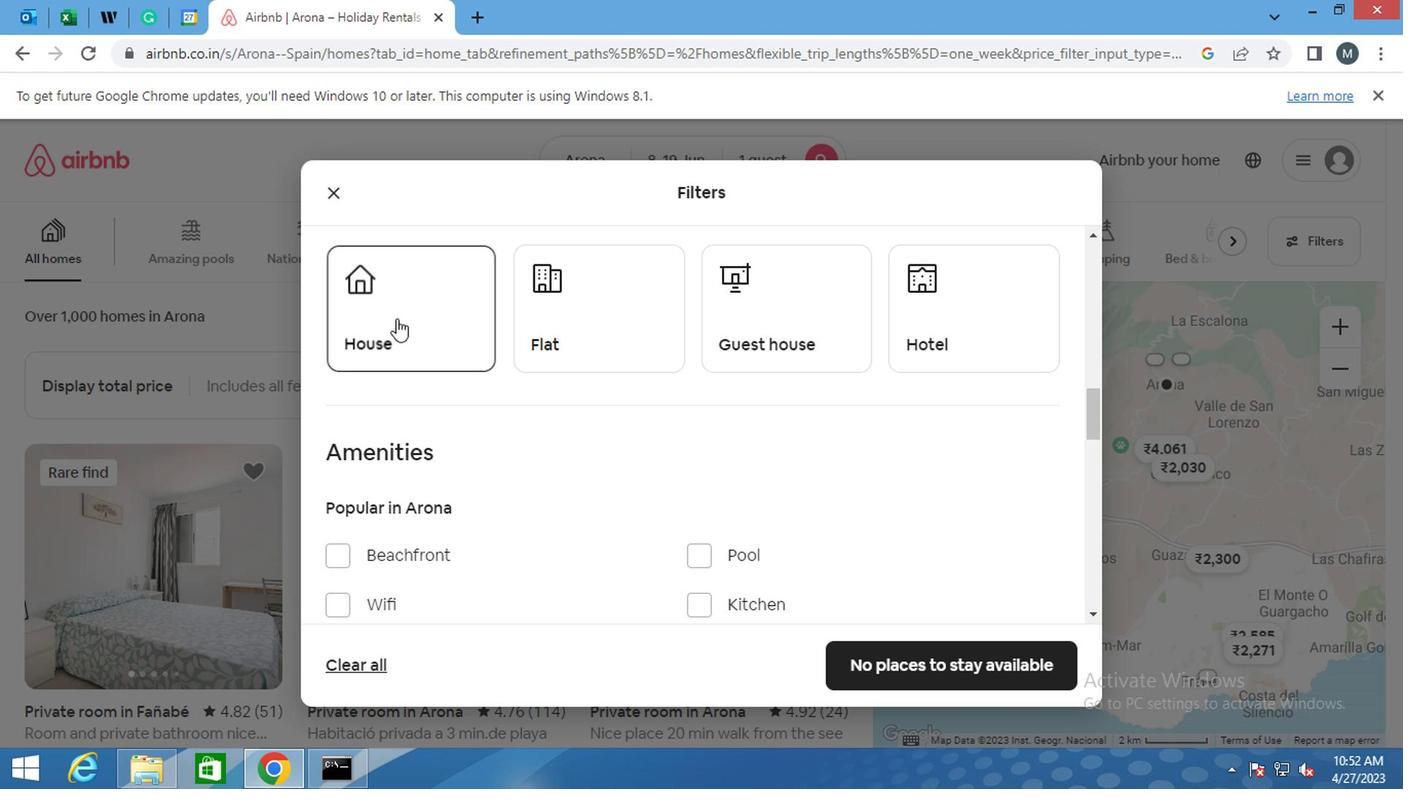 
Action: Mouse pressed left at (473, 308)
Screenshot: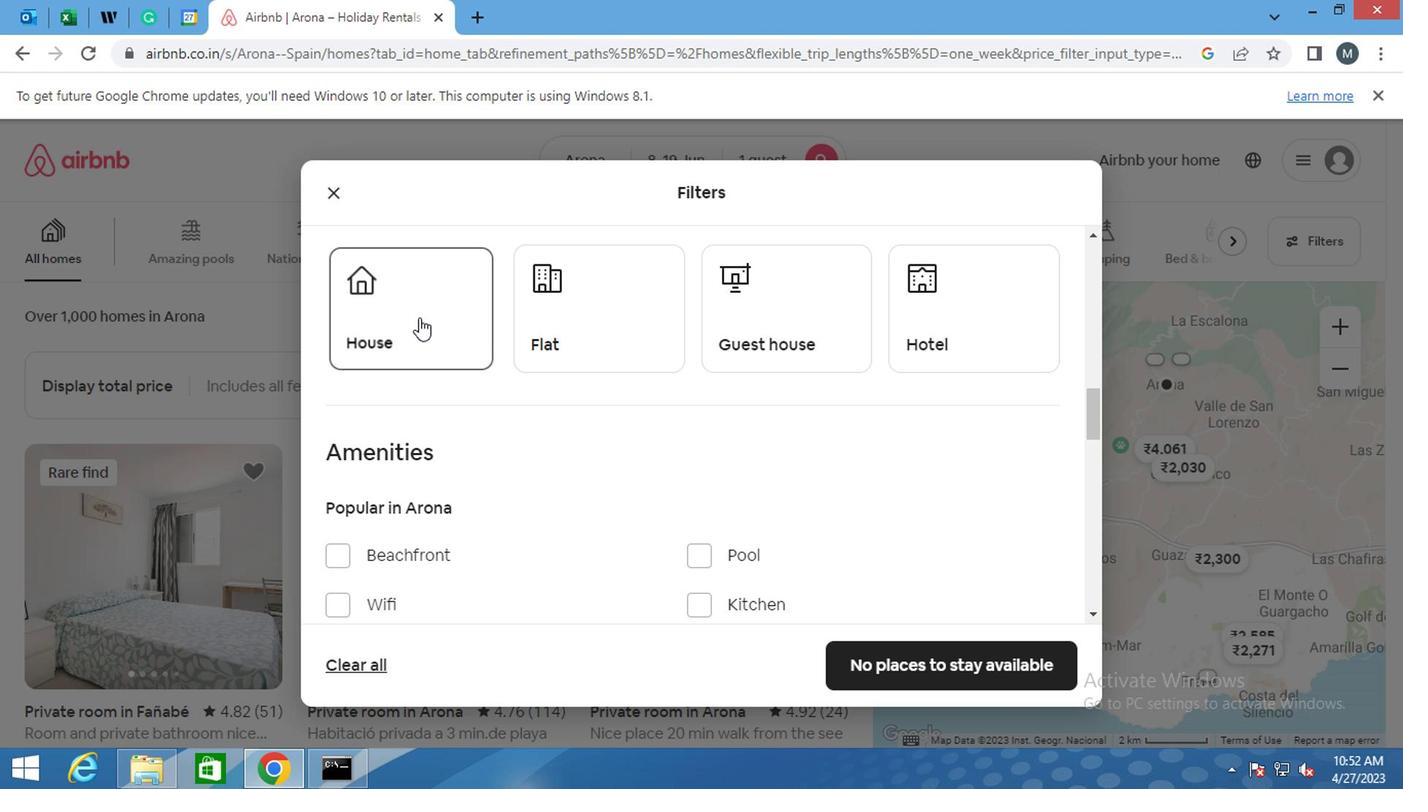 
Action: Mouse moved to (409, 317)
Screenshot: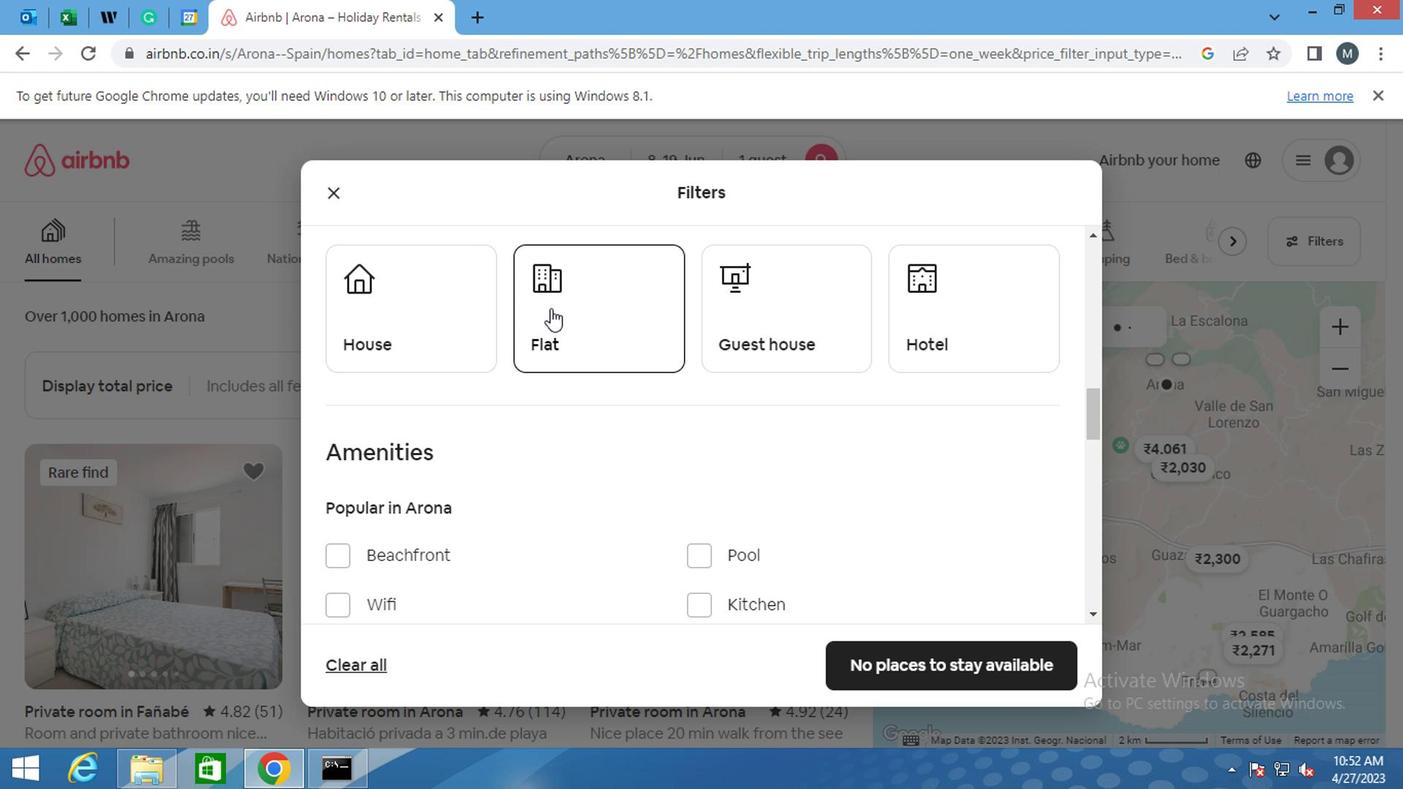 
Action: Mouse pressed left at (409, 317)
Screenshot: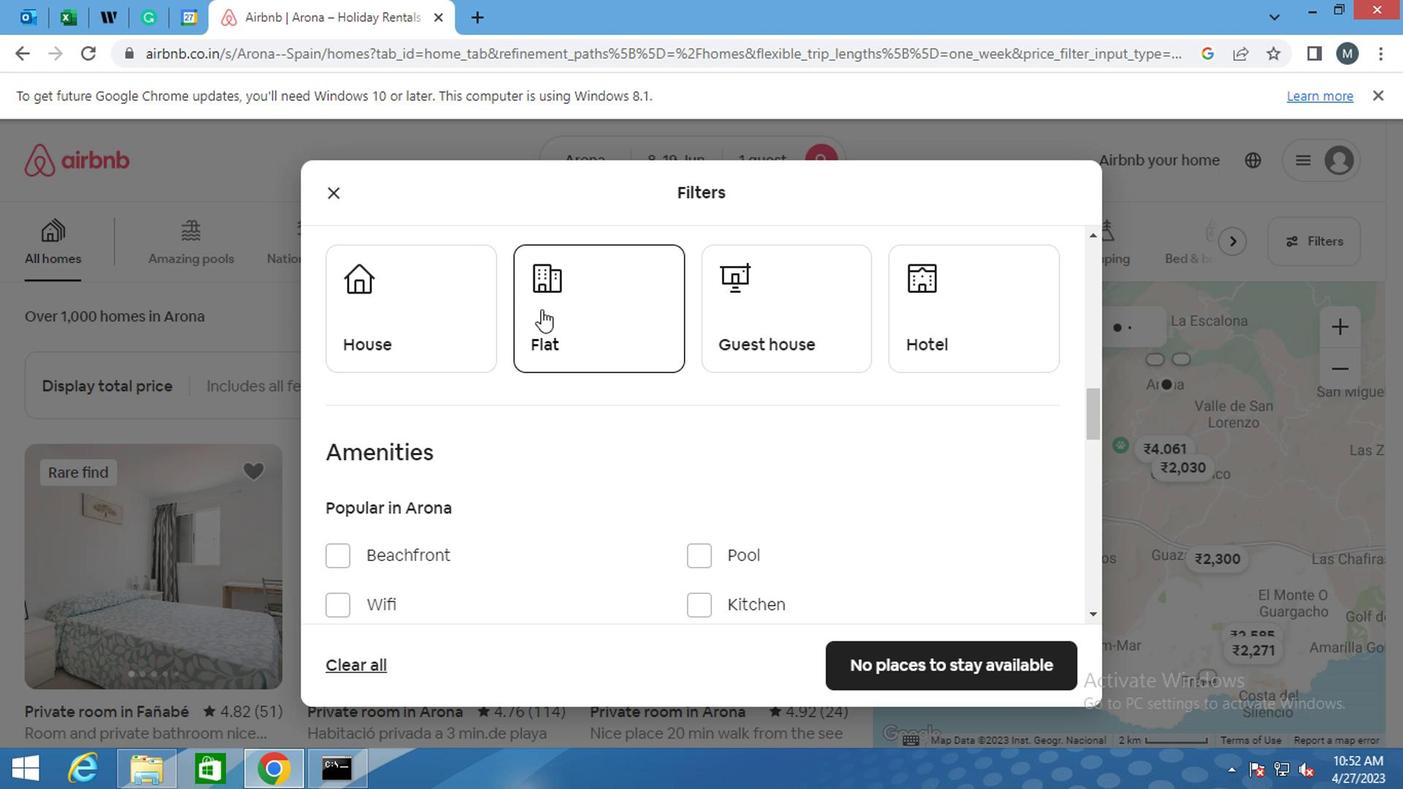 
Action: Mouse moved to (521, 310)
Screenshot: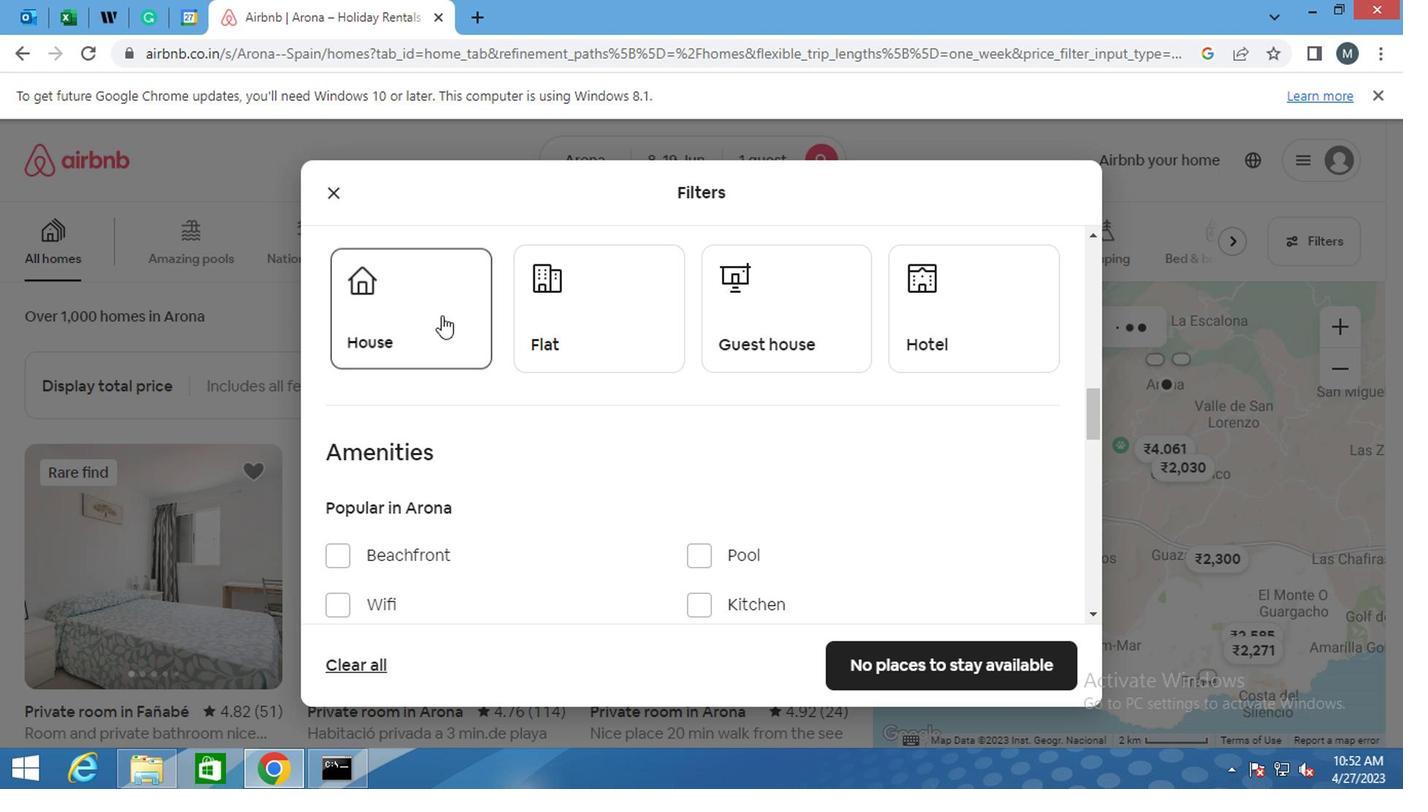 
Action: Mouse pressed left at (521, 310)
Screenshot: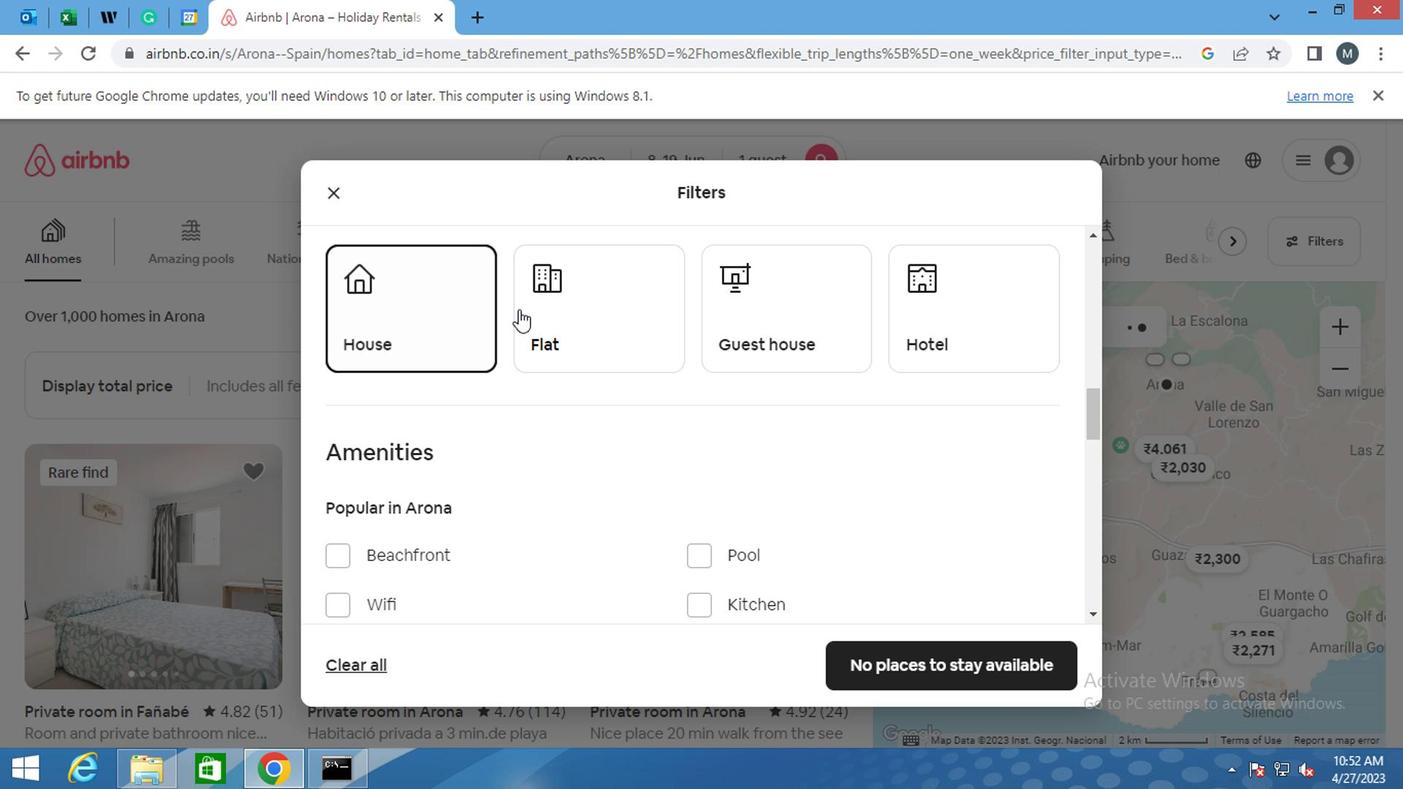 
Action: Mouse moved to (732, 287)
Screenshot: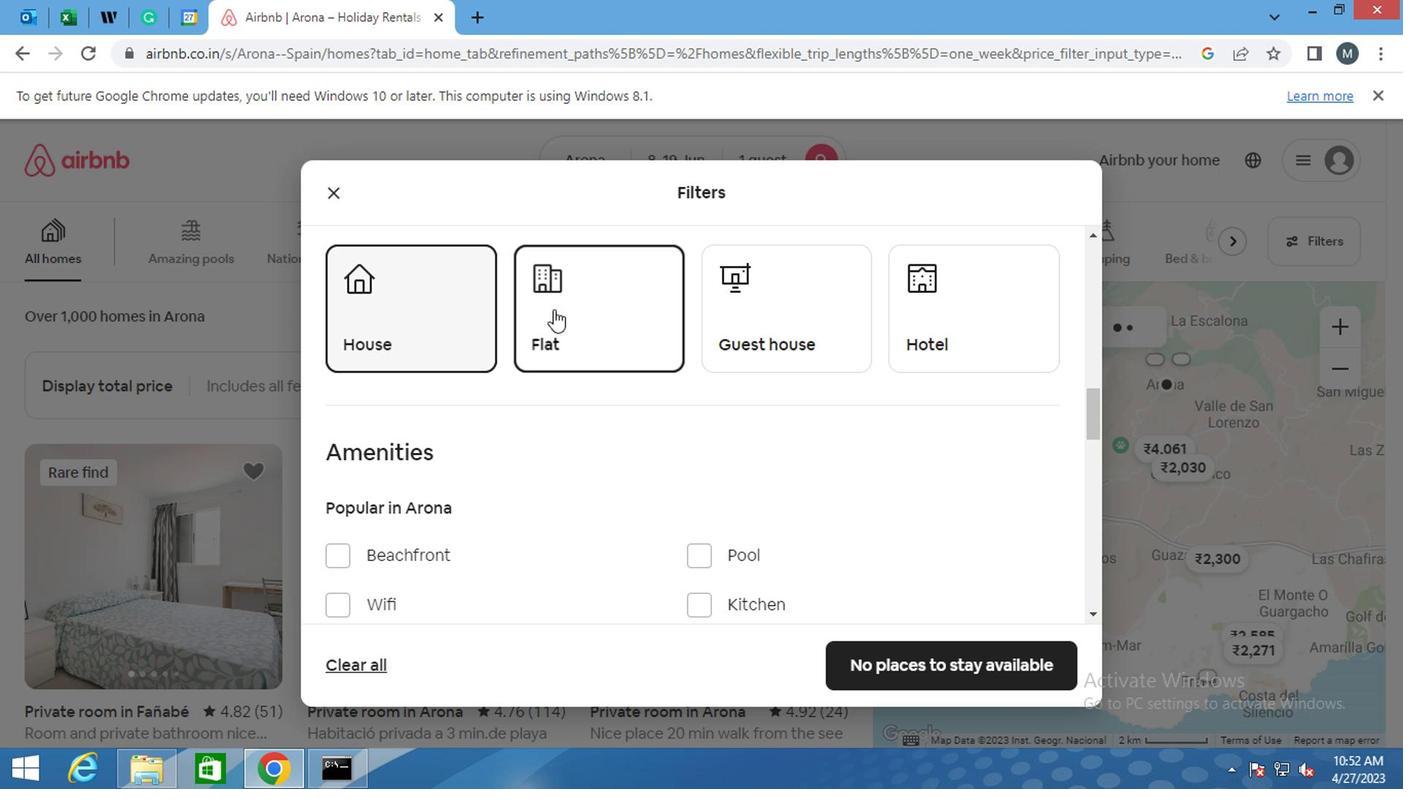 
Action: Mouse pressed left at (732, 287)
Screenshot: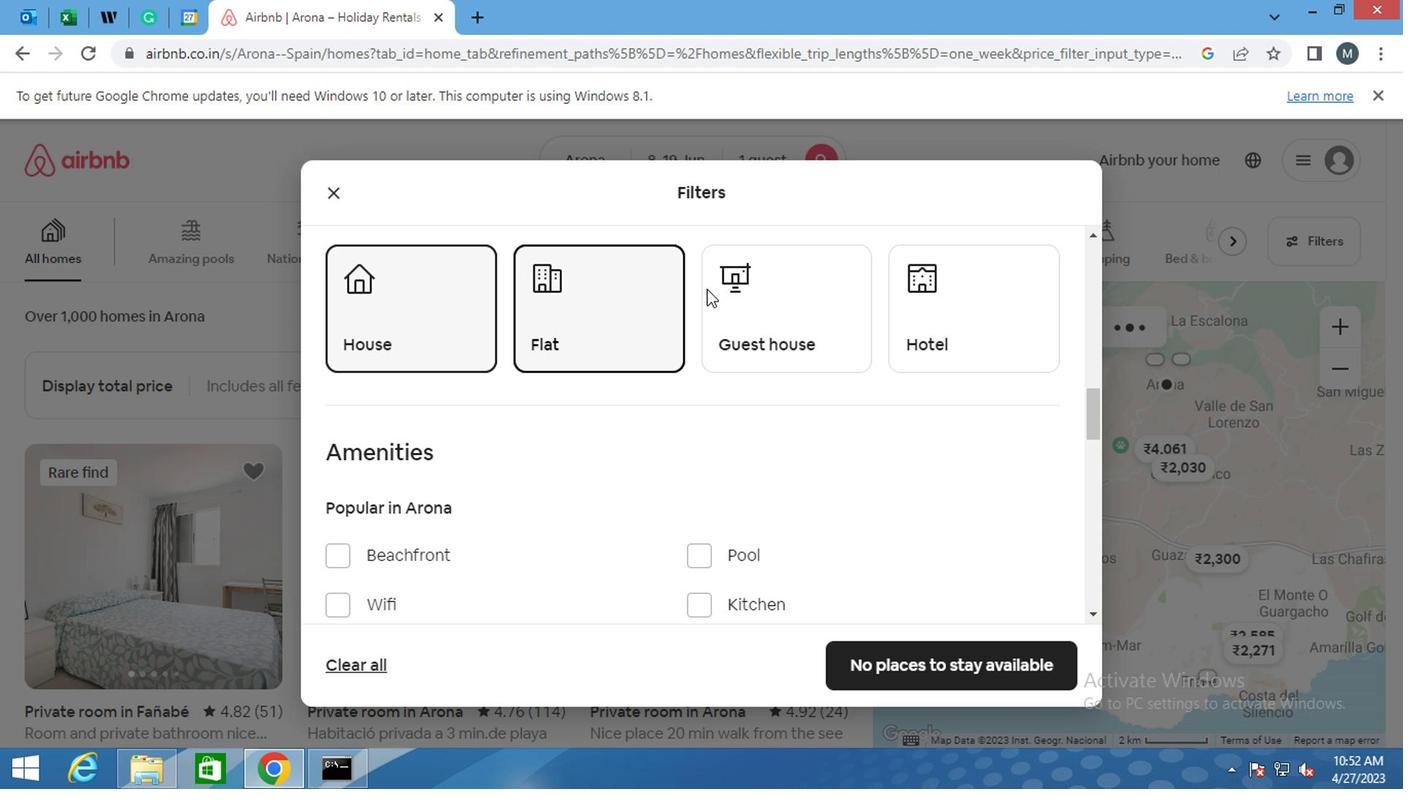 
Action: Mouse moved to (921, 302)
Screenshot: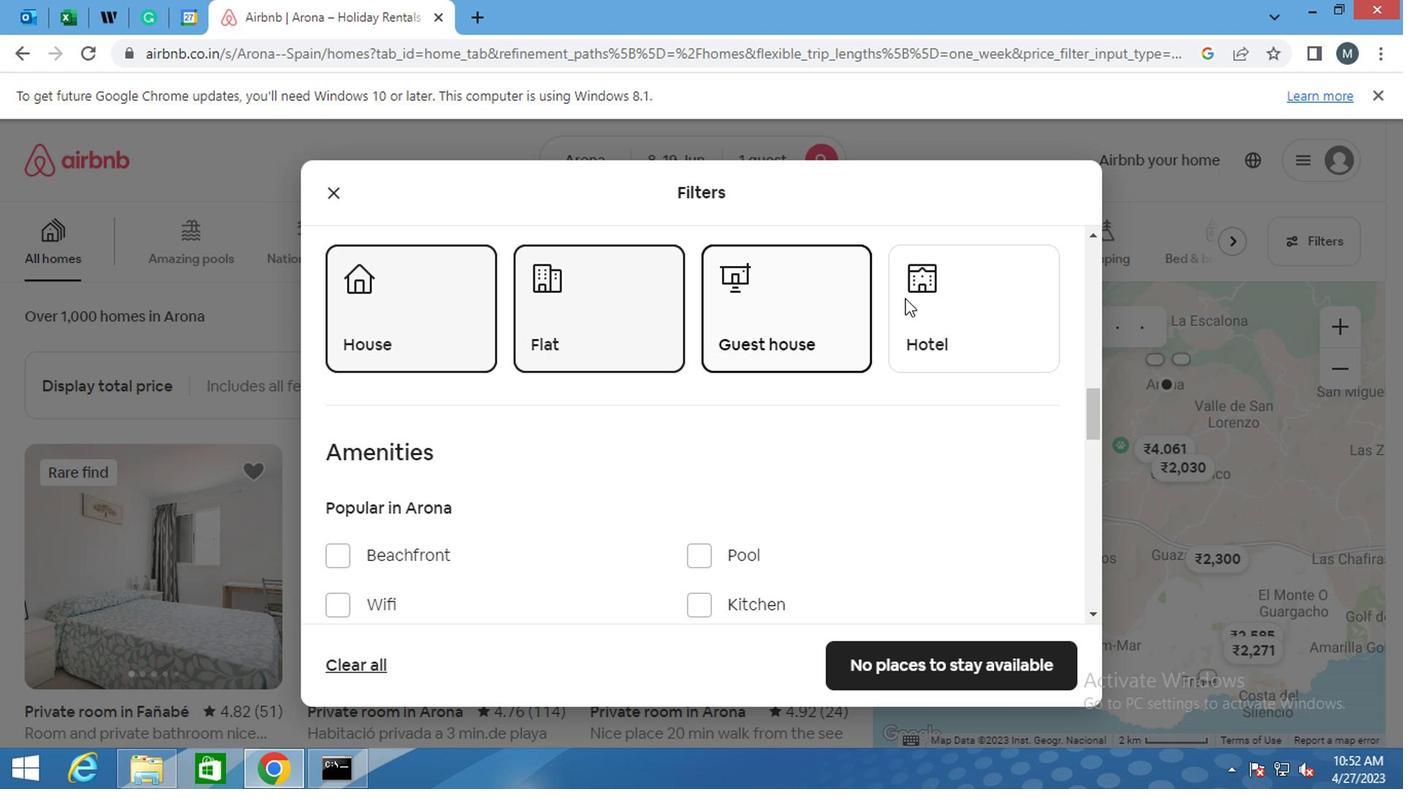 
Action: Mouse pressed left at (921, 302)
Screenshot: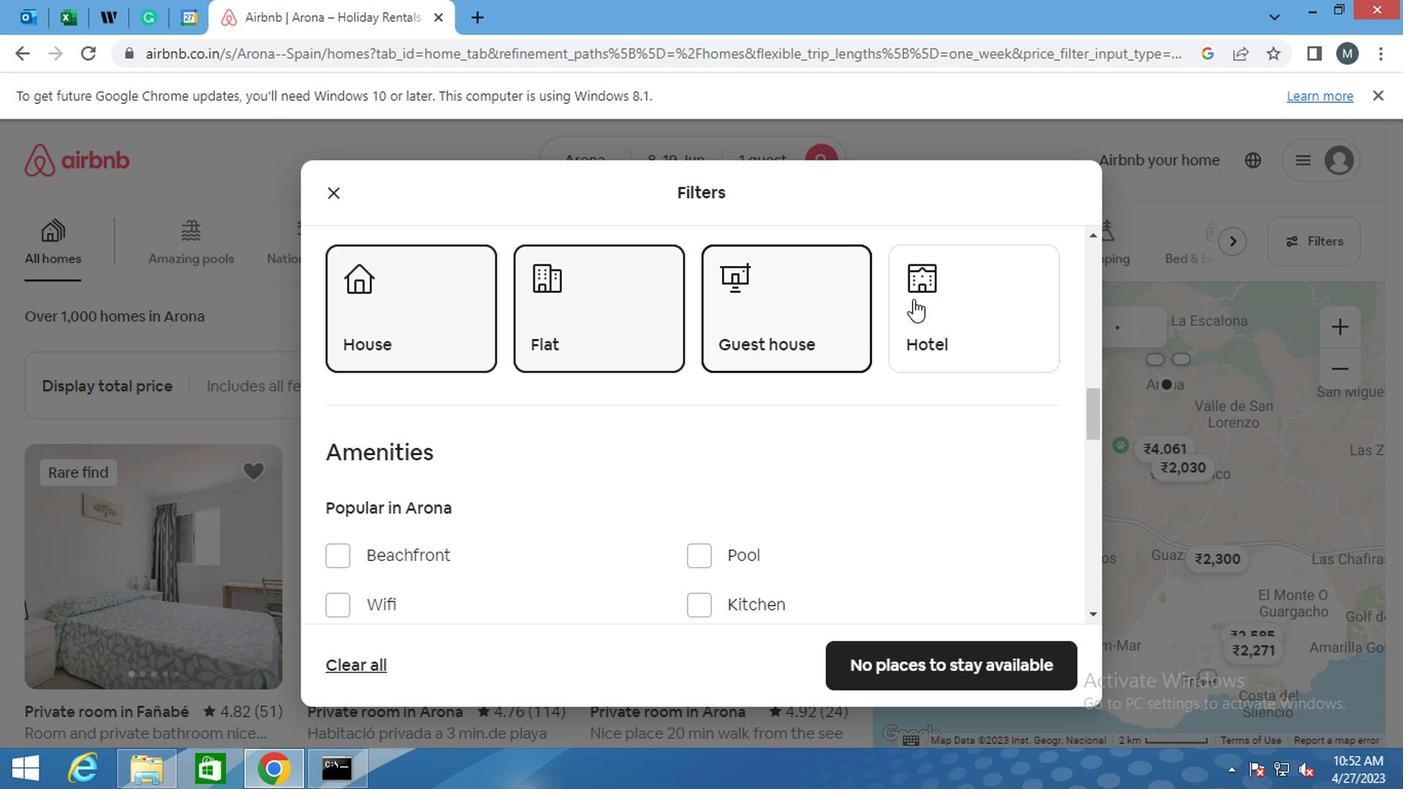 
Action: Mouse moved to (593, 307)
Screenshot: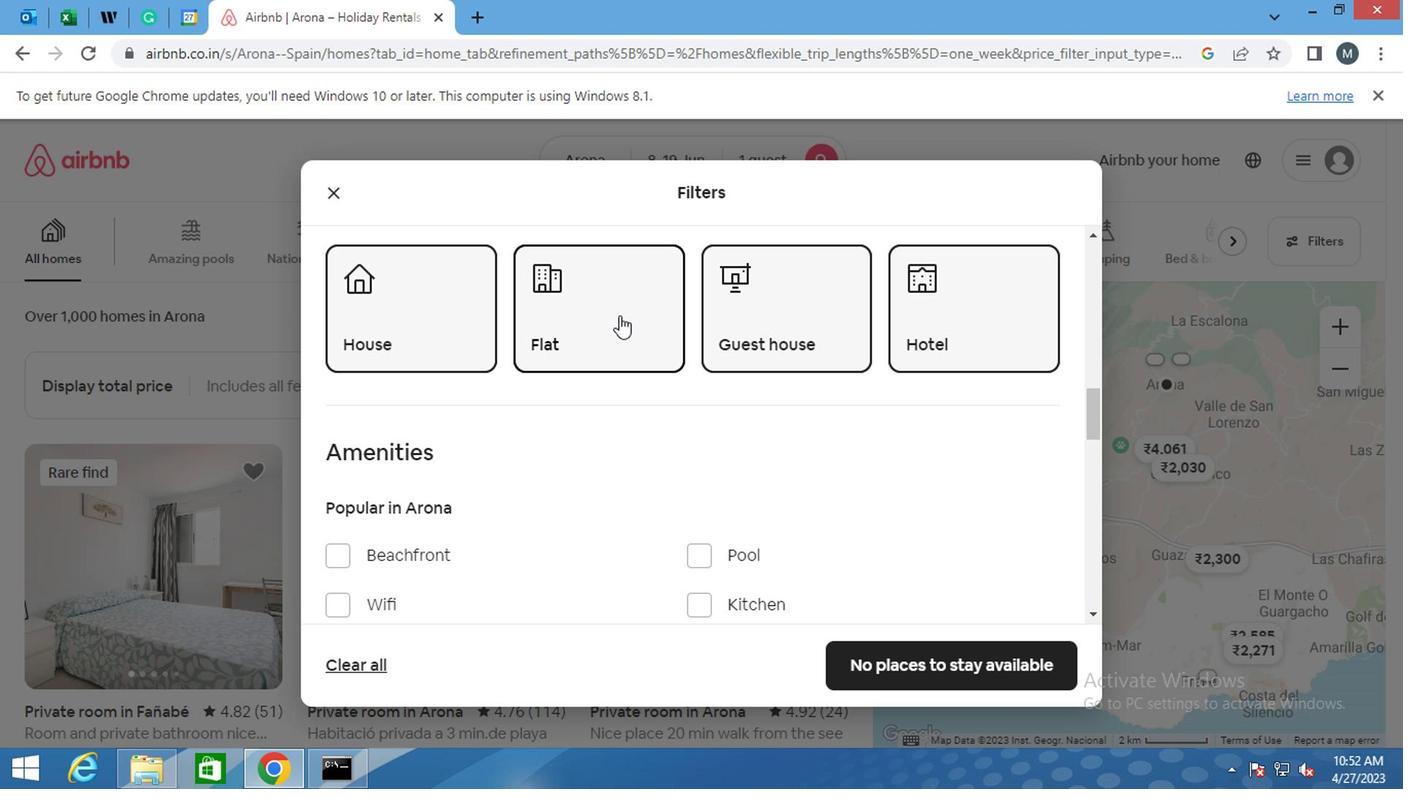 
Action: Mouse scrolled (593, 305) with delta (0, -1)
Screenshot: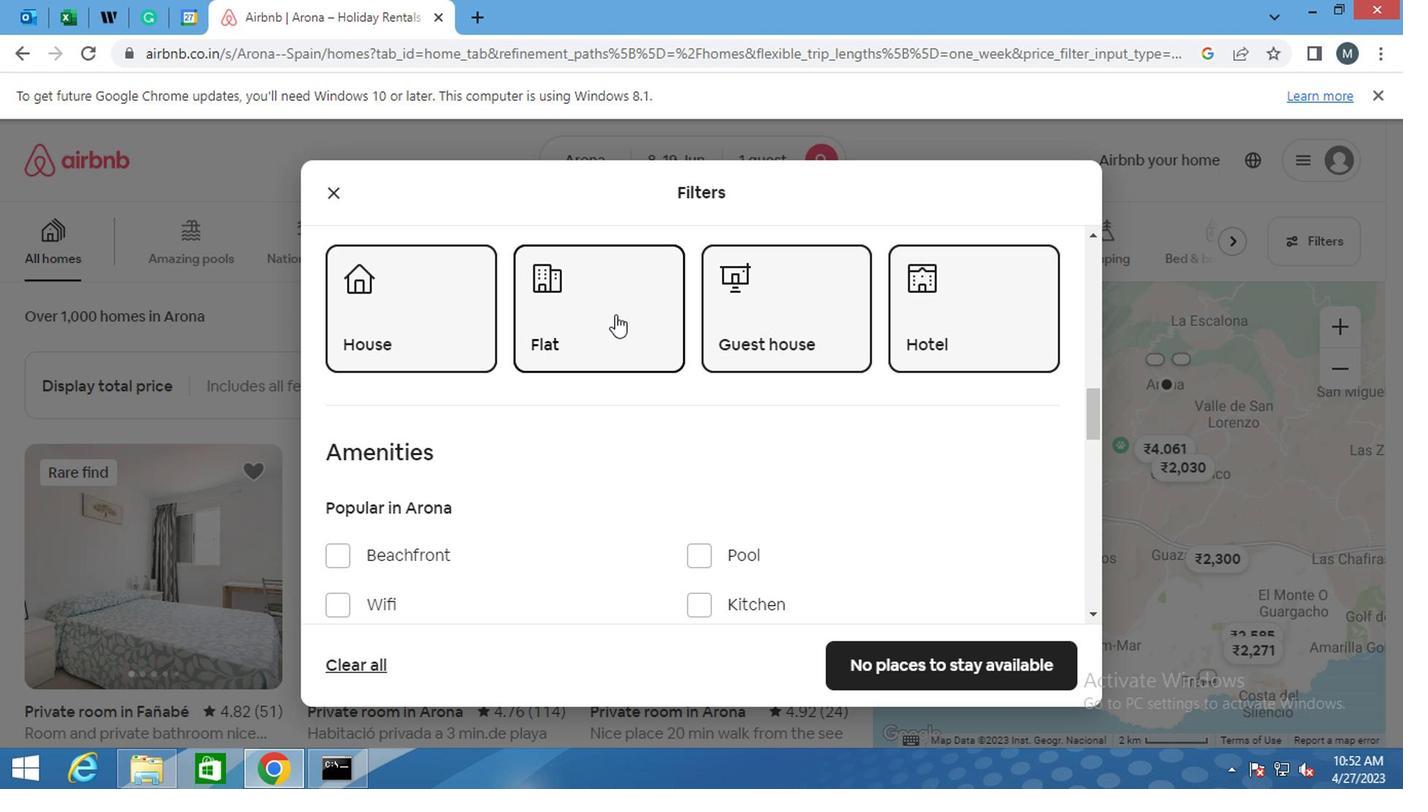 
Action: Mouse moved to (591, 307)
Screenshot: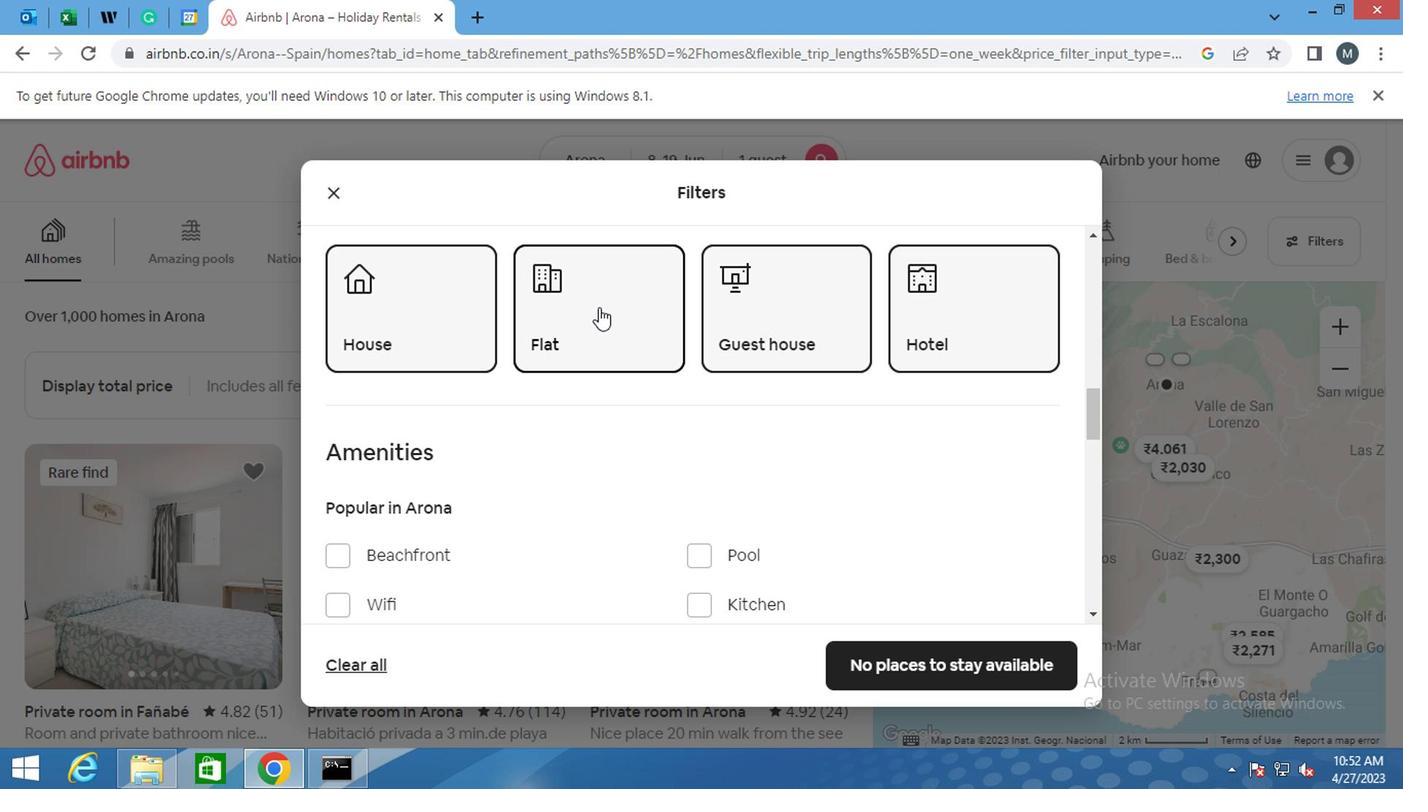 
Action: Mouse scrolled (591, 305) with delta (0, -1)
Screenshot: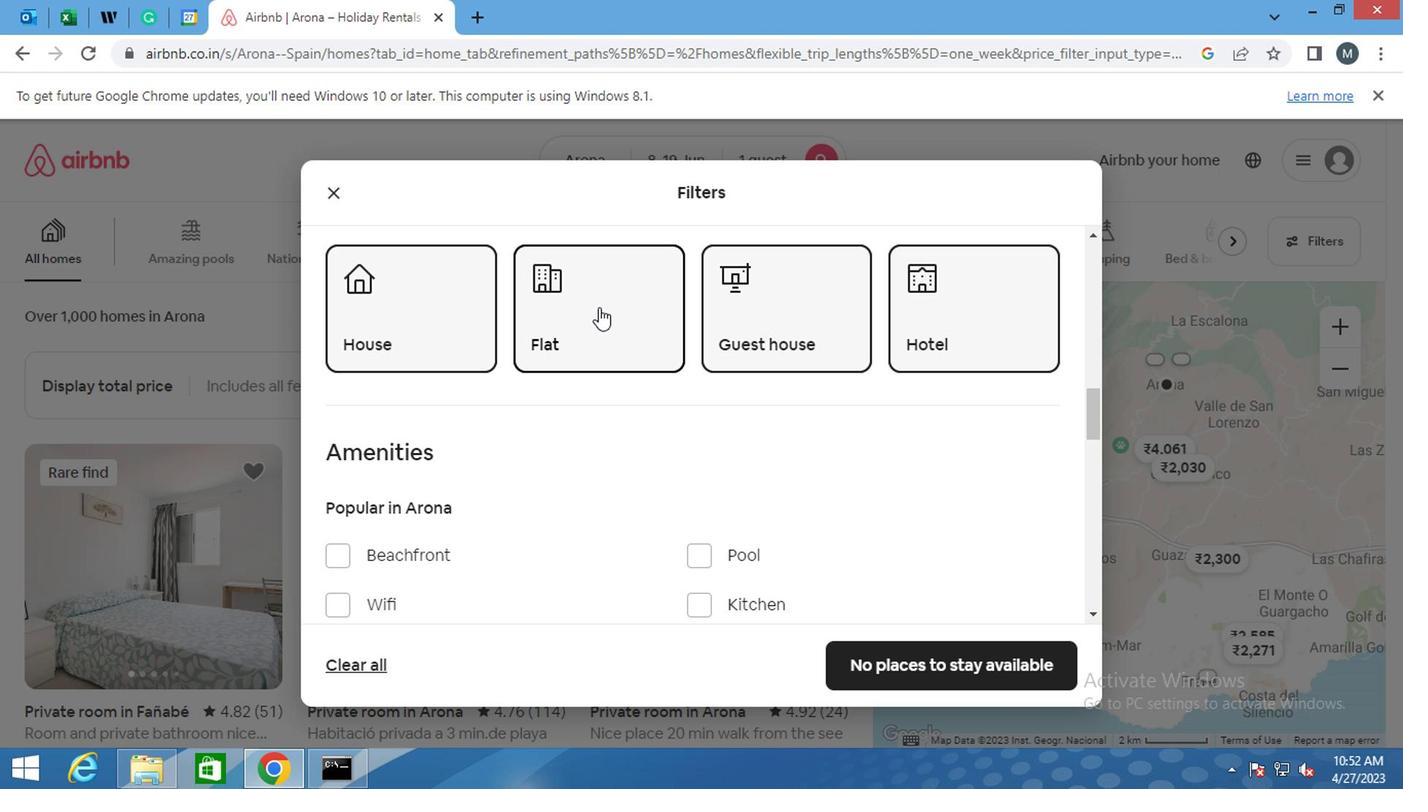 
Action: Mouse moved to (578, 305)
Screenshot: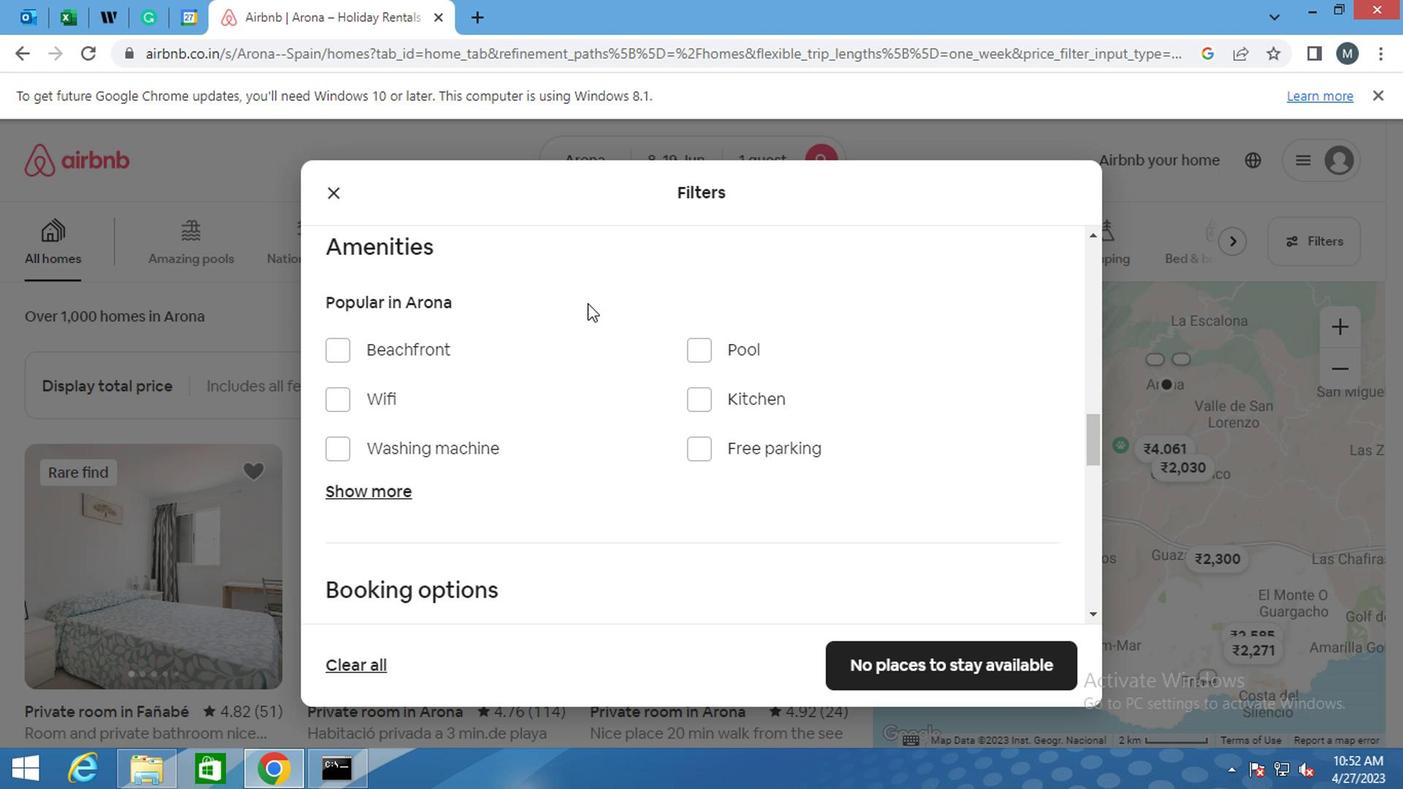 
Action: Mouse scrolled (578, 304) with delta (0, 0)
Screenshot: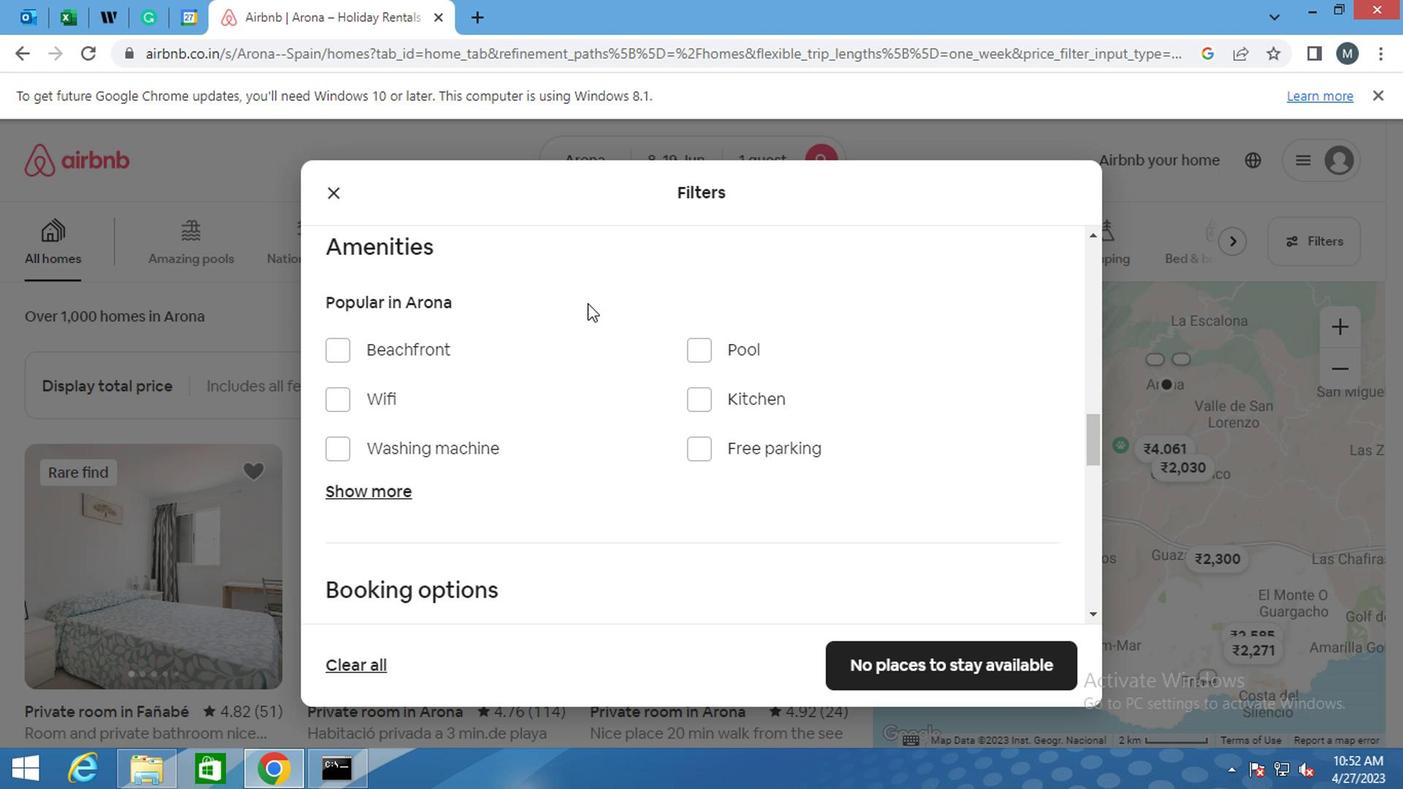 
Action: Mouse moved to (461, 342)
Screenshot: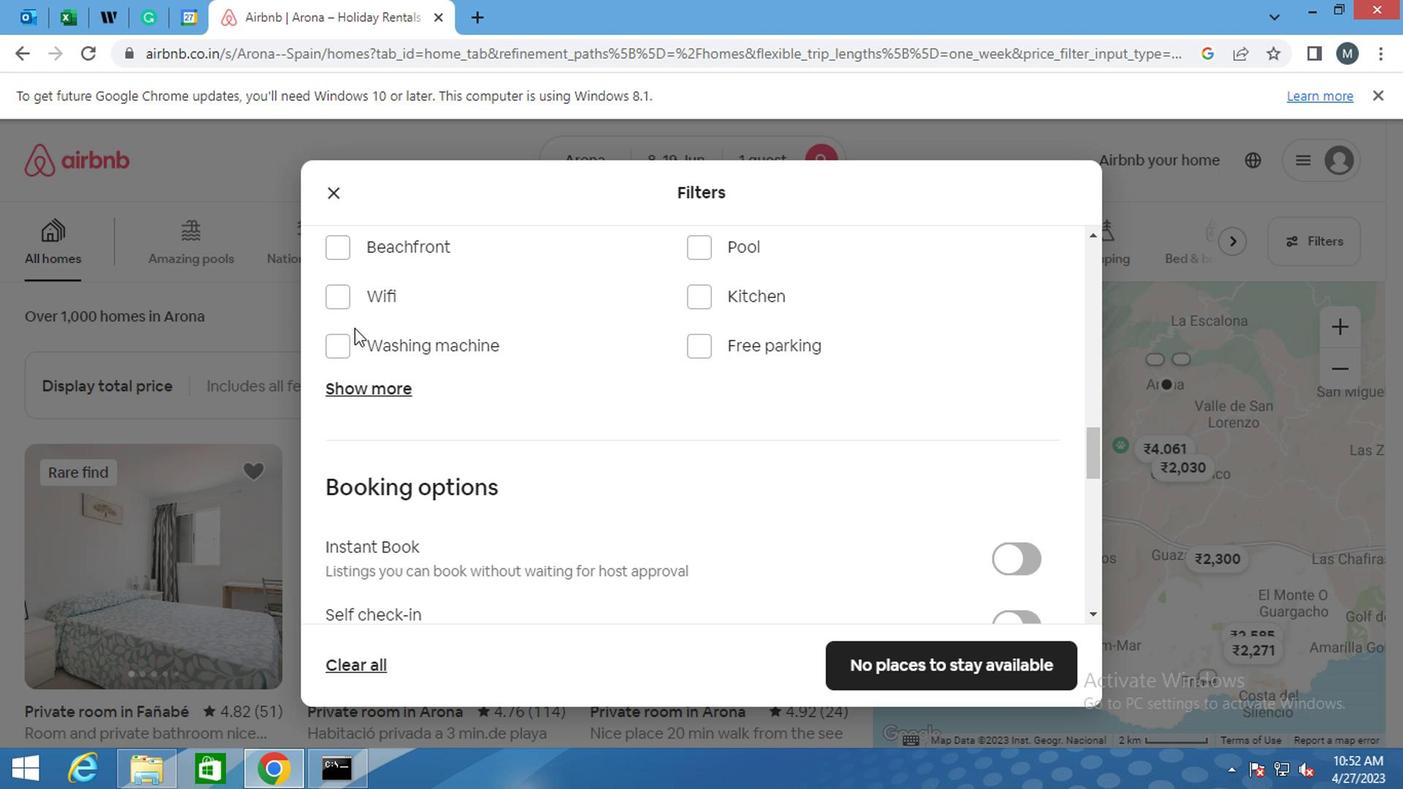 
Action: Mouse scrolled (461, 343) with delta (0, 0)
Screenshot: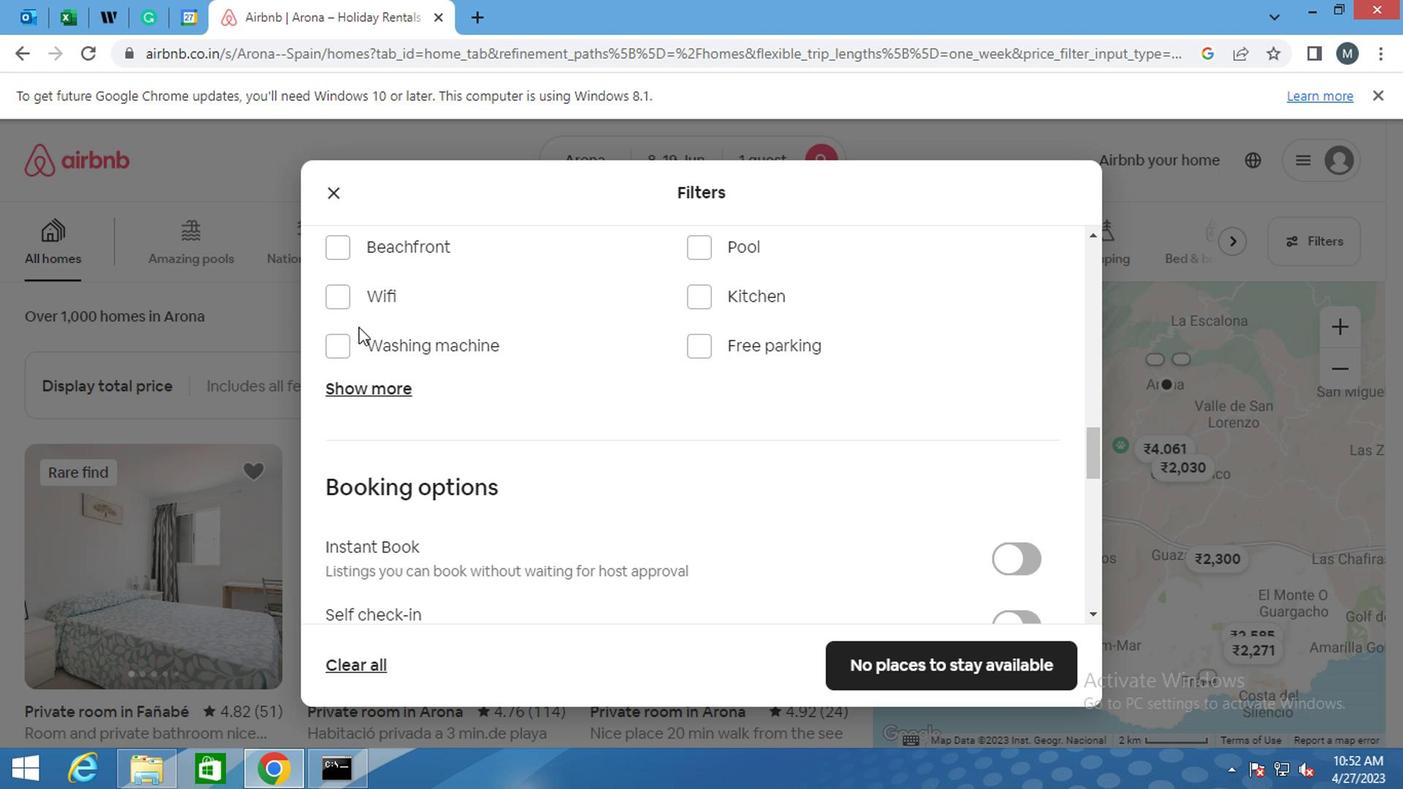 
Action: Mouse moved to (463, 335)
Screenshot: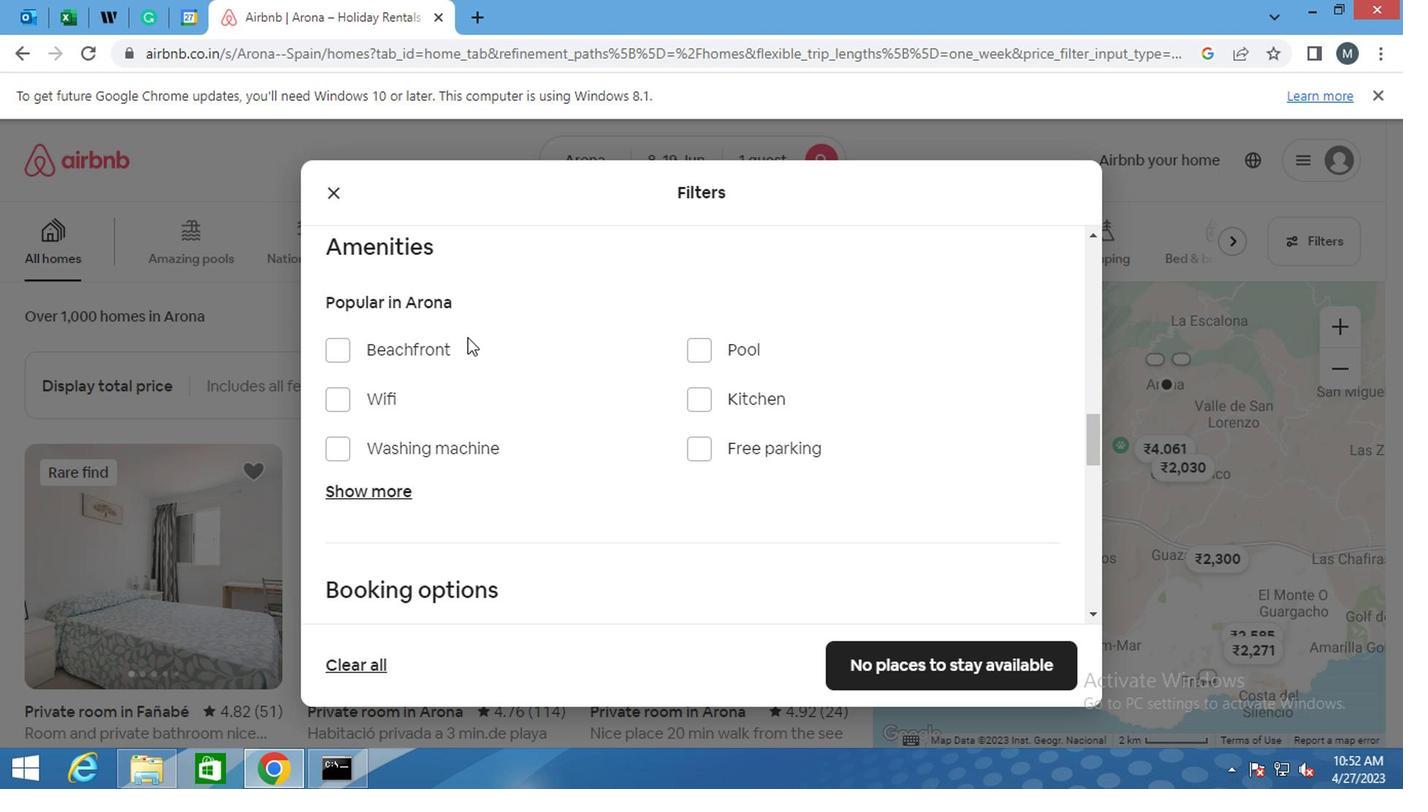 
Action: Mouse scrolled (463, 334) with delta (0, -1)
Screenshot: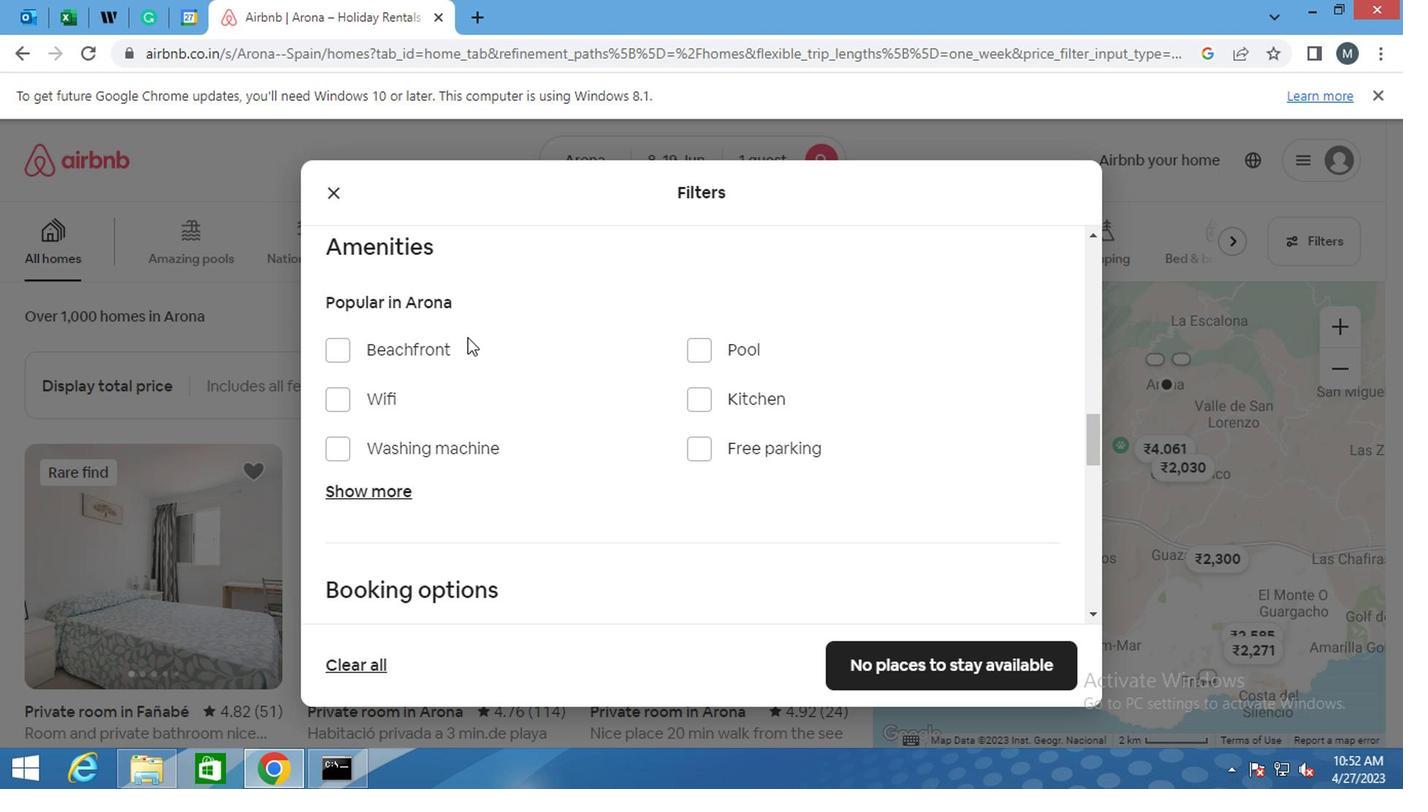 
Action: Mouse moved to (464, 335)
Screenshot: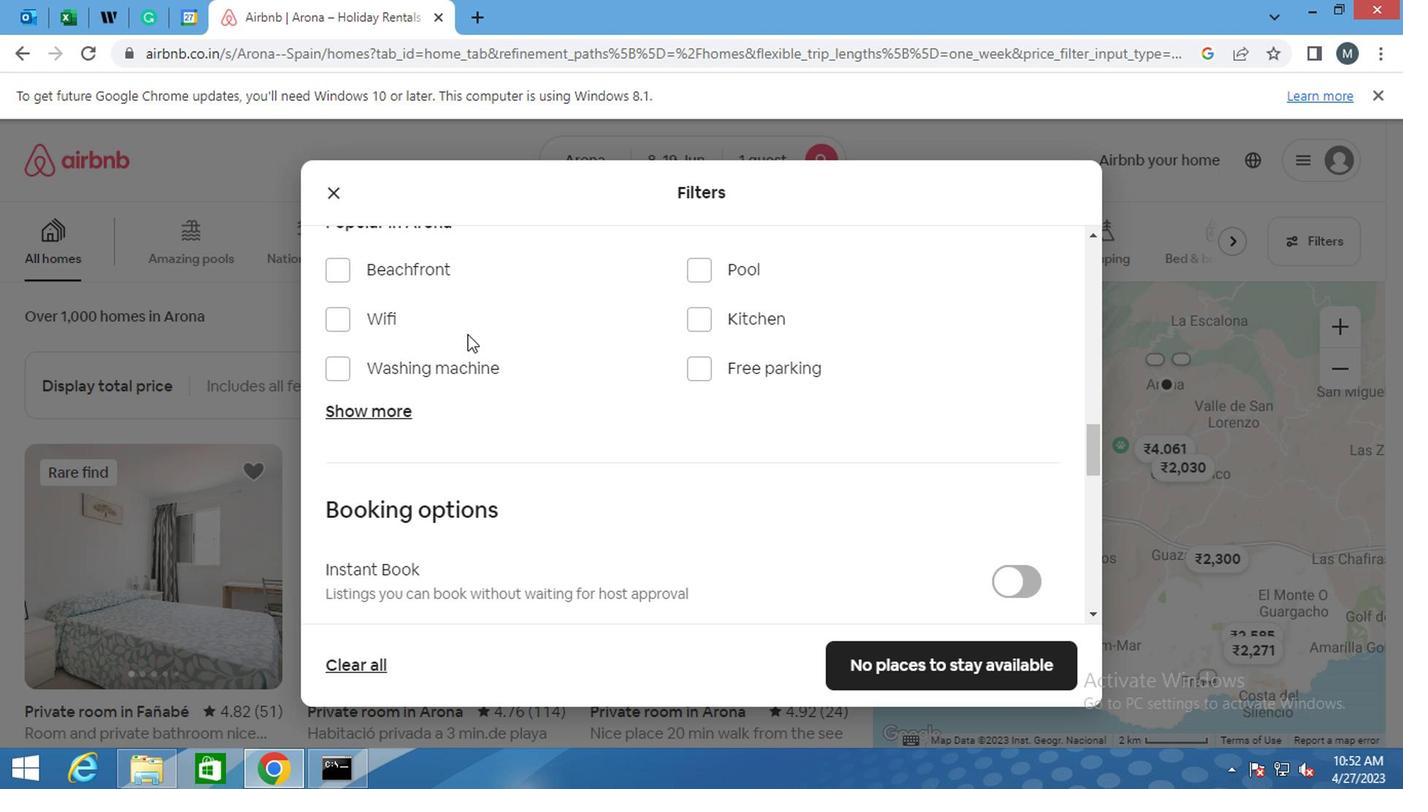 
Action: Mouse scrolled (464, 334) with delta (0, -1)
Screenshot: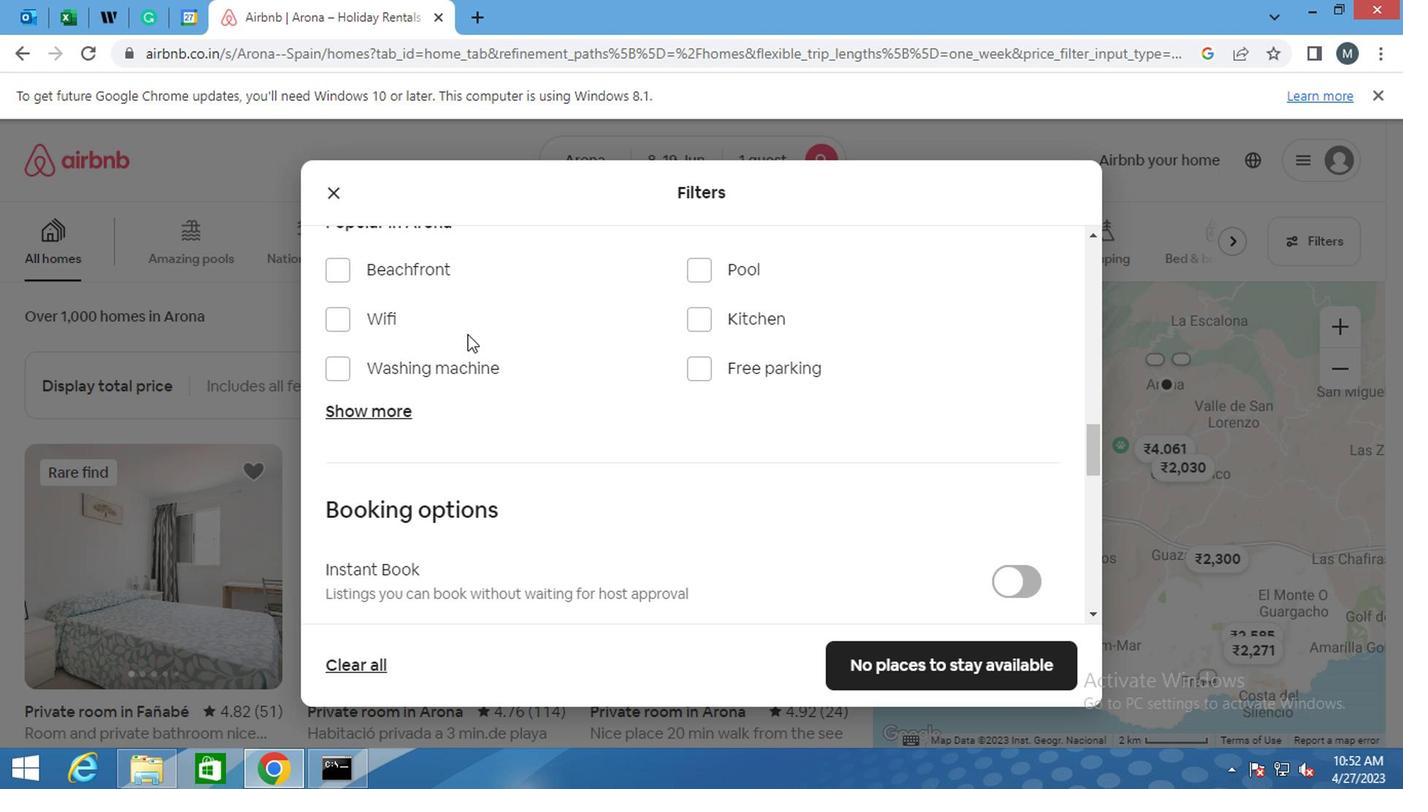 
Action: Mouse moved to (600, 330)
Screenshot: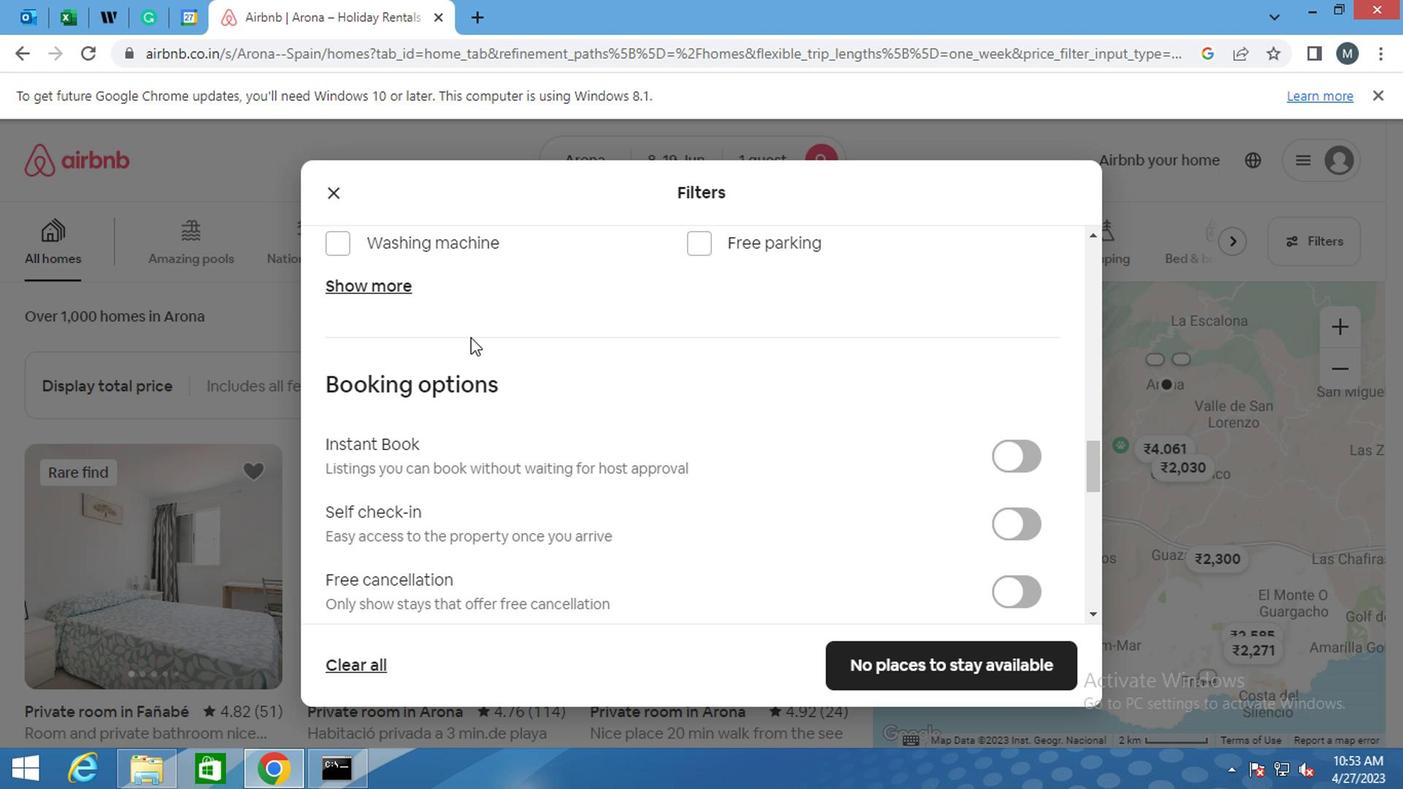 
Action: Mouse scrolled (600, 328) with delta (0, -1)
Screenshot: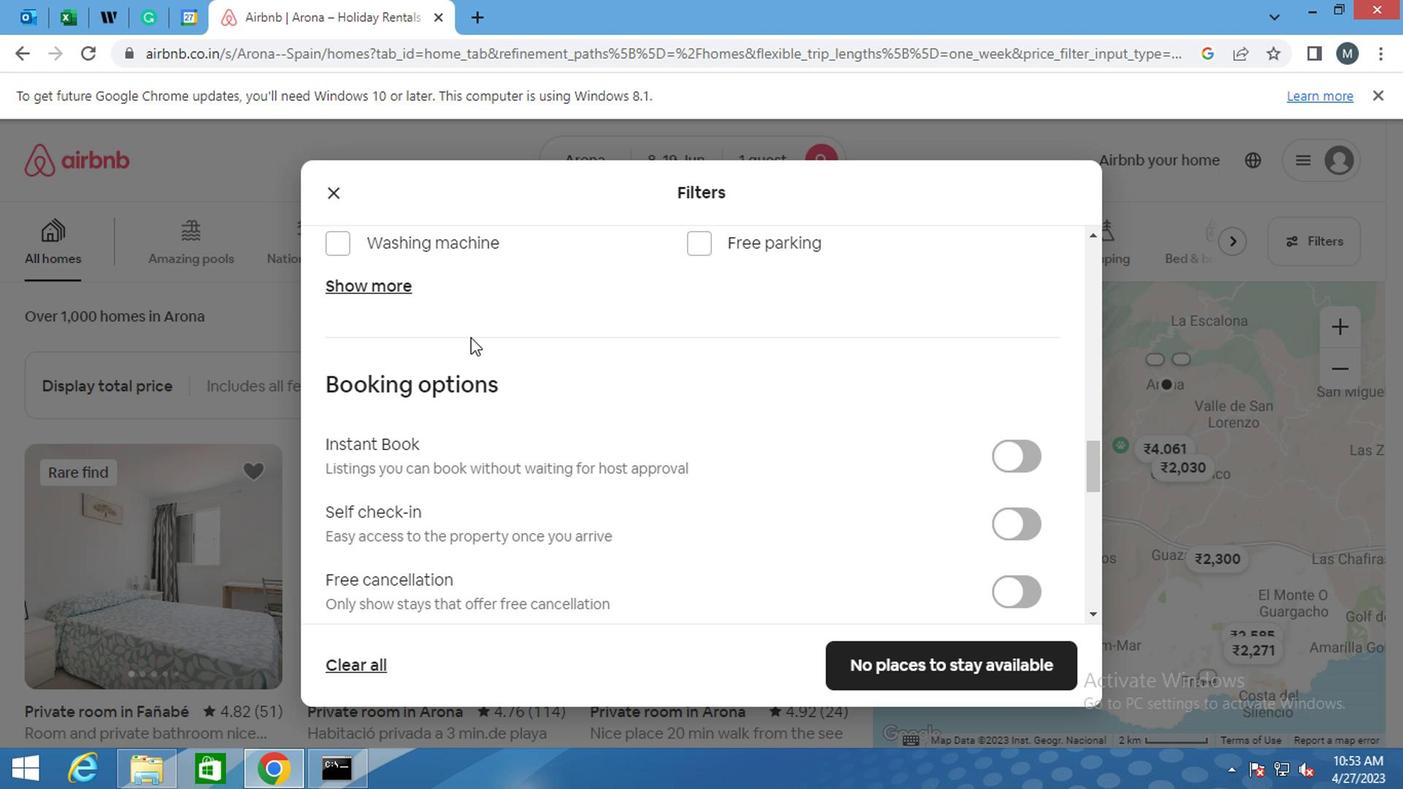 
Action: Mouse moved to (634, 337)
Screenshot: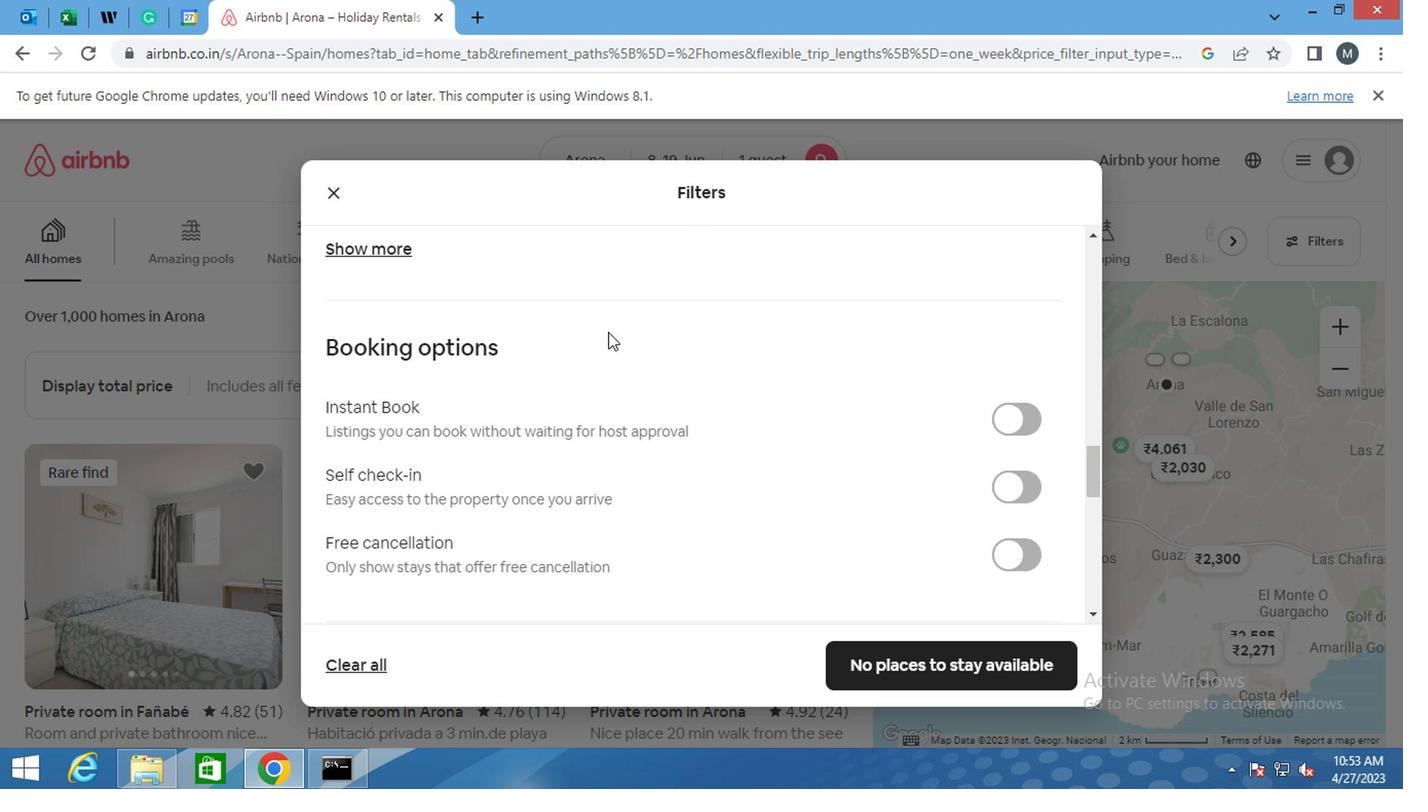 
Action: Mouse scrolled (634, 336) with delta (0, -1)
Screenshot: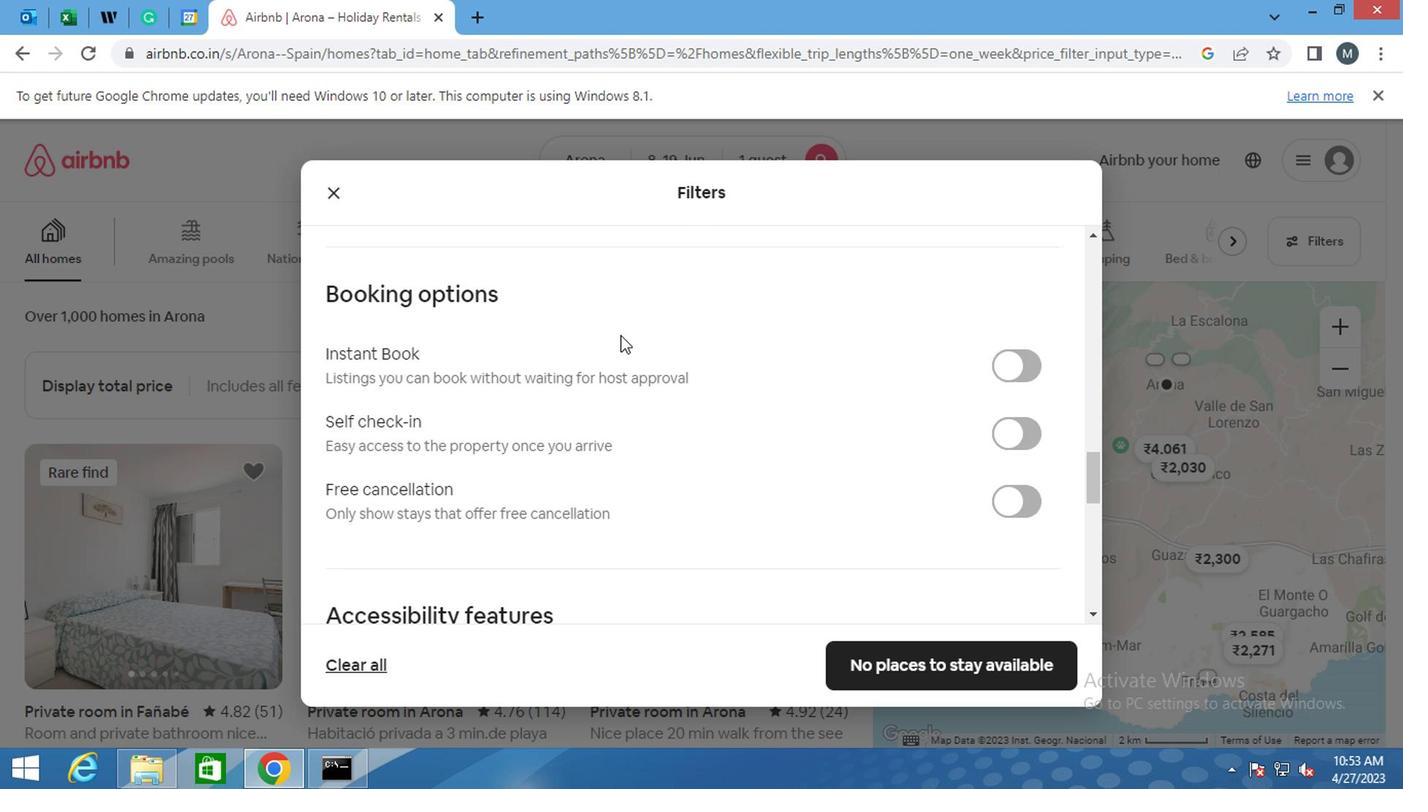 
Action: Mouse moved to (634, 339)
Screenshot: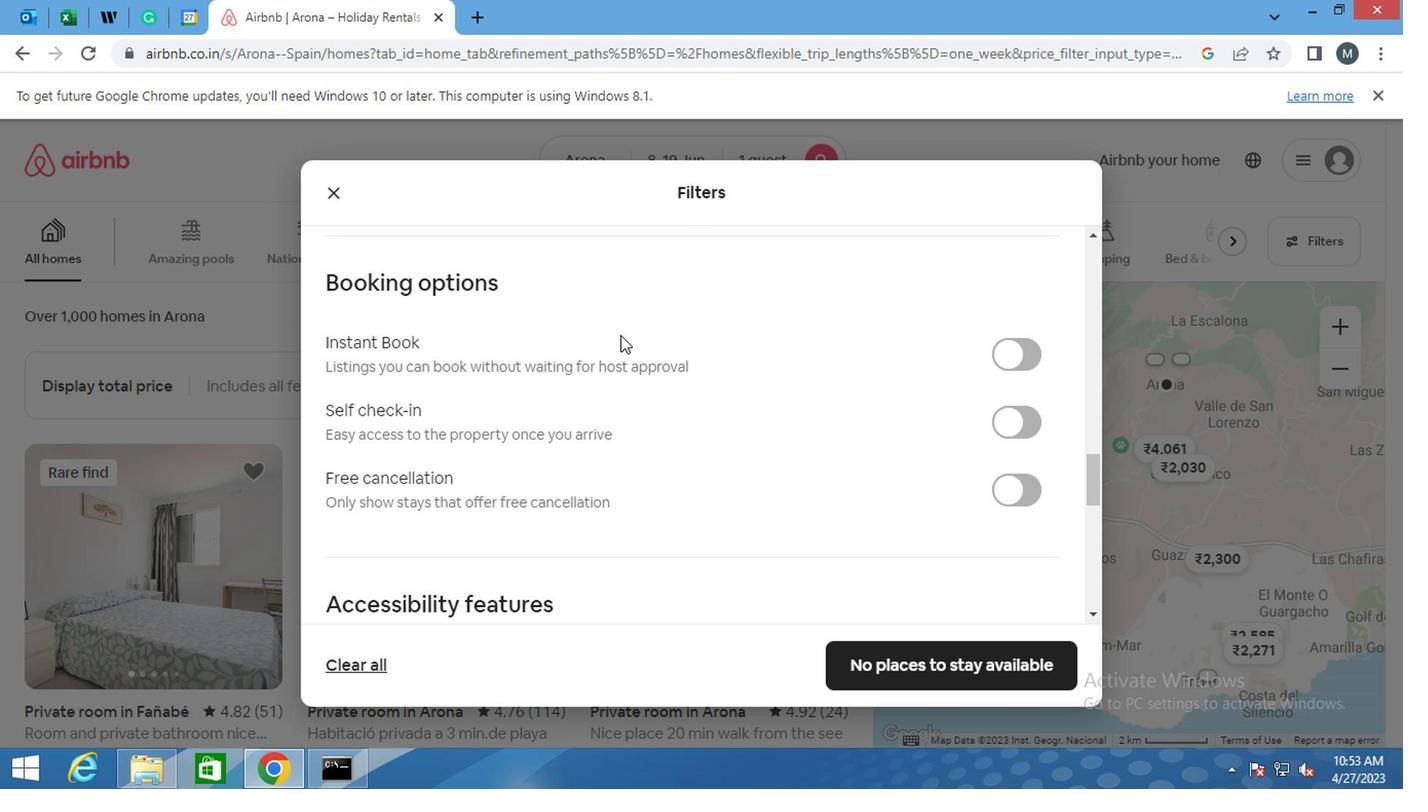 
Action: Mouse scrolled (634, 338) with delta (0, 0)
Screenshot: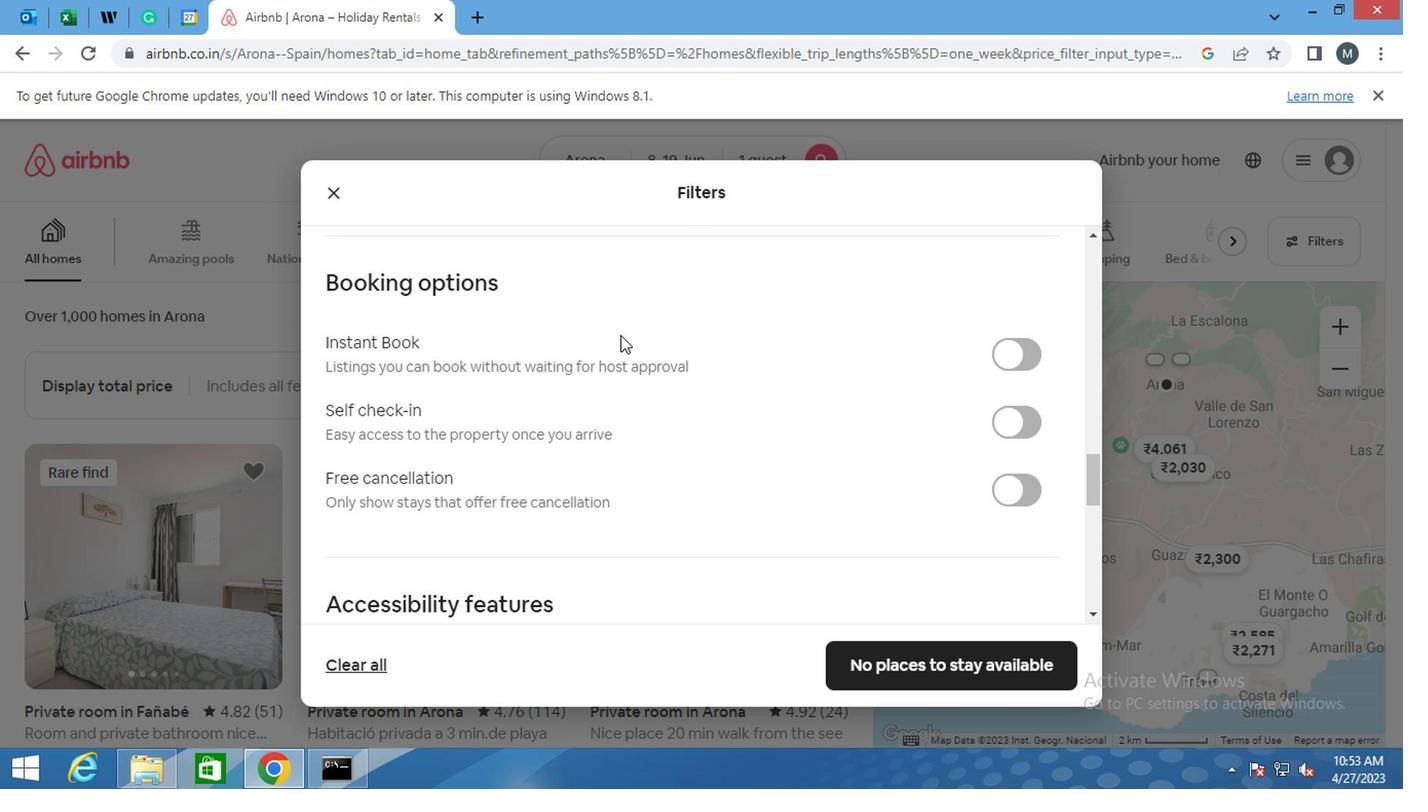 
Action: Mouse moved to (810, 310)
Screenshot: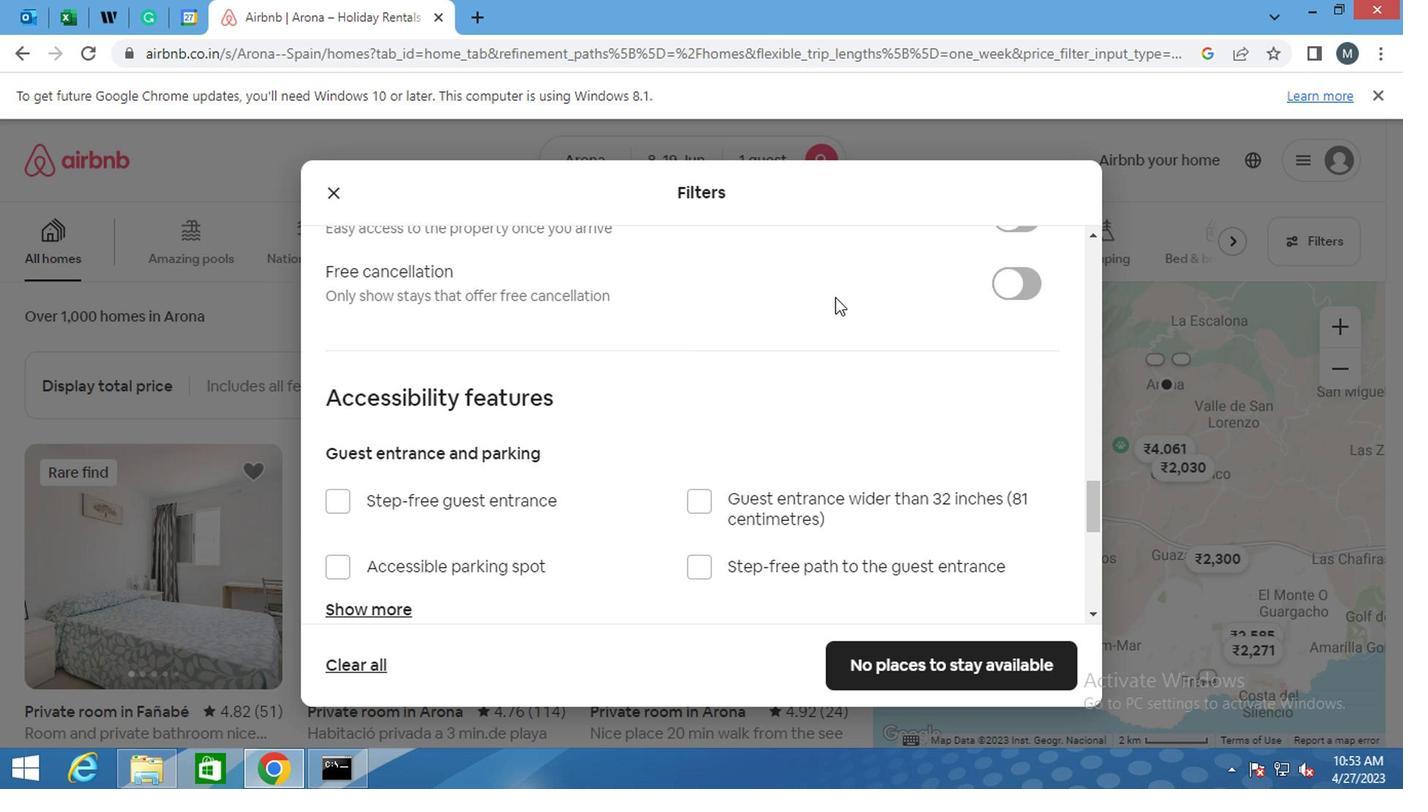 
Action: Mouse scrolled (810, 312) with delta (0, 1)
Screenshot: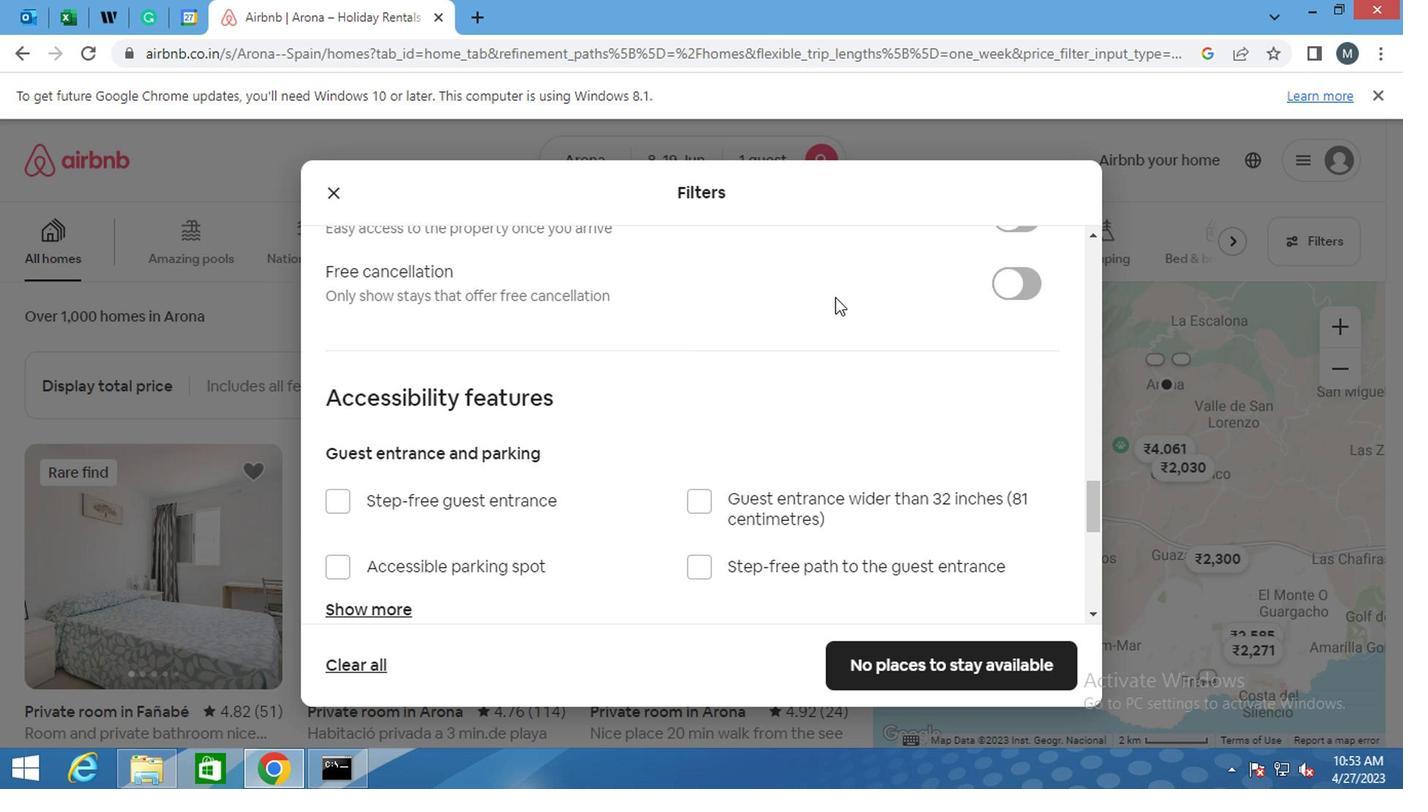 
Action: Mouse moved to (808, 310)
Screenshot: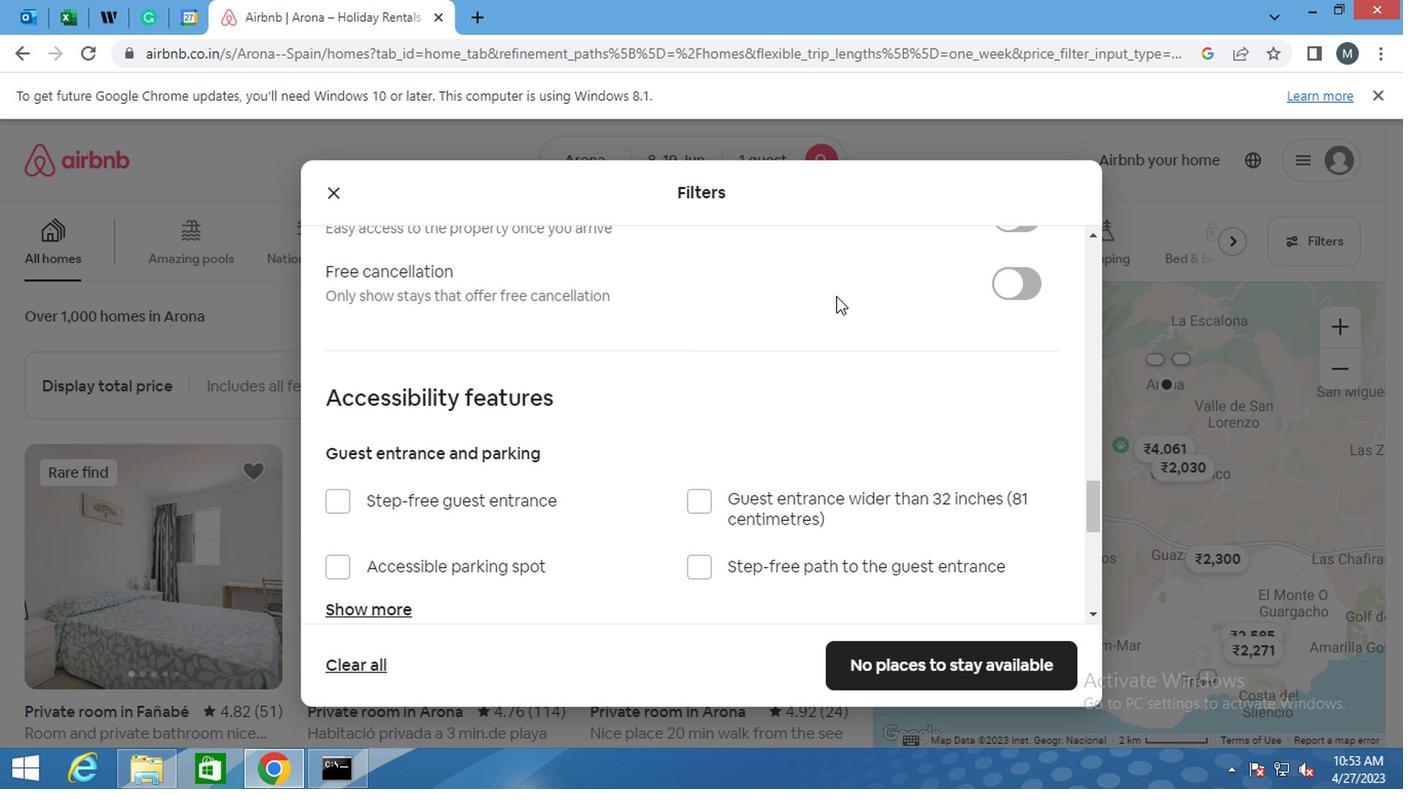 
Action: Mouse scrolled (808, 312) with delta (0, 1)
Screenshot: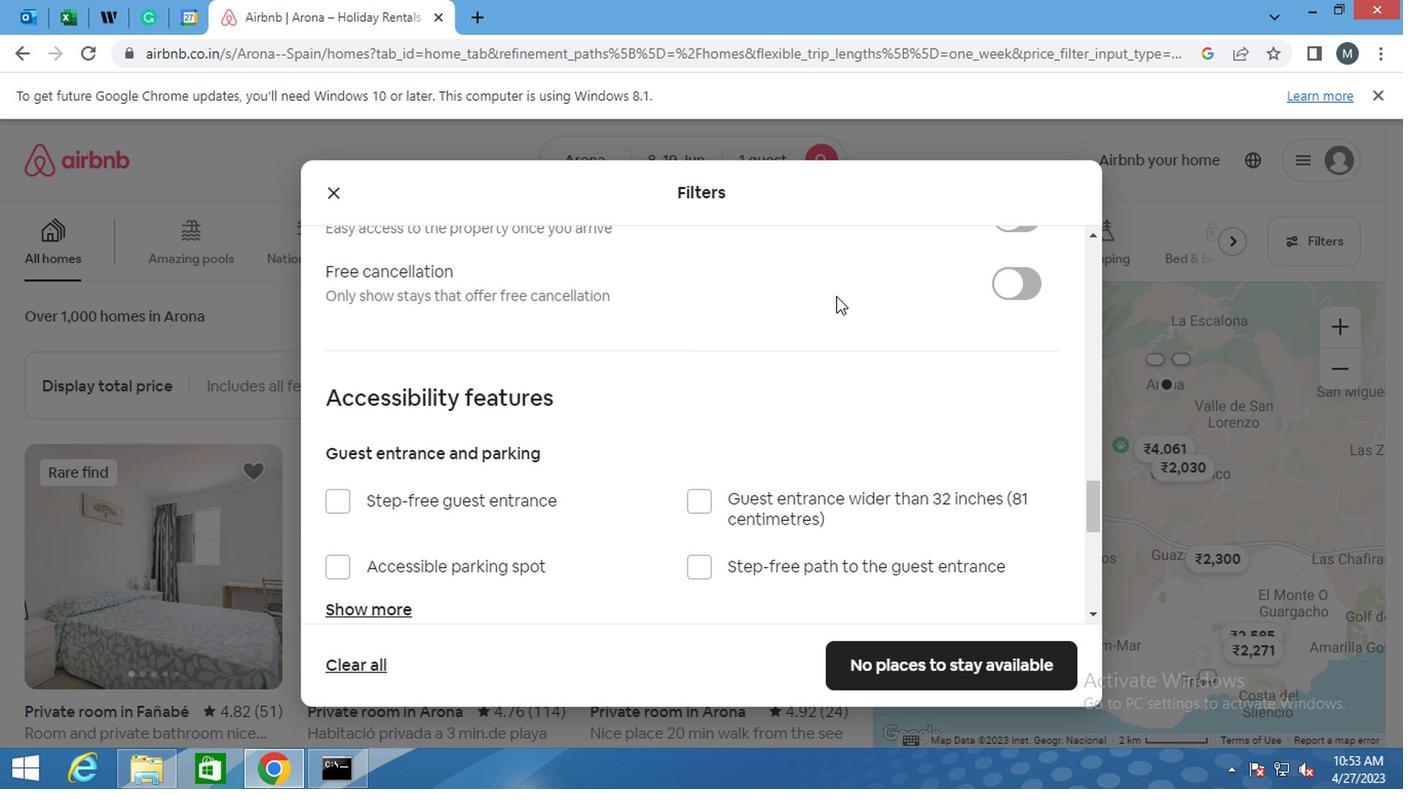 
Action: Mouse moved to (1019, 428)
Screenshot: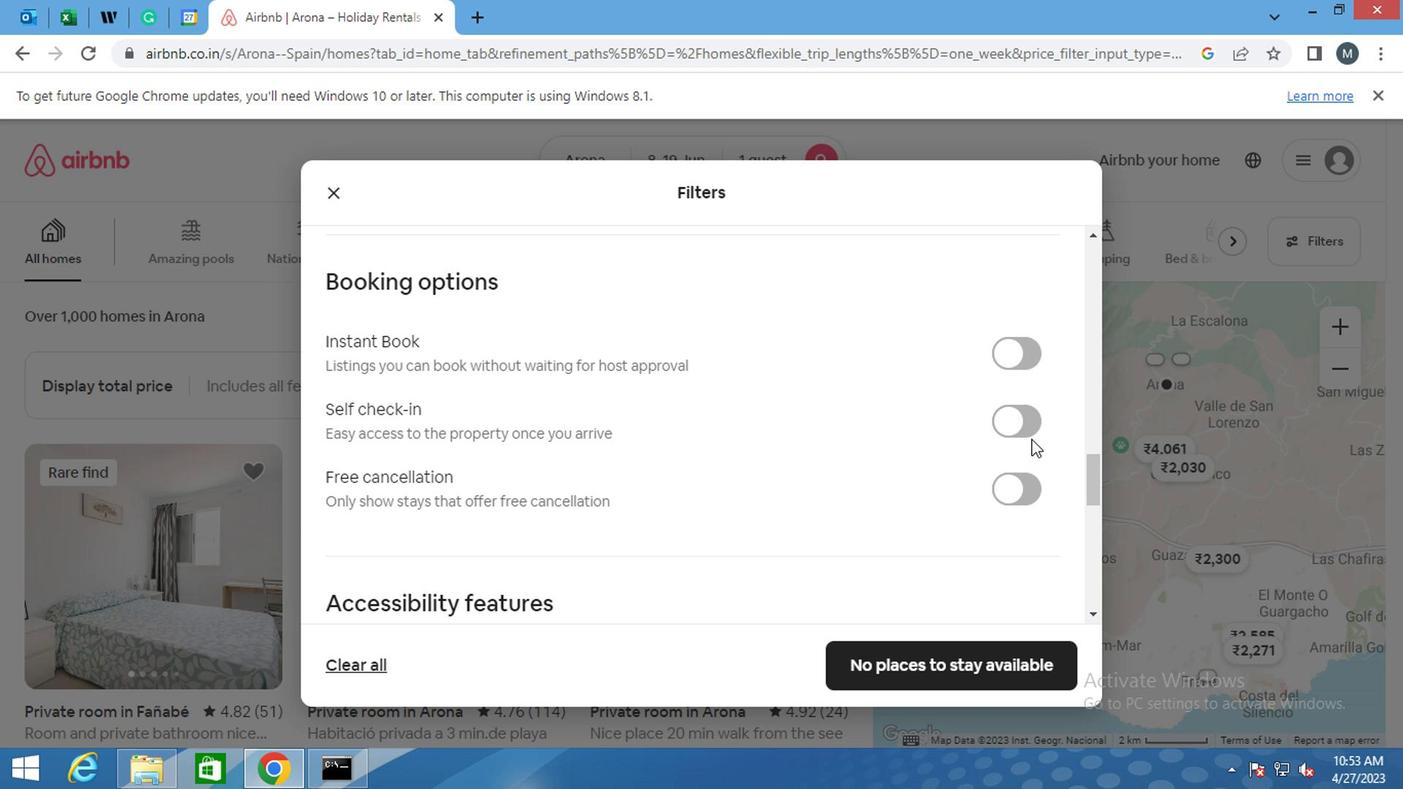 
Action: Mouse pressed left at (1019, 428)
Screenshot: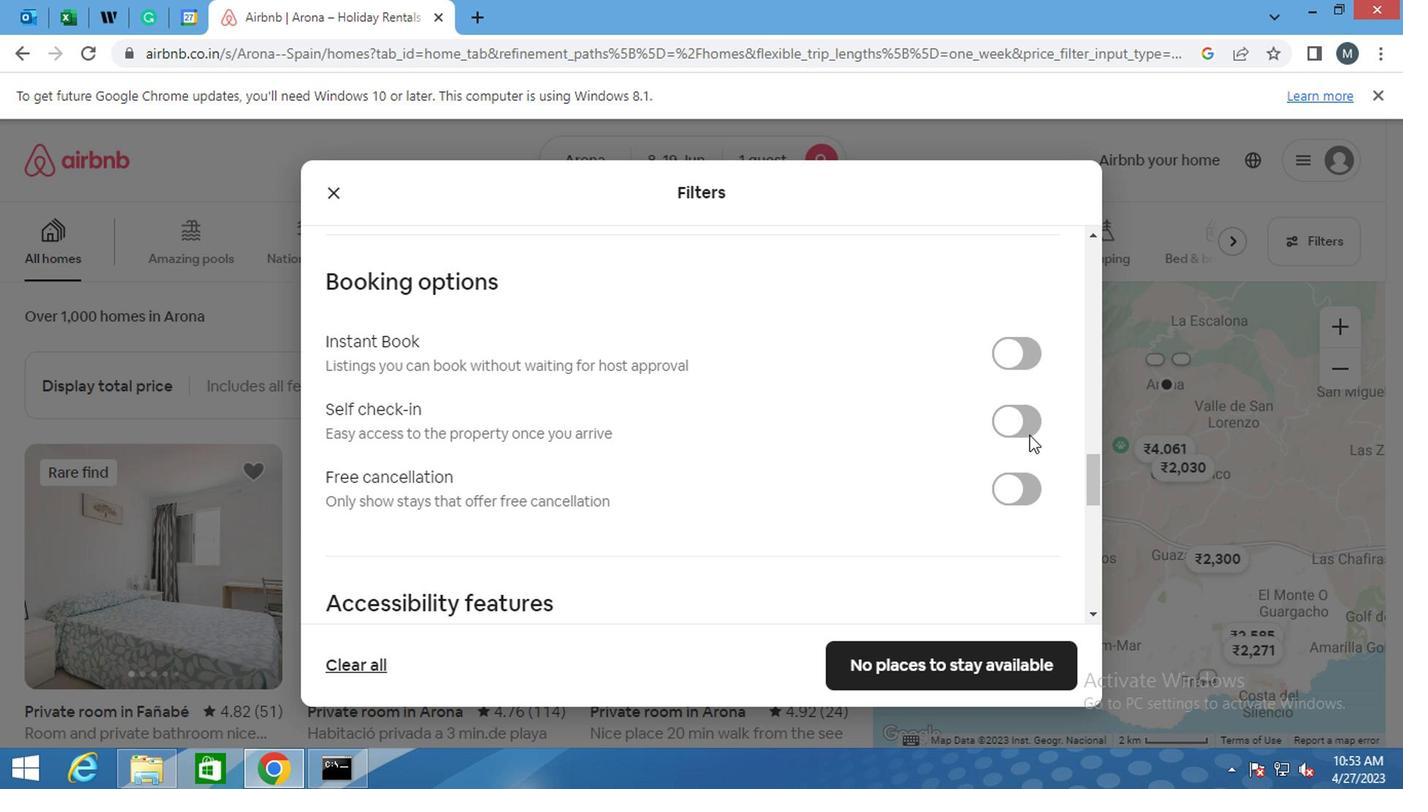 
Action: Mouse moved to (825, 418)
Screenshot: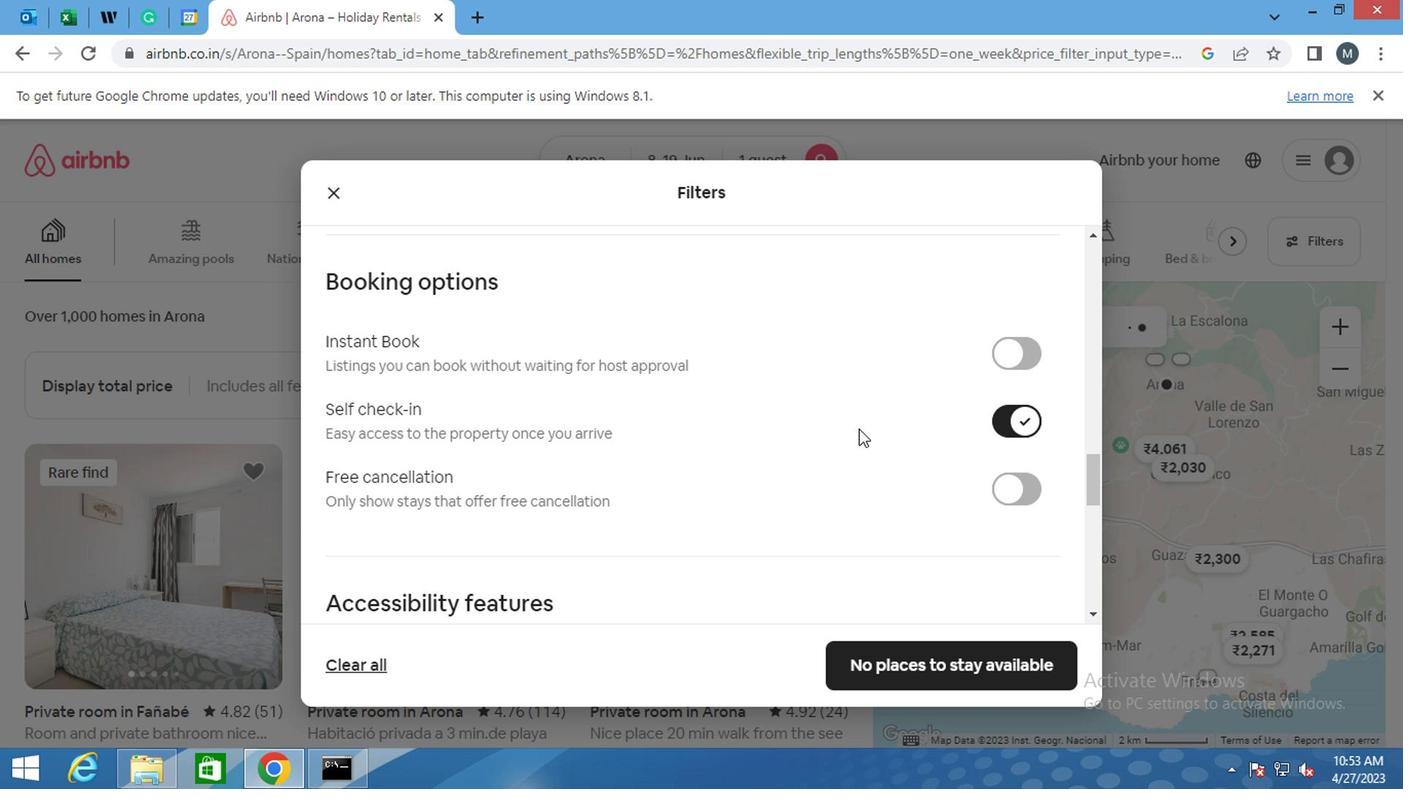 
Action: Mouse scrolled (825, 417) with delta (0, 0)
Screenshot: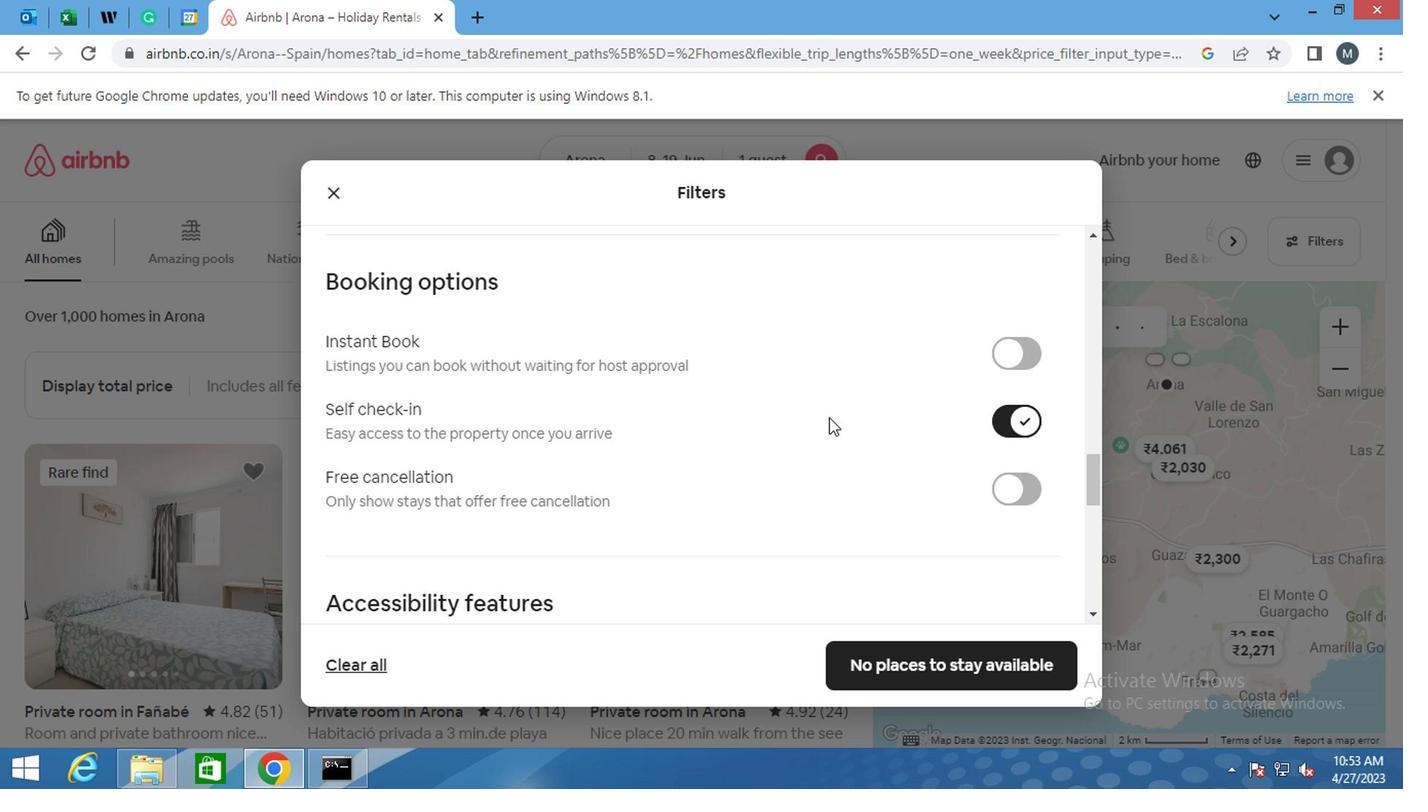 
Action: Mouse moved to (816, 418)
Screenshot: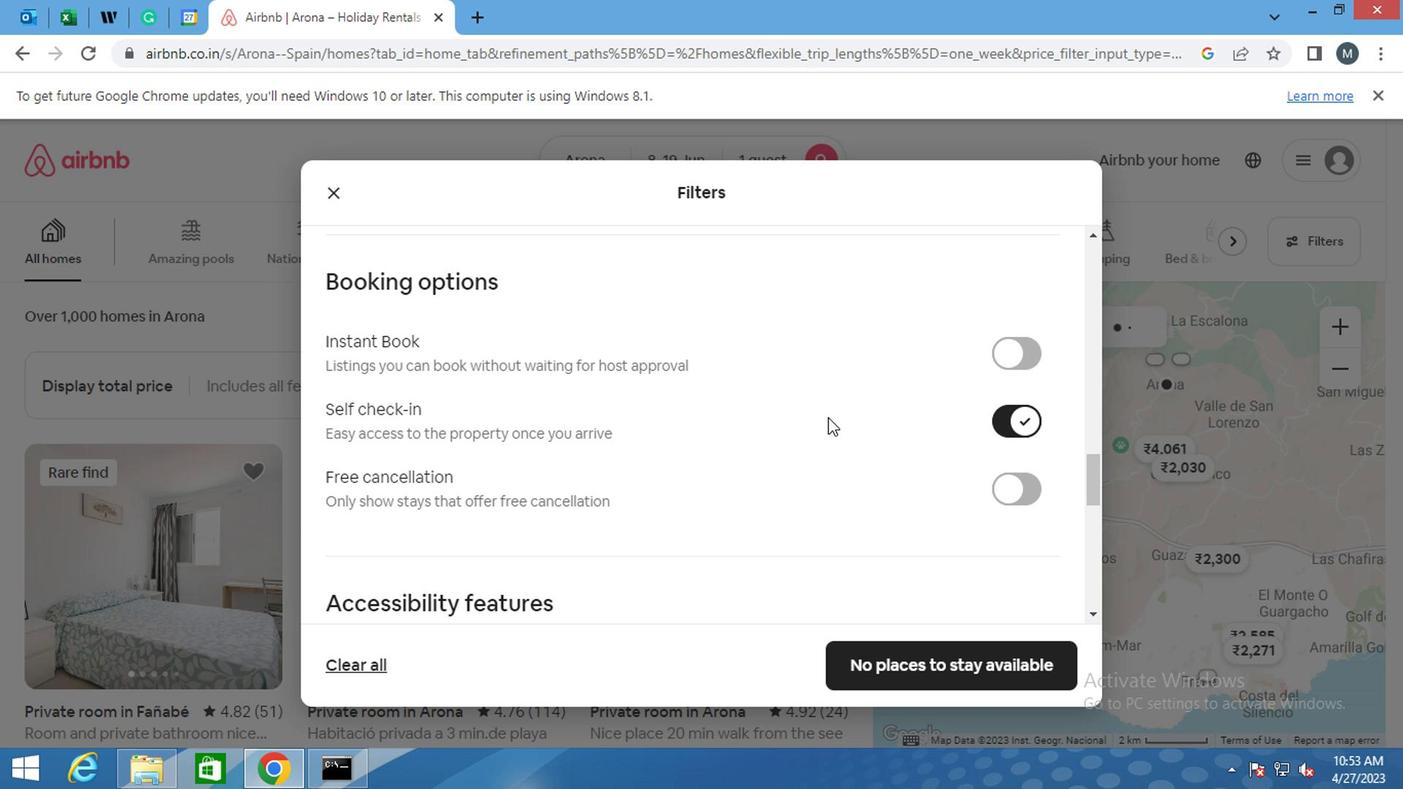 
Action: Mouse scrolled (816, 417) with delta (0, 0)
Screenshot: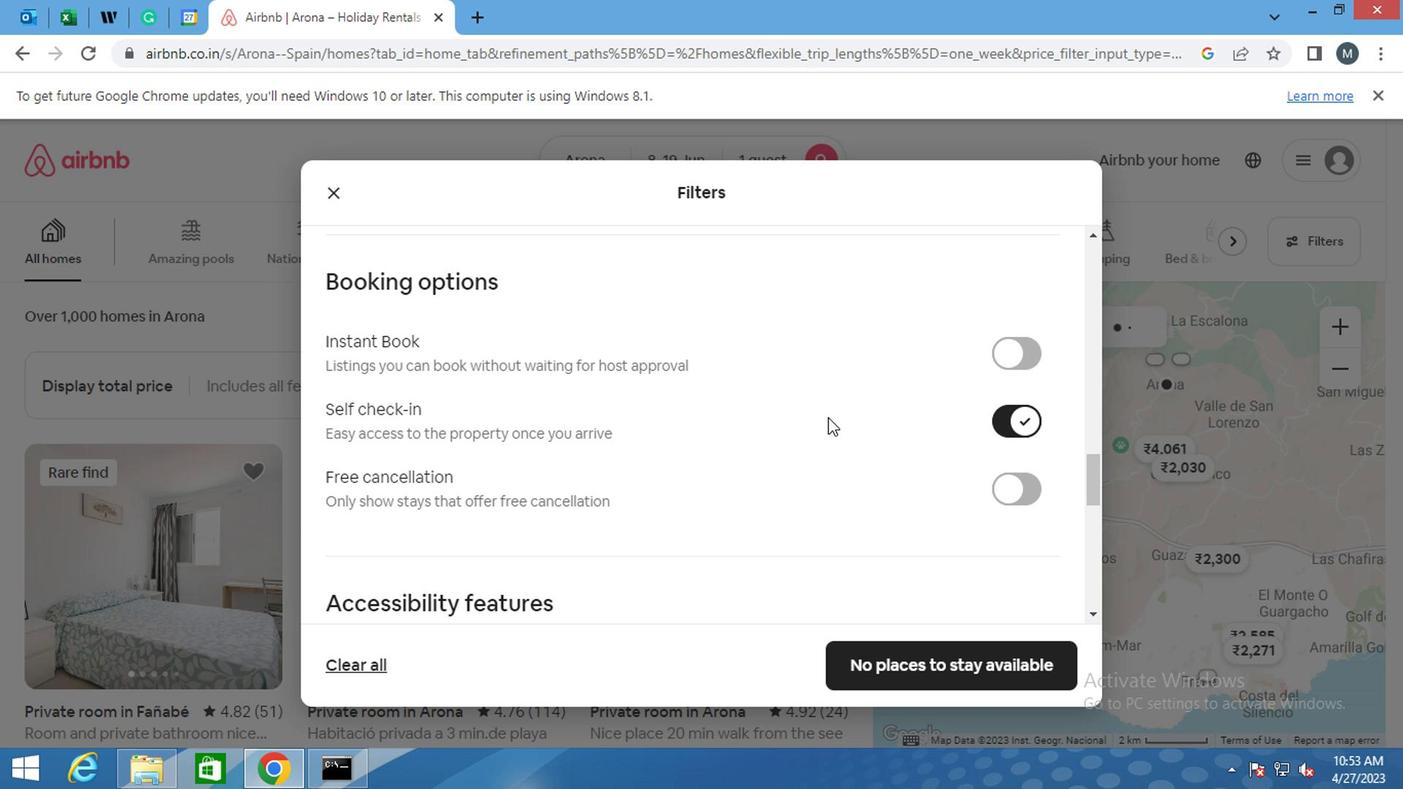 
Action: Mouse moved to (769, 415)
Screenshot: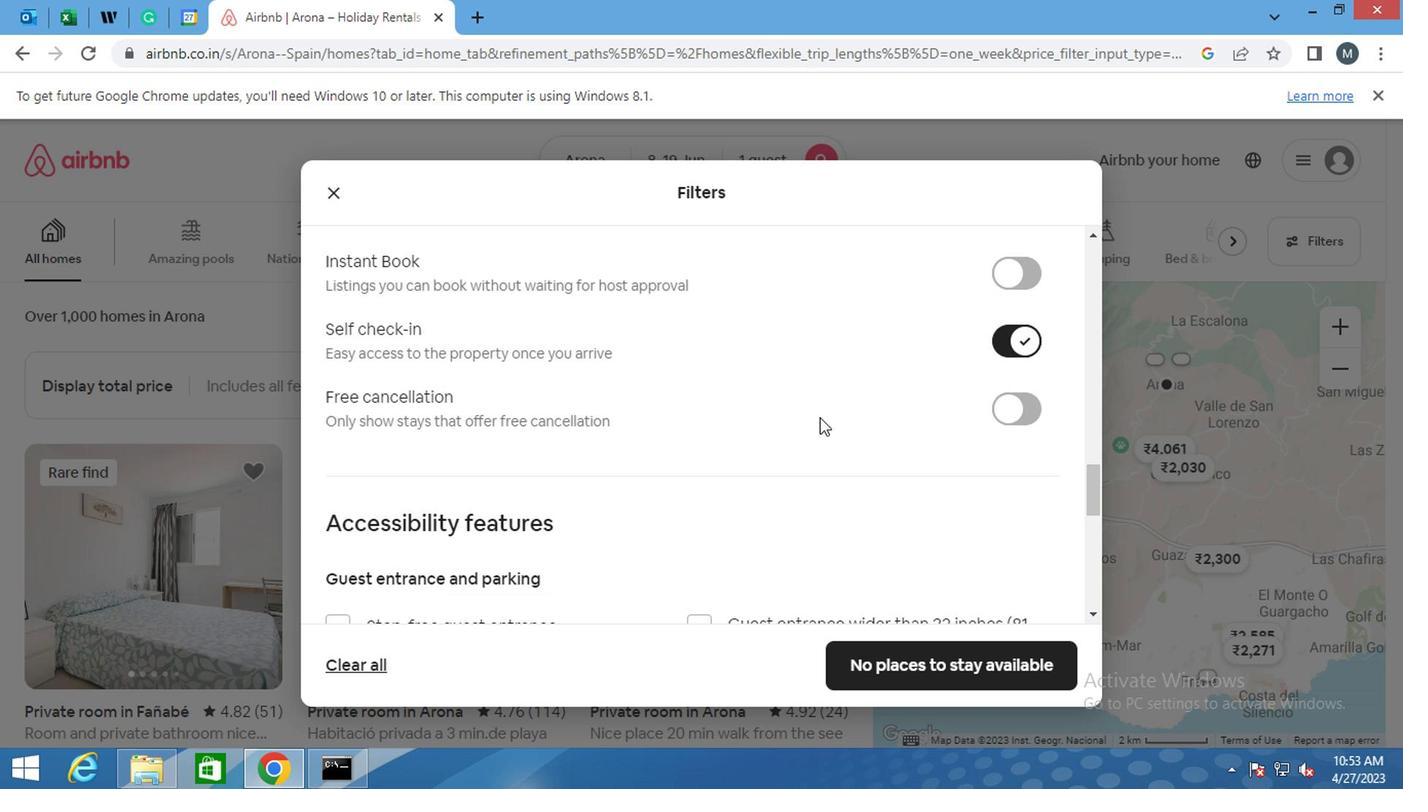 
Action: Mouse scrolled (769, 415) with delta (0, 0)
Screenshot: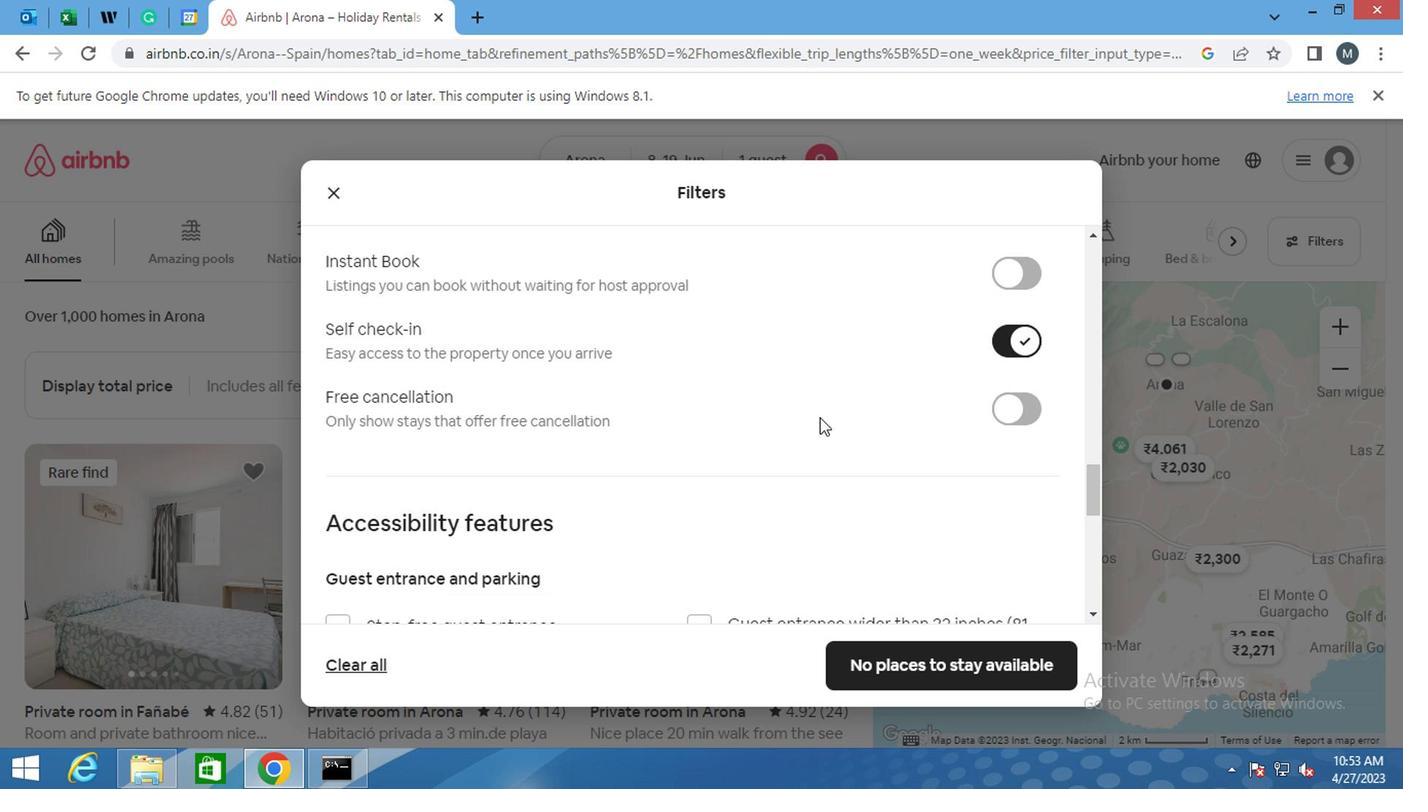 
Action: Mouse moved to (766, 417)
Screenshot: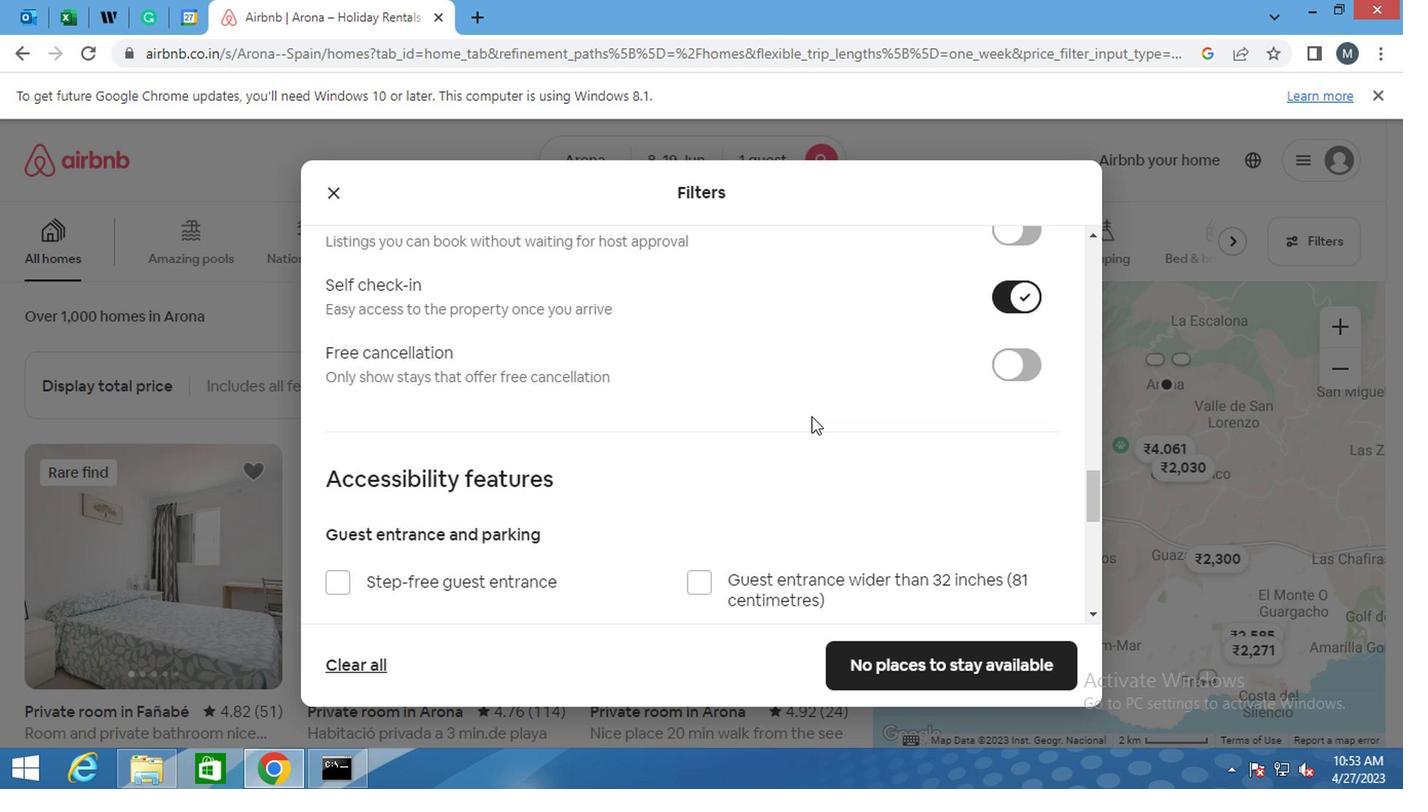 
Action: Mouse scrolled (766, 415) with delta (0, -1)
Screenshot: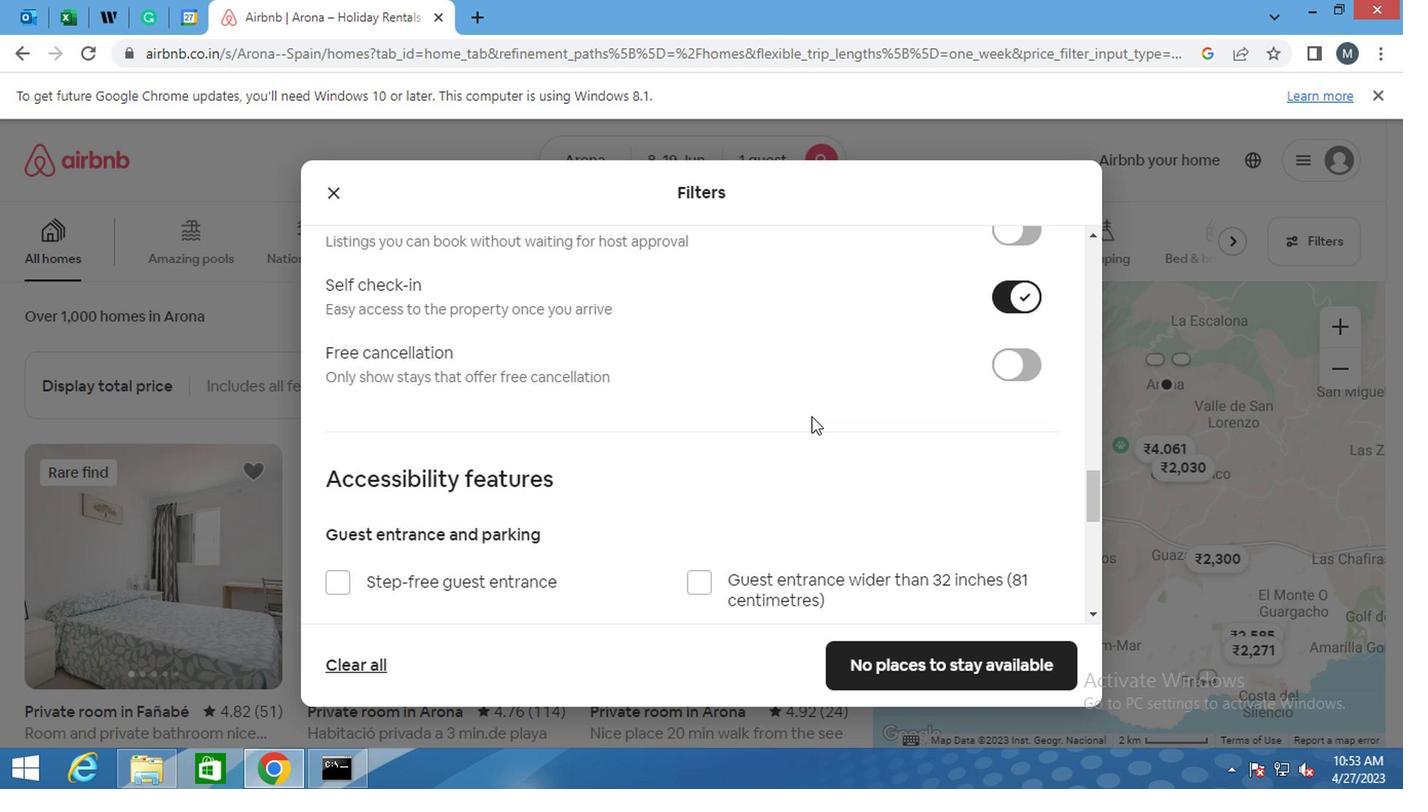 
Action: Mouse moved to (750, 418)
Screenshot: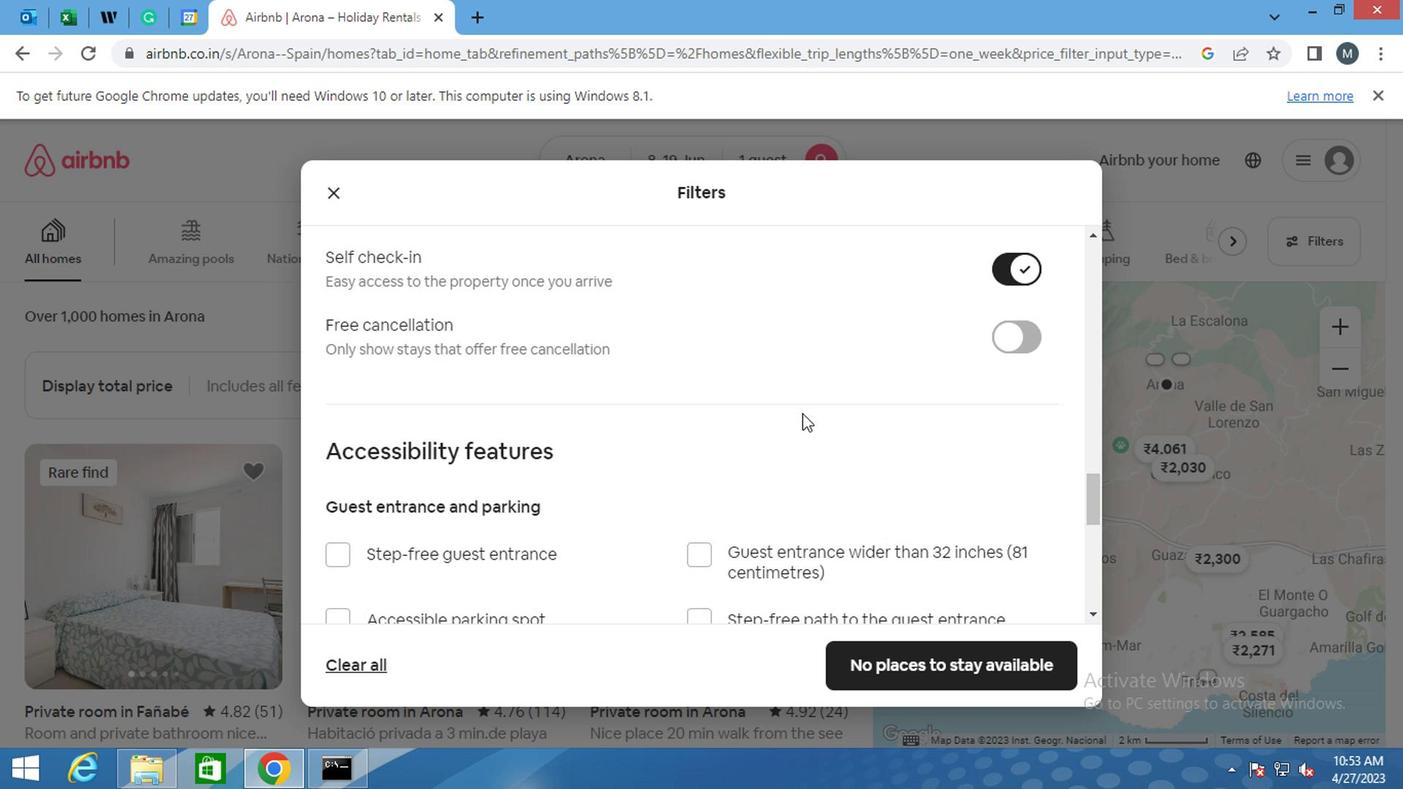 
Action: Mouse scrolled (750, 417) with delta (0, 0)
Screenshot: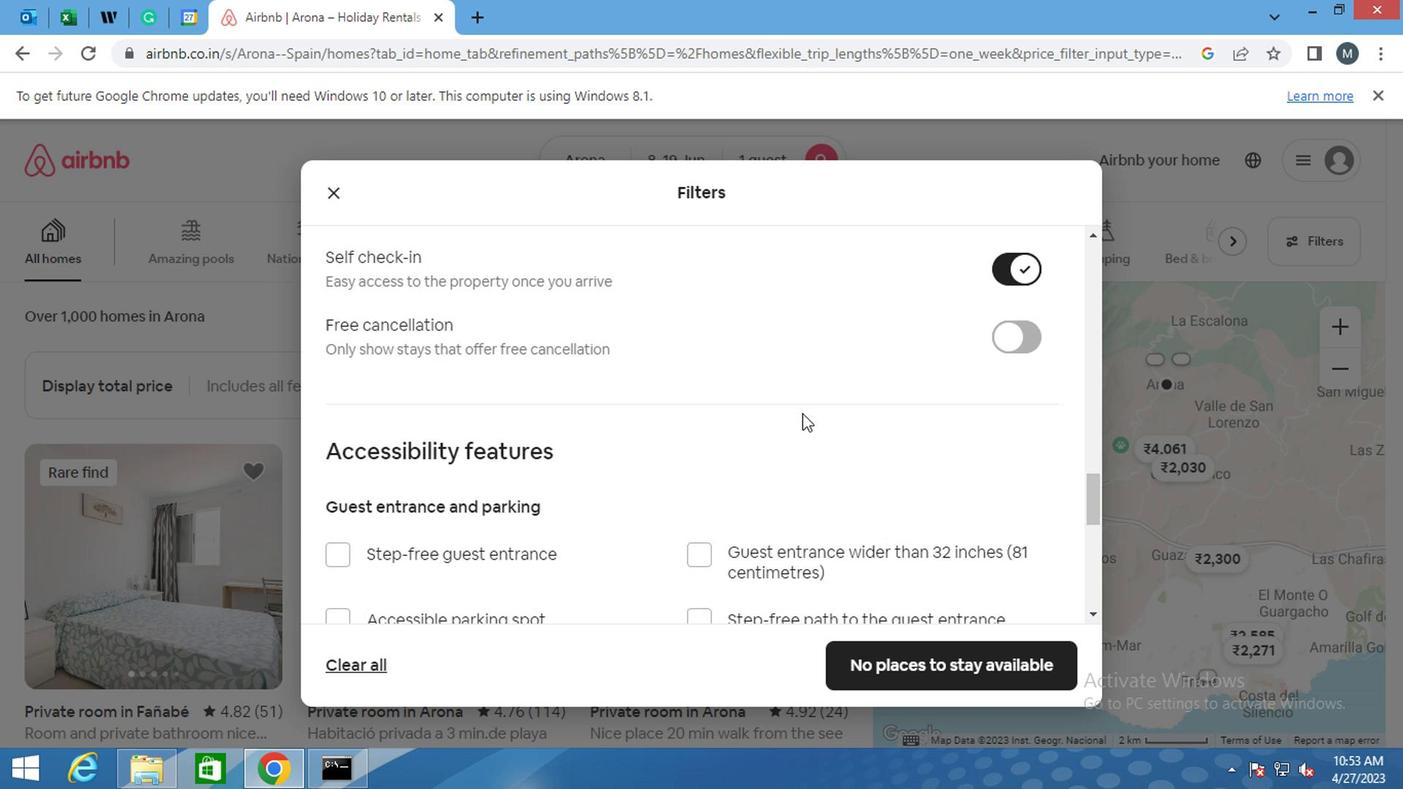 
Action: Mouse moved to (623, 435)
Screenshot: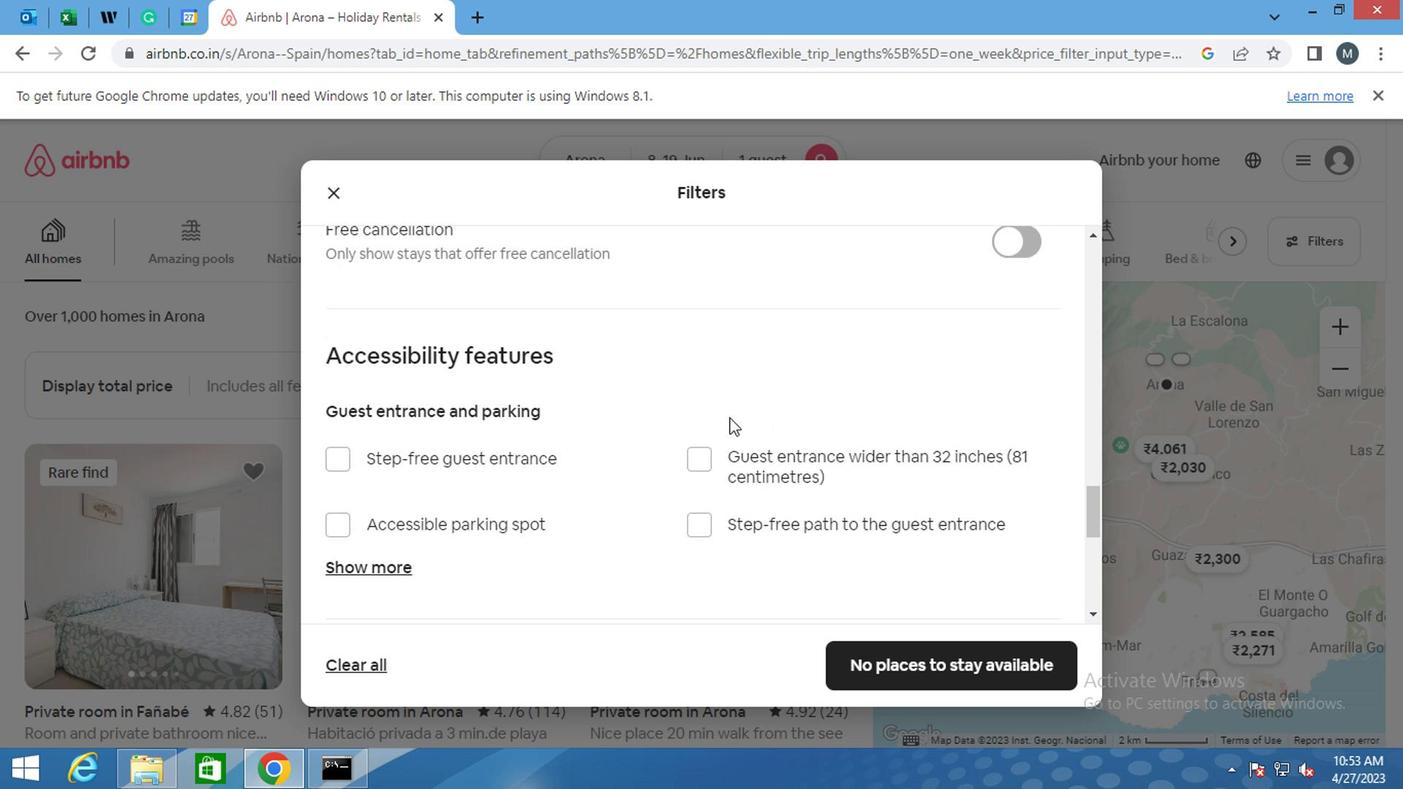 
Action: Mouse scrolled (623, 434) with delta (0, -1)
Screenshot: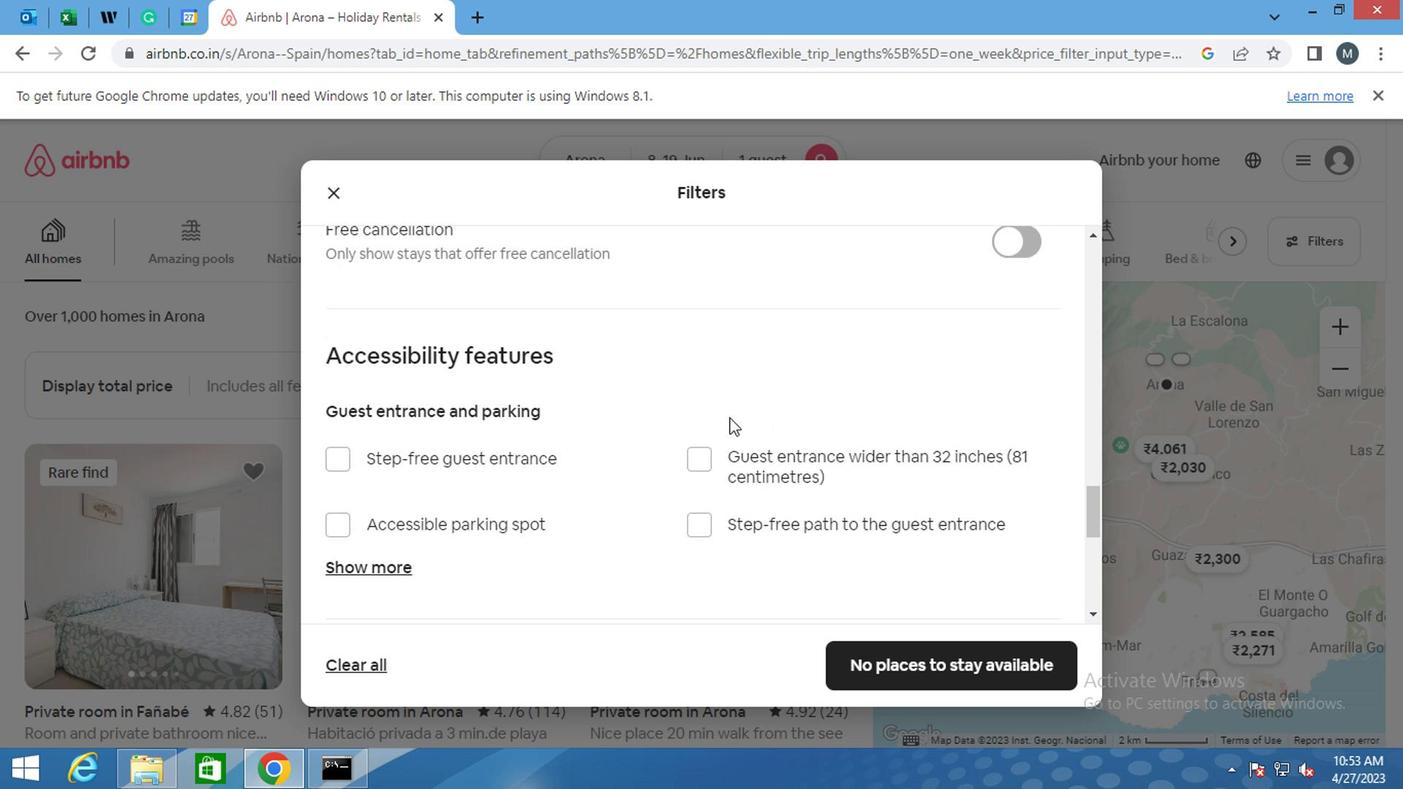 
Action: Mouse moved to (617, 438)
Screenshot: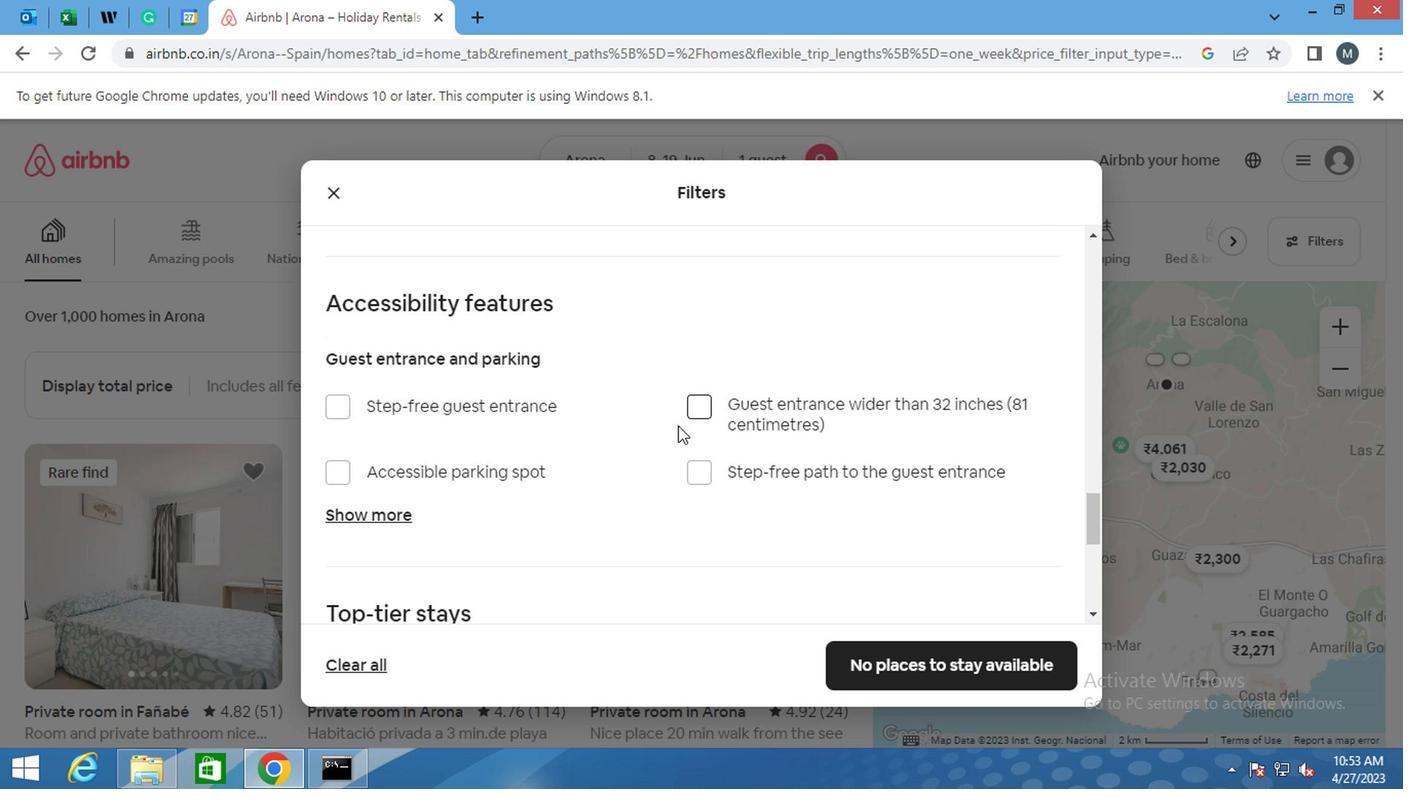 
Action: Mouse scrolled (617, 437) with delta (0, 0)
Screenshot: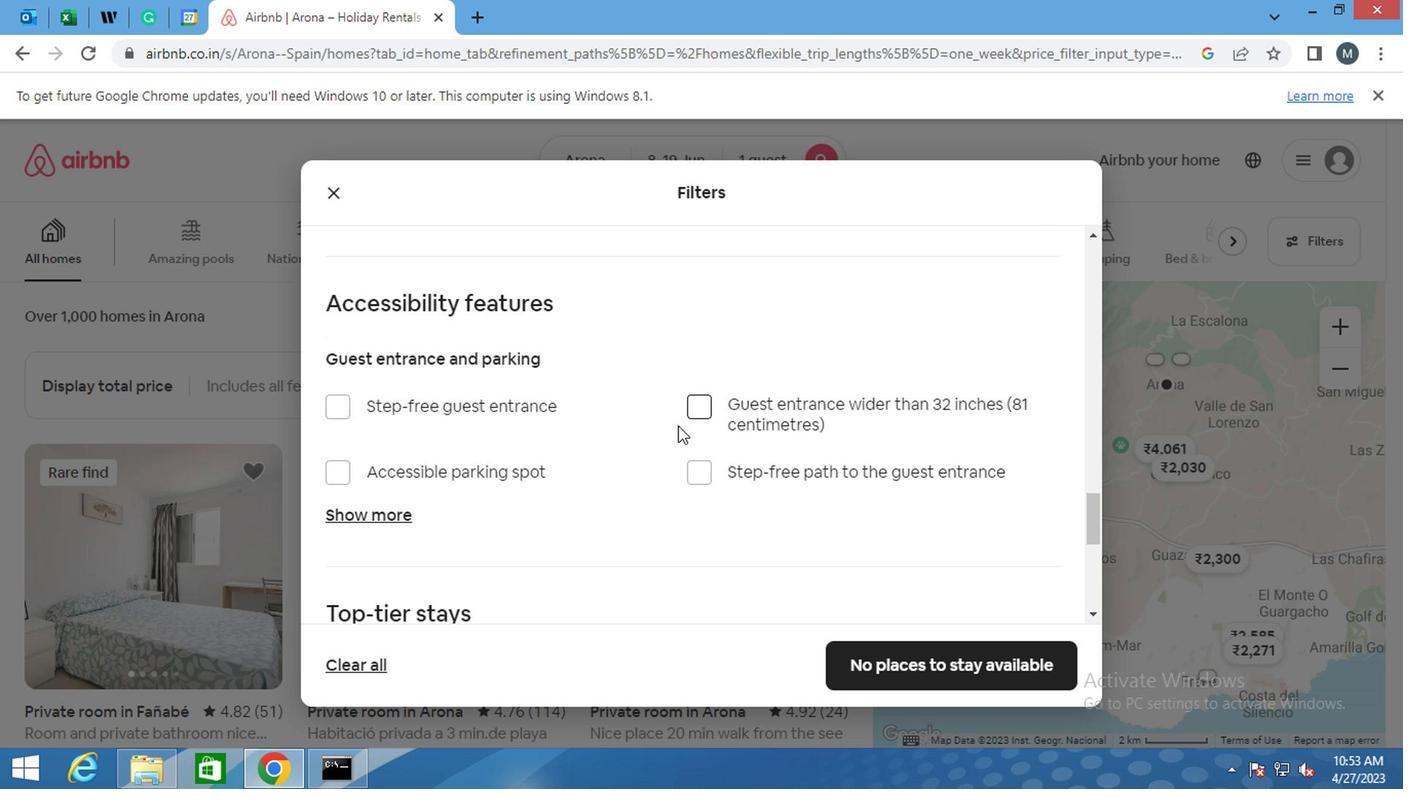 
Action: Mouse moved to (596, 443)
Screenshot: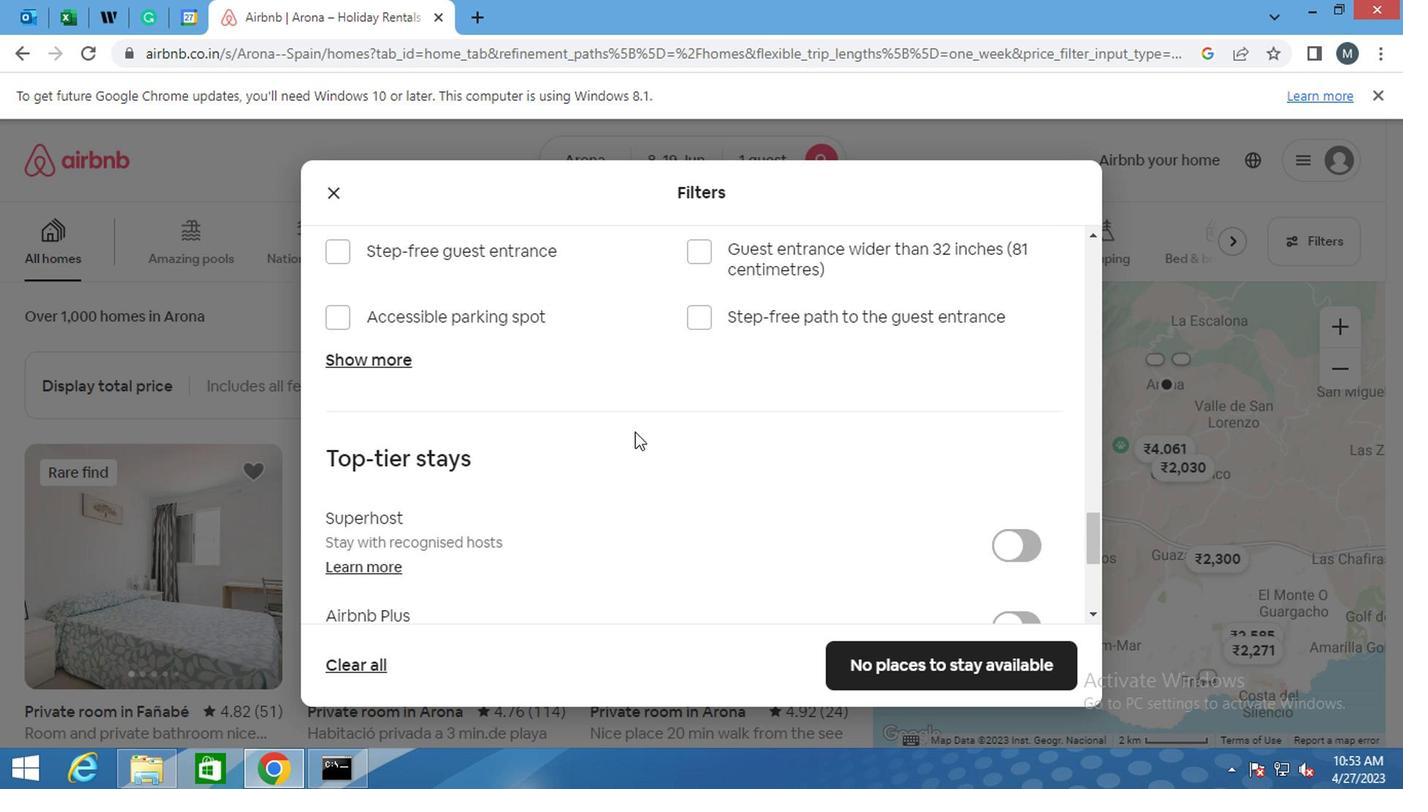 
Action: Mouse scrolled (596, 441) with delta (0, -1)
Screenshot: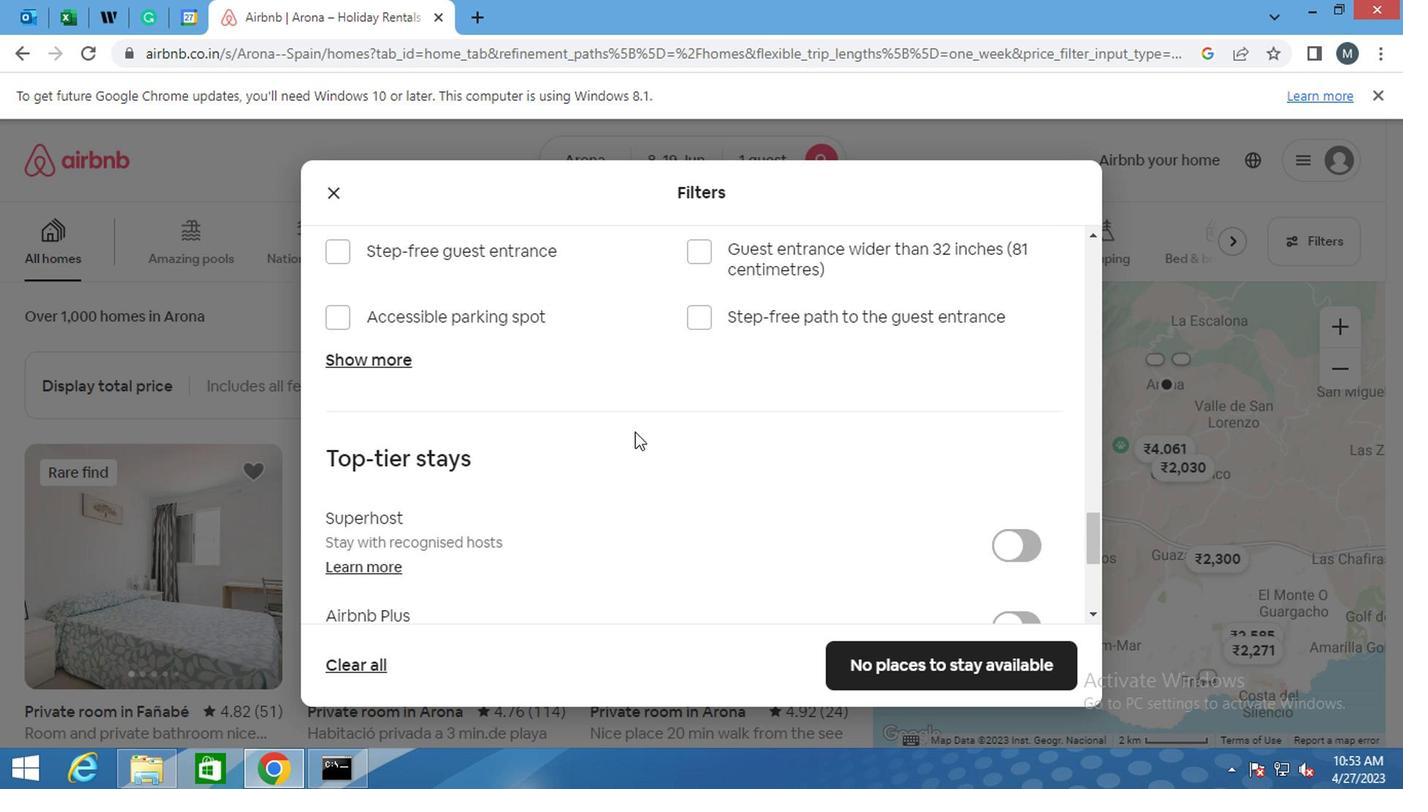 
Action: Mouse moved to (335, 489)
Screenshot: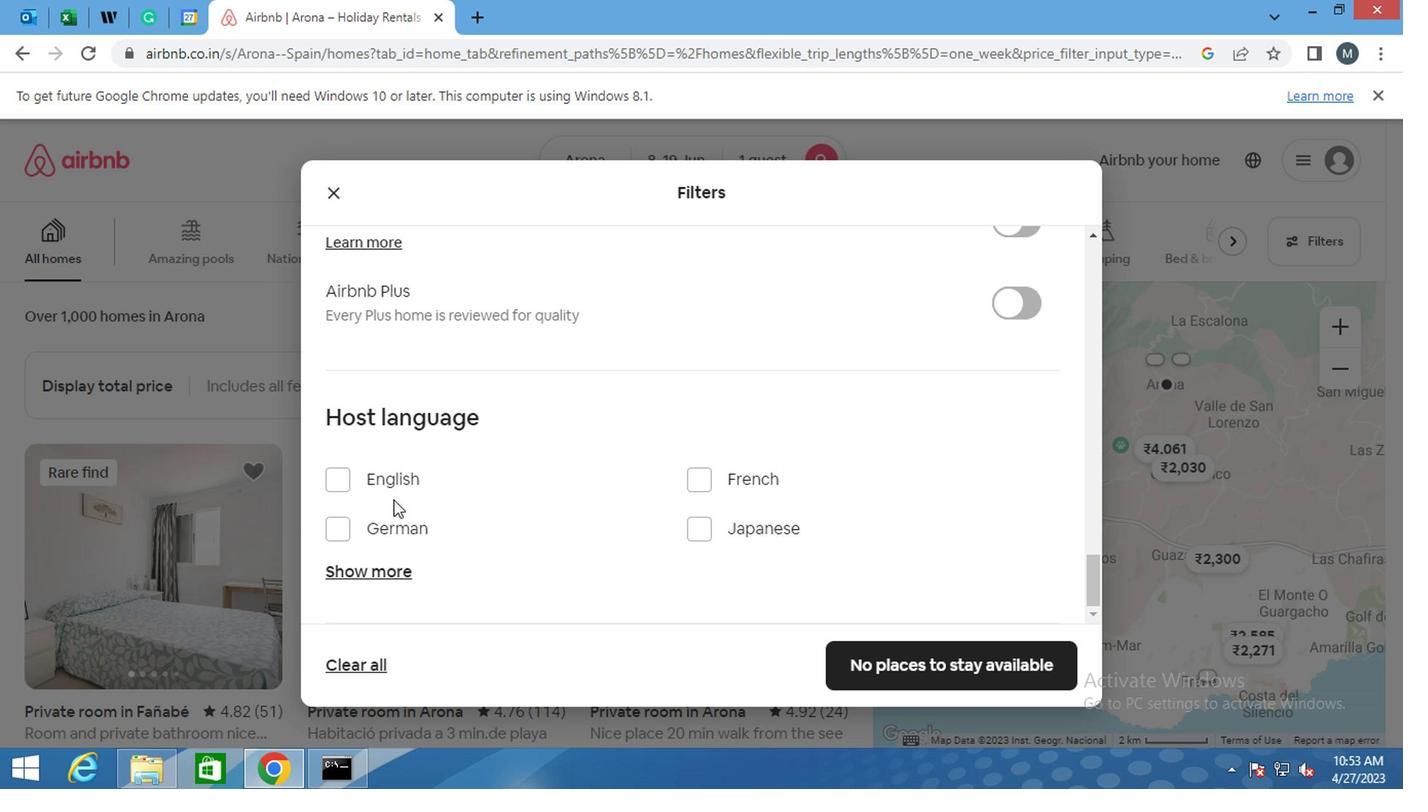 
Action: Mouse pressed left at (335, 489)
Screenshot: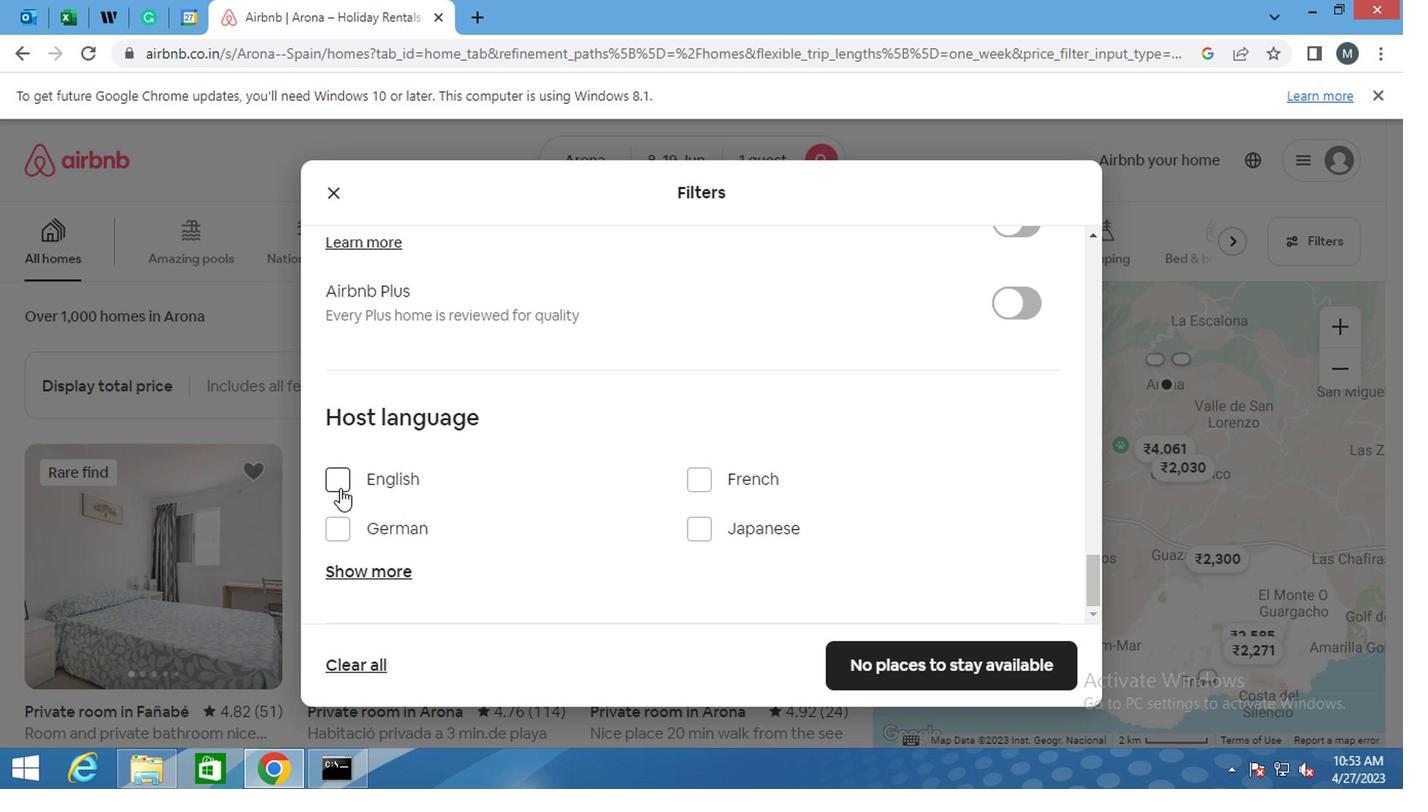
Action: Mouse moved to (896, 669)
Screenshot: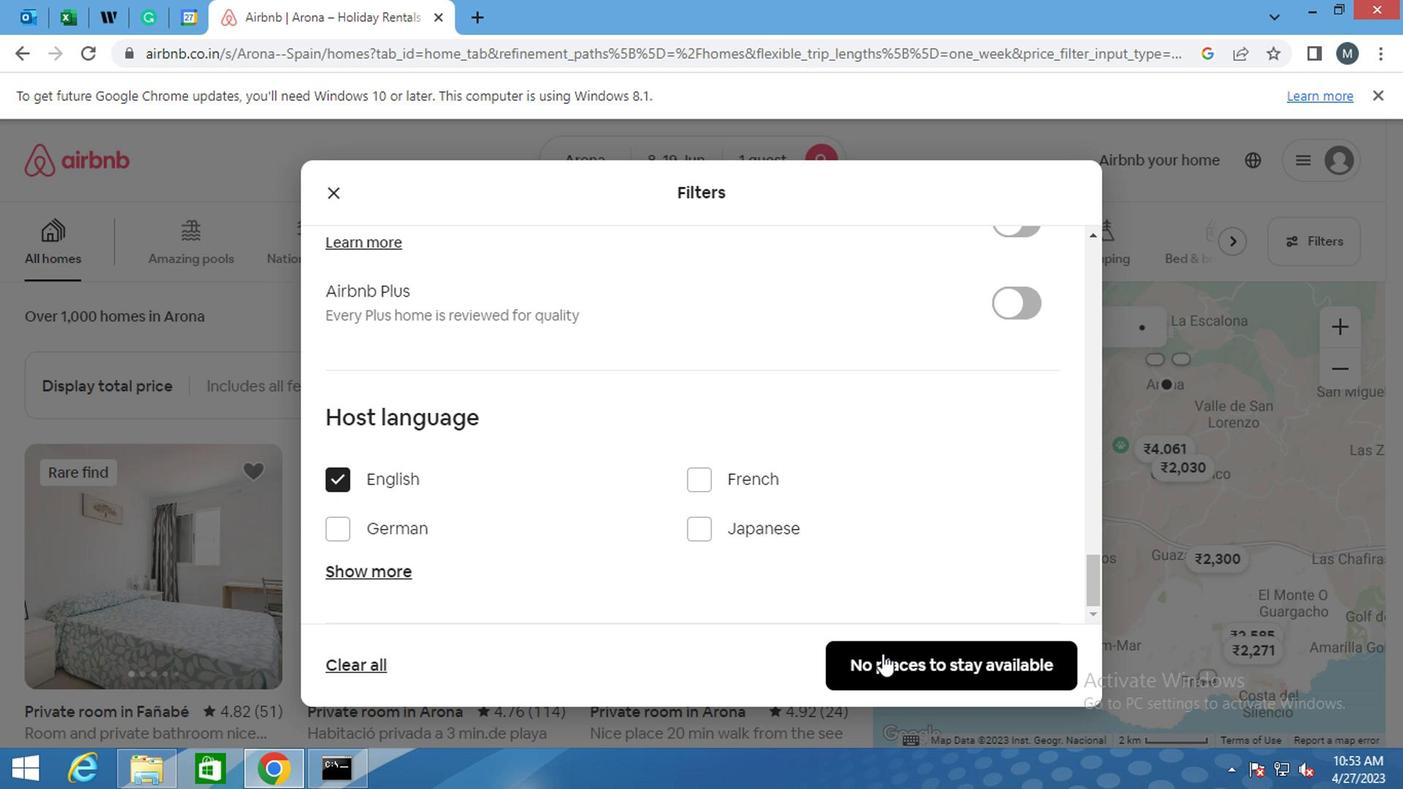 
Action: Mouse pressed left at (896, 669)
Screenshot: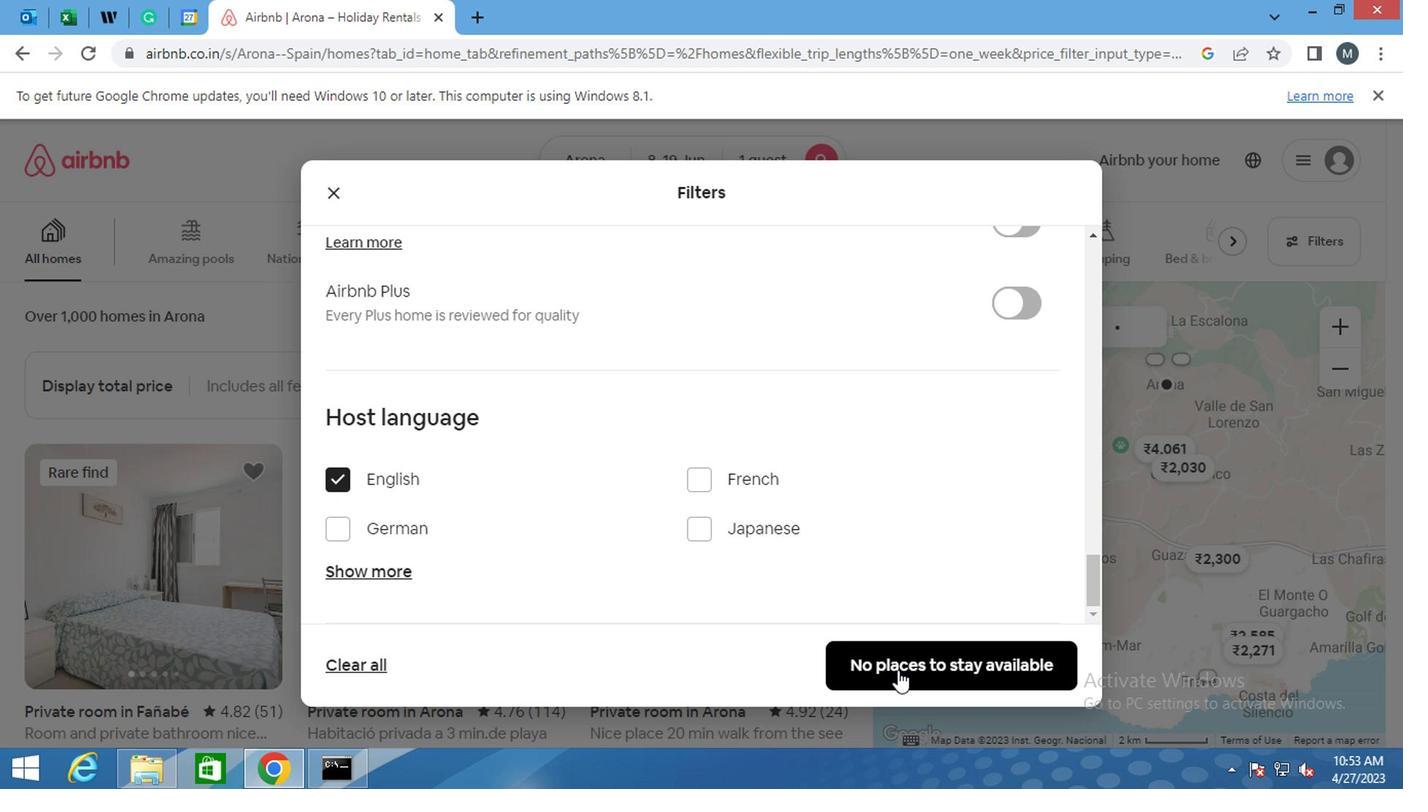 
Action: Mouse moved to (898, 663)
Screenshot: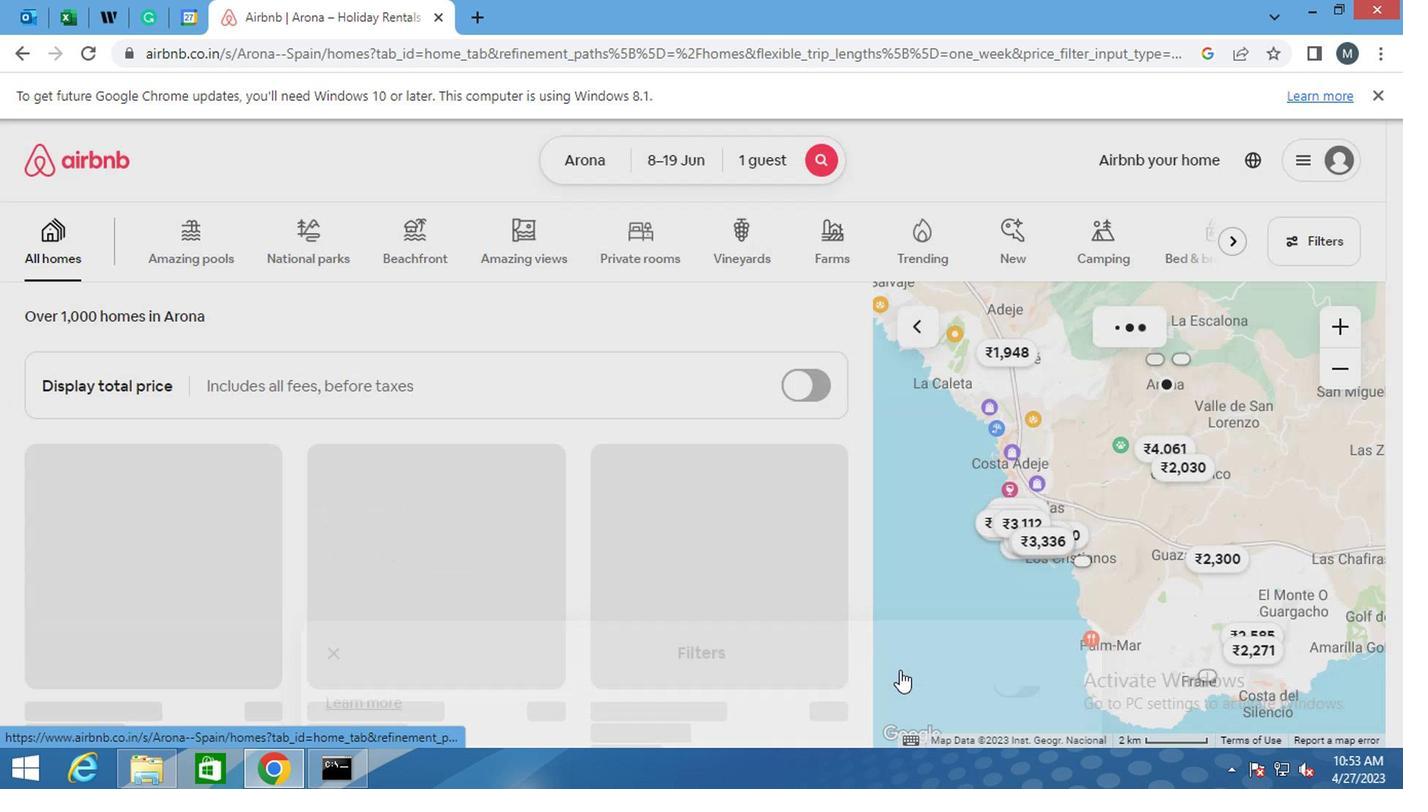 
